 Task: Look for space in Mbala, Zambia from 6th September, 2023 to 15th September, 2023 for 6 adults in price range Rs.8000 to Rs.12000. Place can be entire place or private room with 6 bedrooms having 6 beds and 6 bathrooms. Property type can be house, flat, guest house. Amenities needed are: wifi, TV, free parkinig on premises, gym, breakfast. Booking option can be shelf check-in. Required host language is English.
Action: Mouse moved to (460, 119)
Screenshot: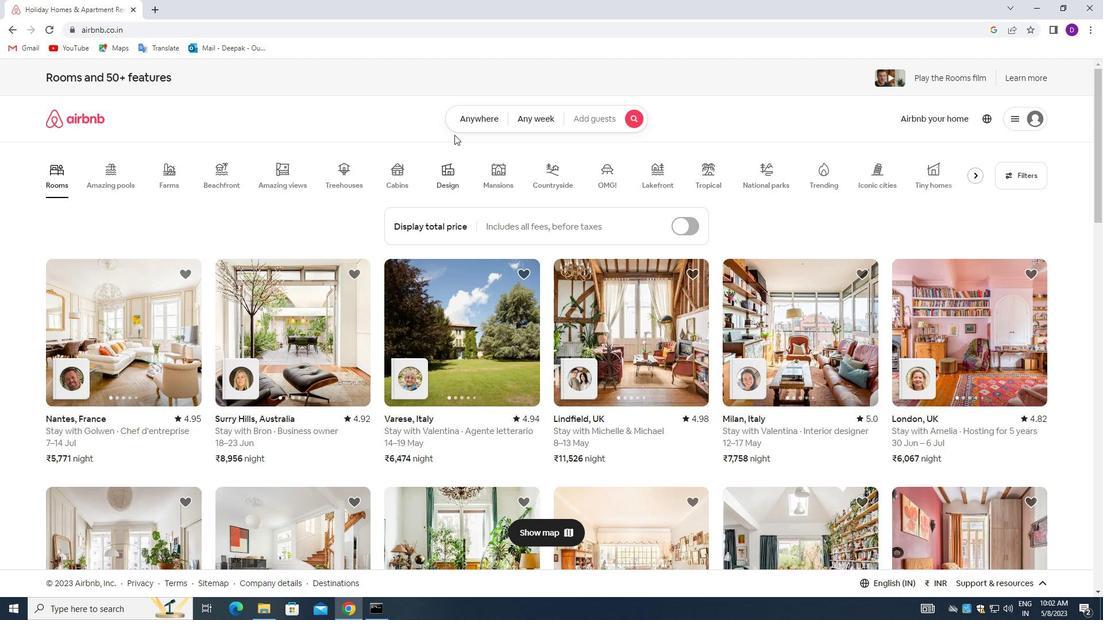 
Action: Mouse pressed left at (460, 119)
Screenshot: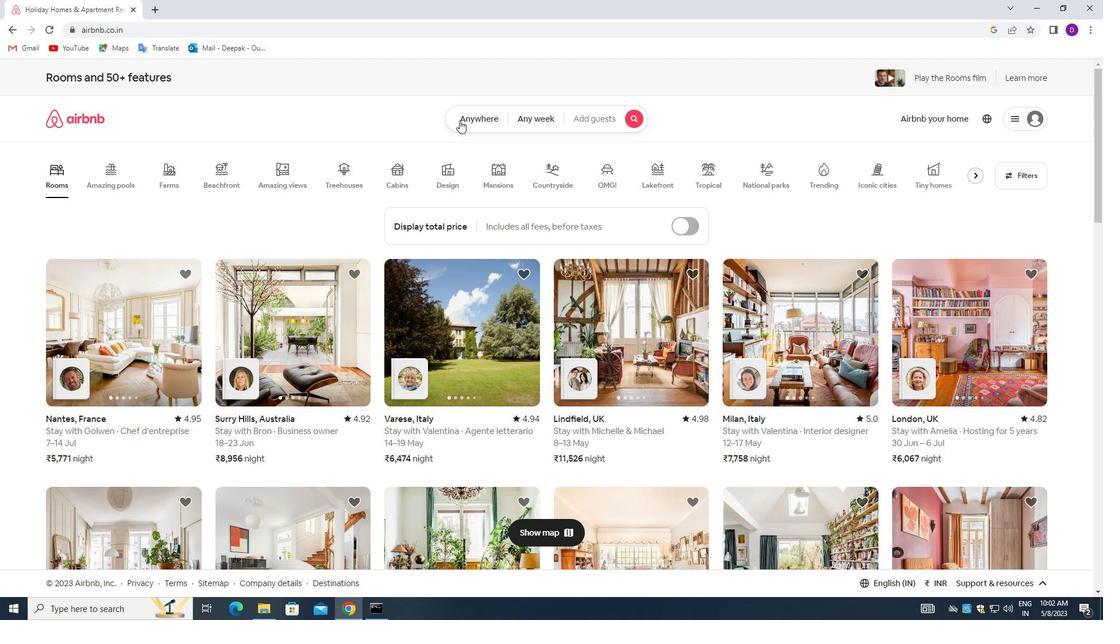 
Action: Mouse moved to (405, 163)
Screenshot: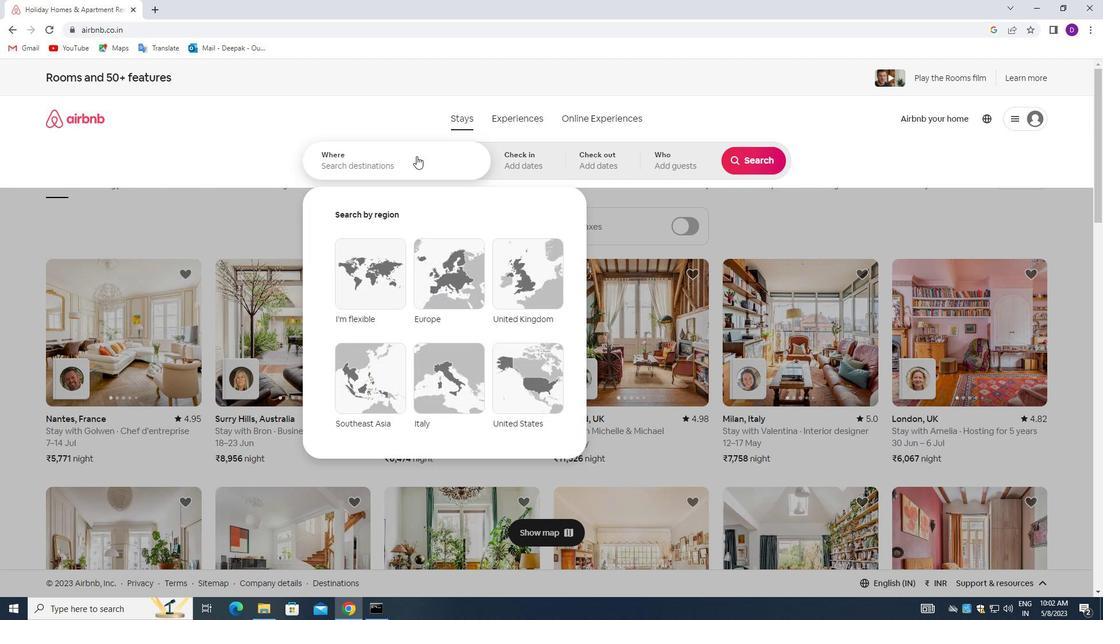 
Action: Mouse pressed left at (405, 163)
Screenshot: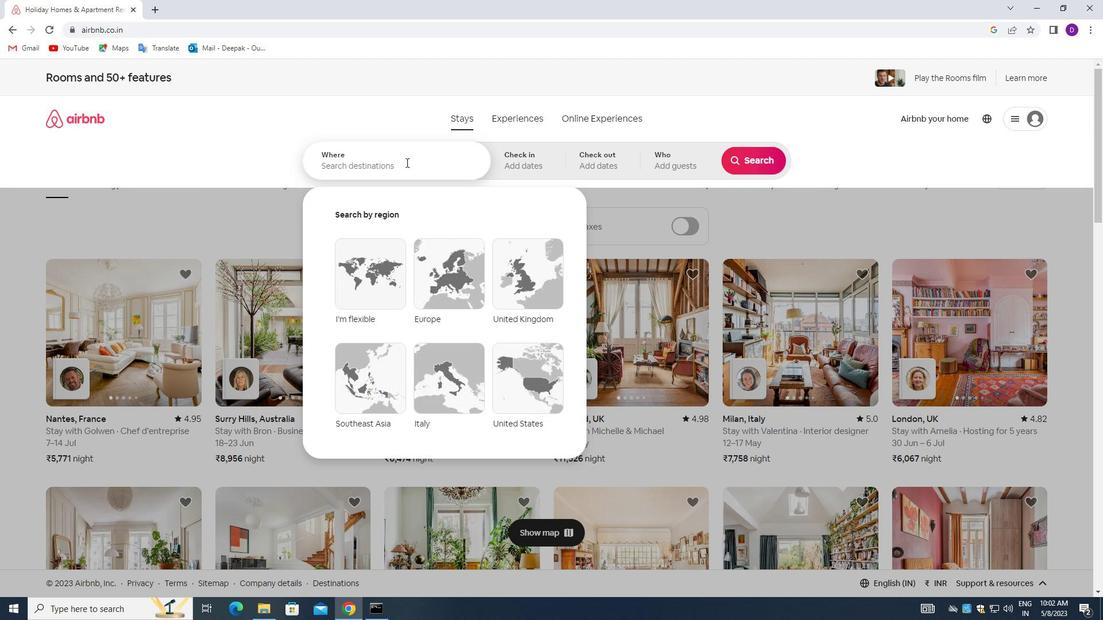 
Action: Mouse moved to (233, 223)
Screenshot: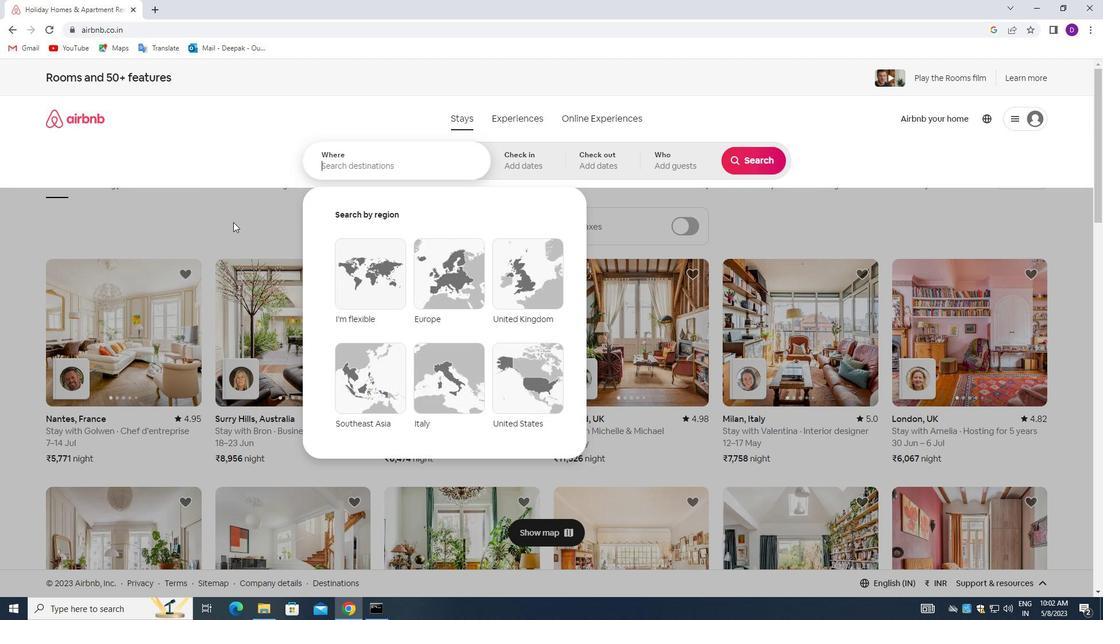 
Action: Key pressed <Key.shift>MBALA,<Key.space><Key.shift_r>ZAMBIA<Key.enter>
Screenshot: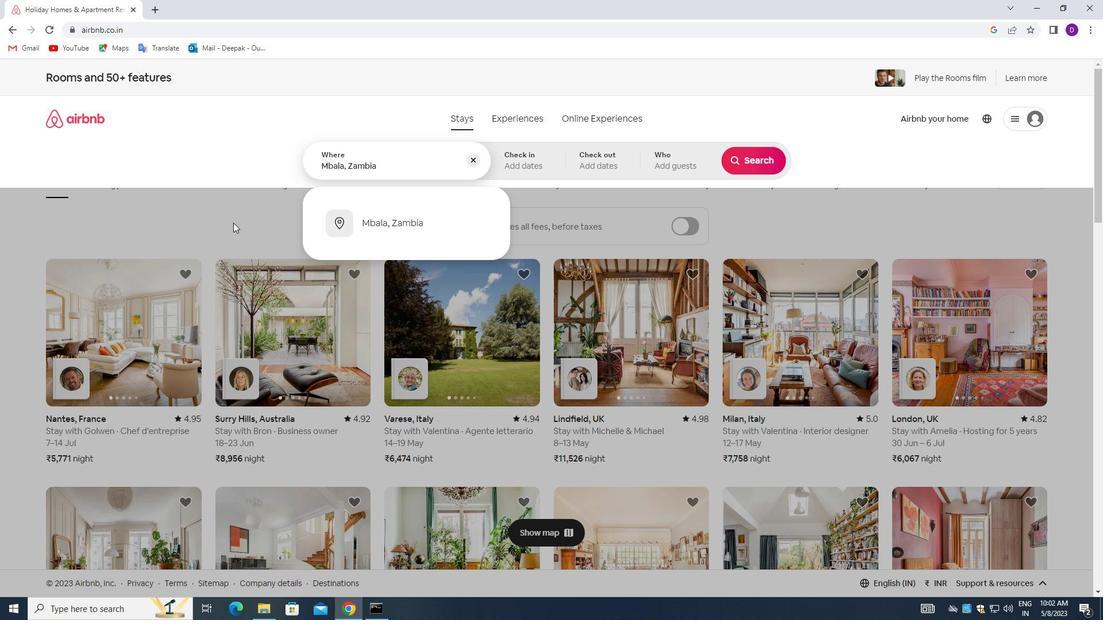 
Action: Mouse moved to (745, 258)
Screenshot: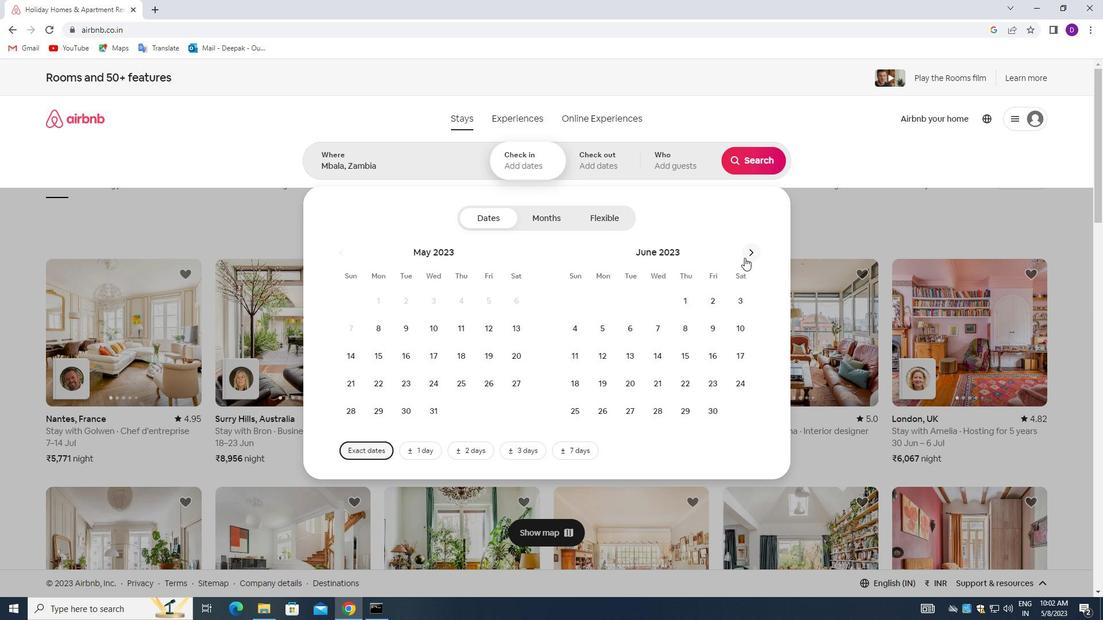 
Action: Mouse pressed left at (745, 258)
Screenshot: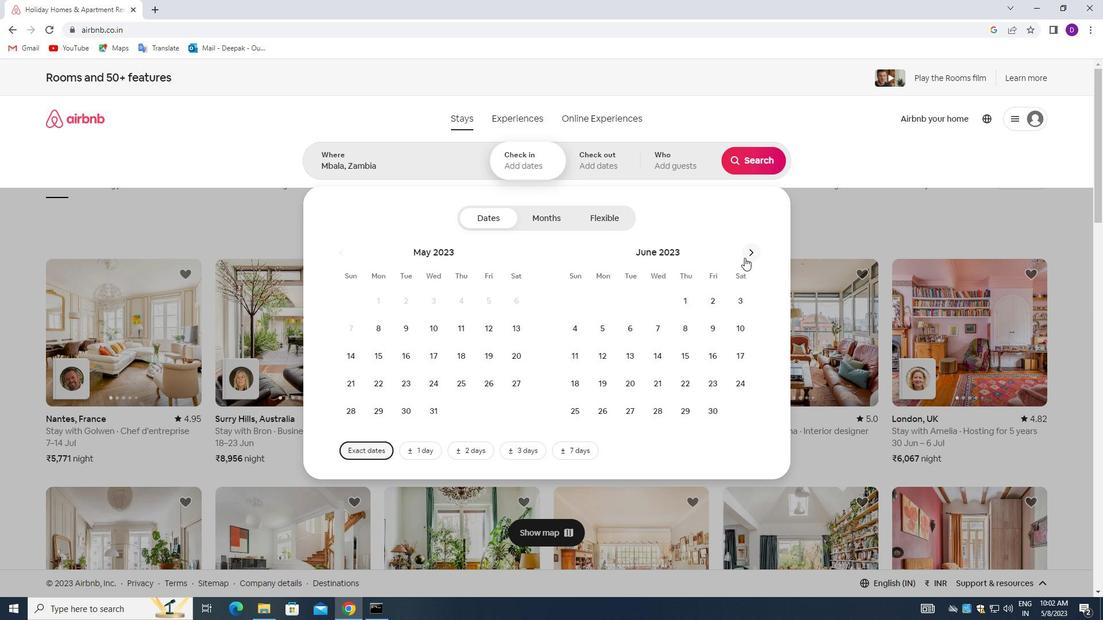 
Action: Mouse pressed left at (745, 258)
Screenshot: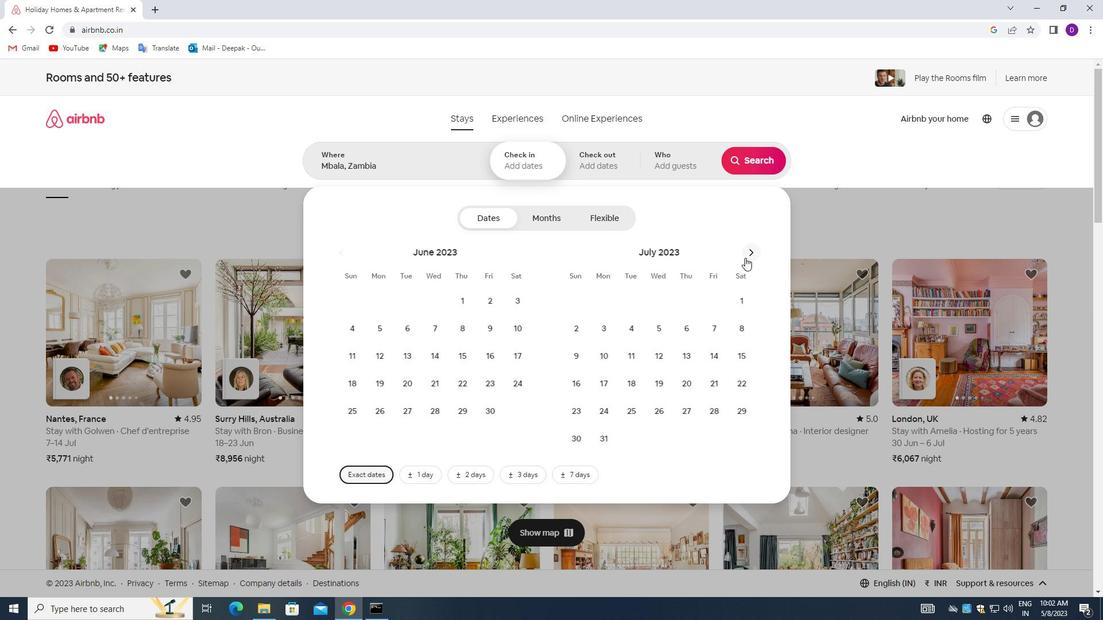 
Action: Mouse pressed left at (745, 258)
Screenshot: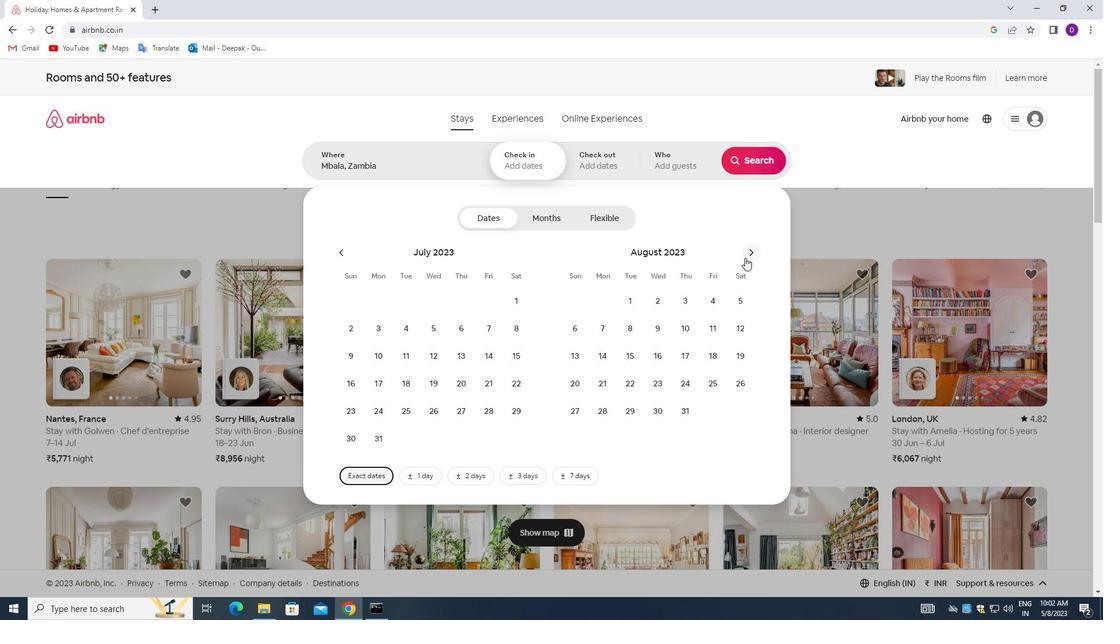 
Action: Mouse moved to (657, 323)
Screenshot: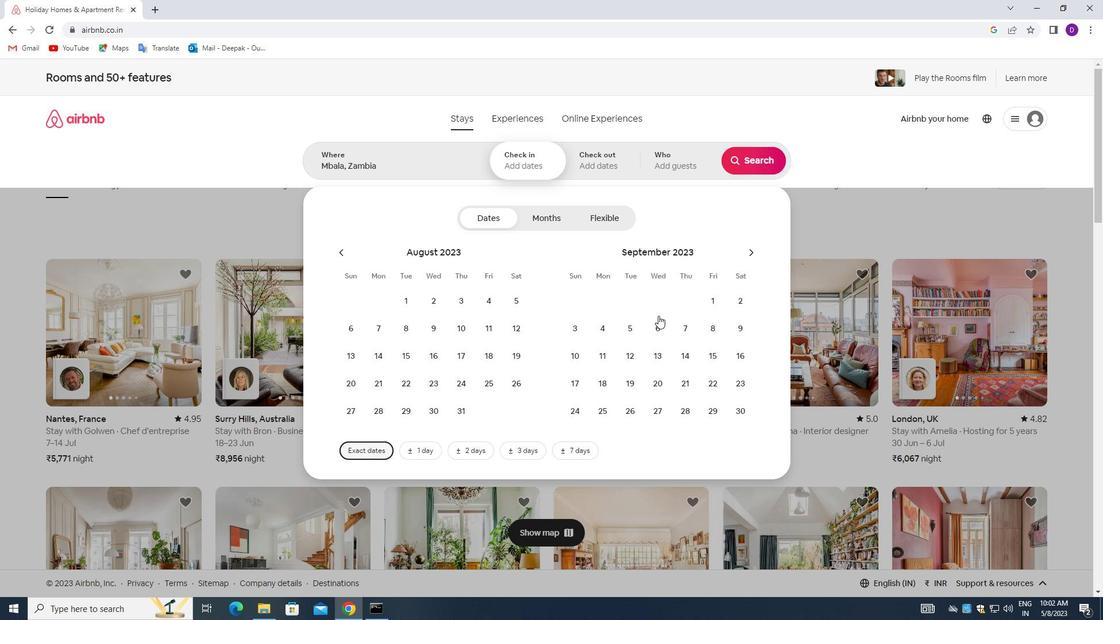 
Action: Mouse pressed left at (657, 323)
Screenshot: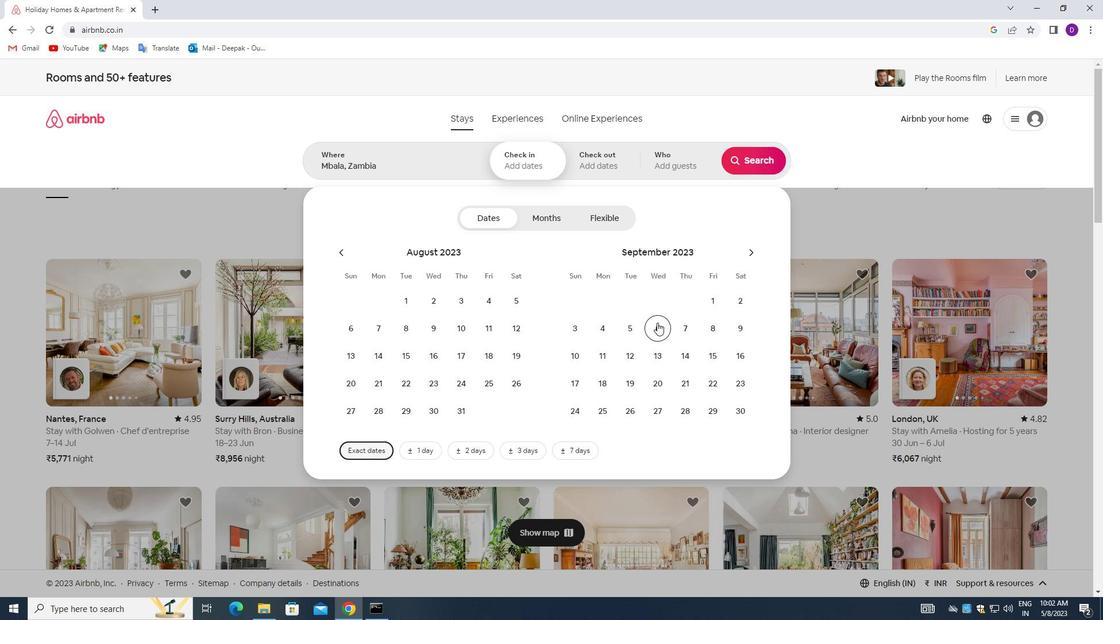 
Action: Mouse moved to (710, 351)
Screenshot: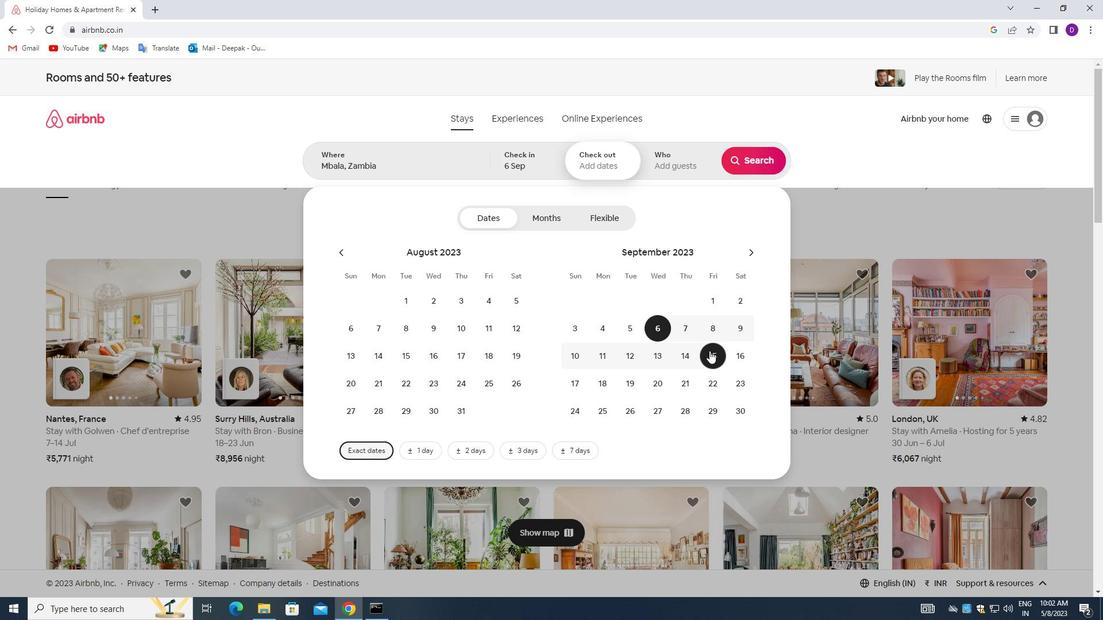
Action: Mouse pressed left at (710, 351)
Screenshot: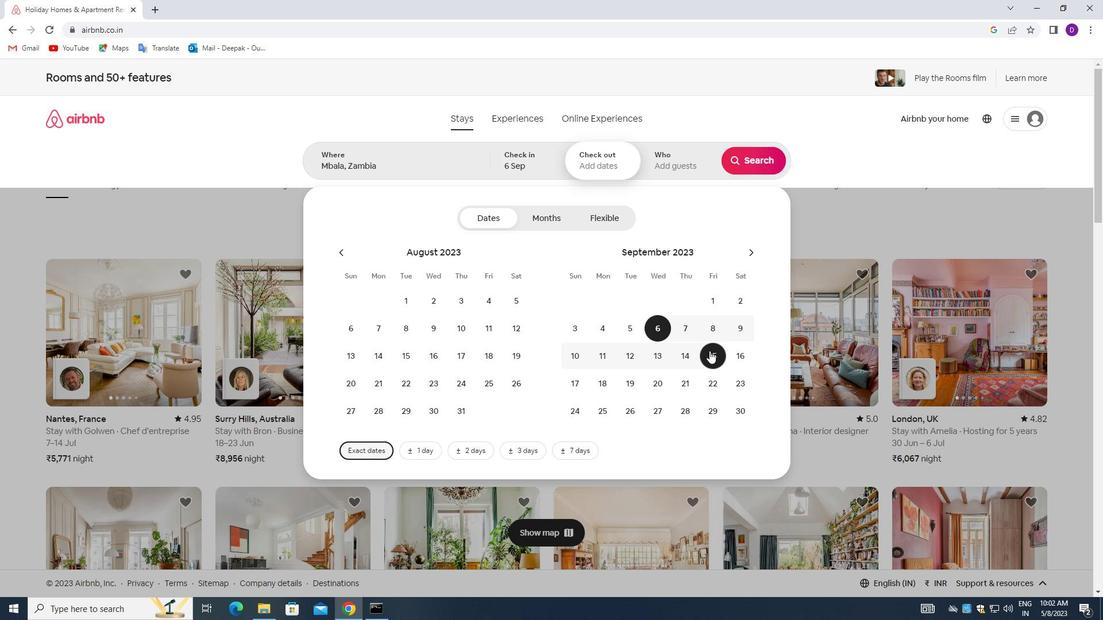 
Action: Mouse moved to (667, 163)
Screenshot: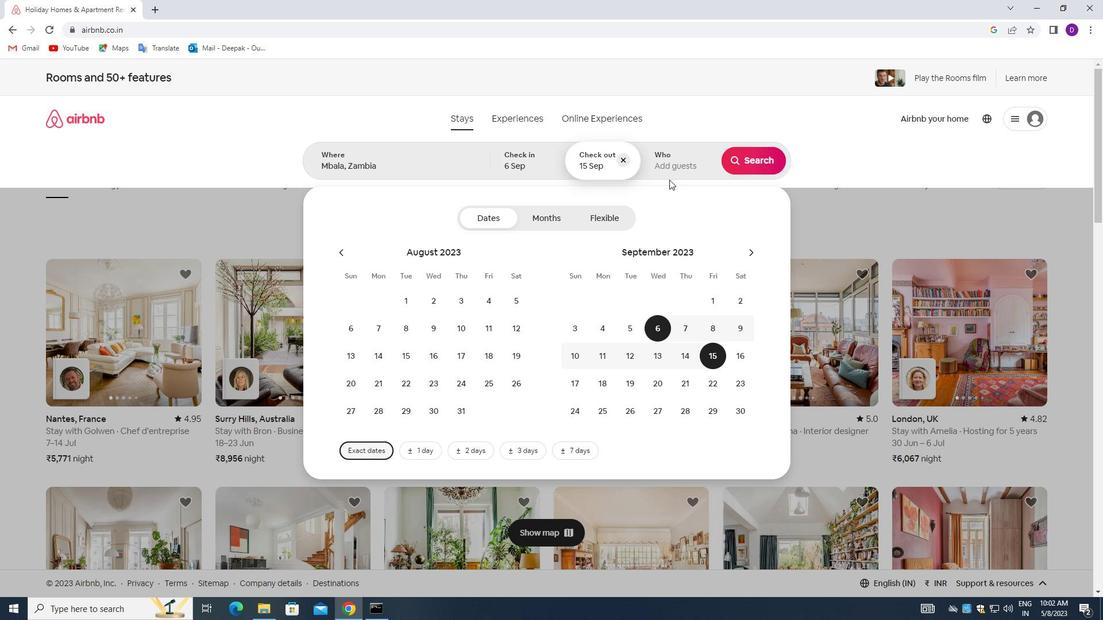 
Action: Mouse pressed left at (667, 163)
Screenshot: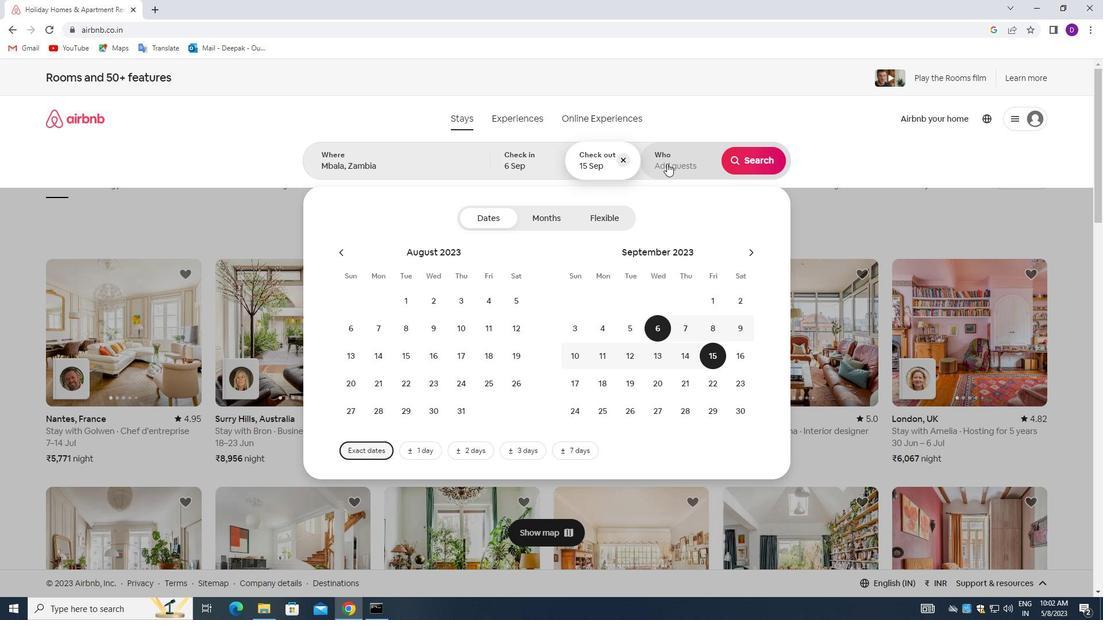 
Action: Mouse moved to (758, 225)
Screenshot: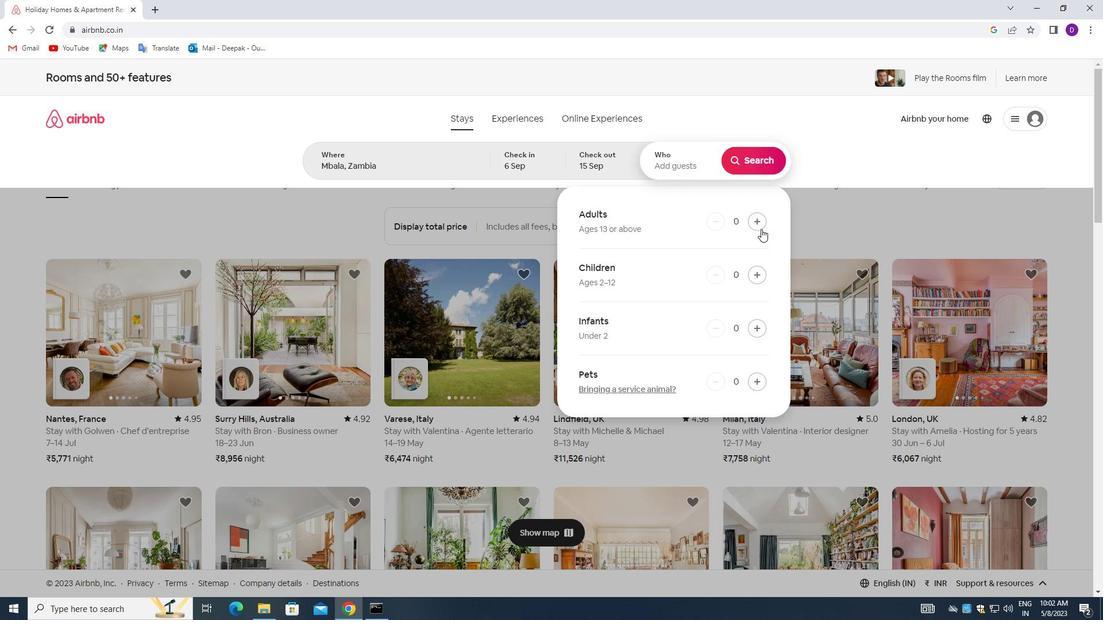 
Action: Mouse pressed left at (758, 225)
Screenshot: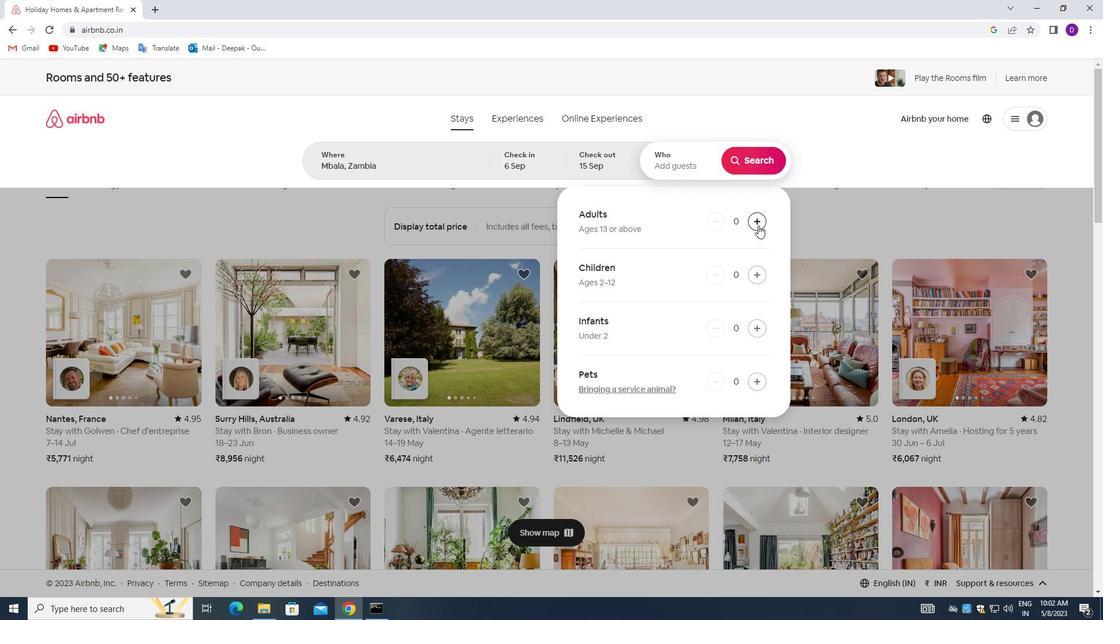 
Action: Mouse pressed left at (758, 225)
Screenshot: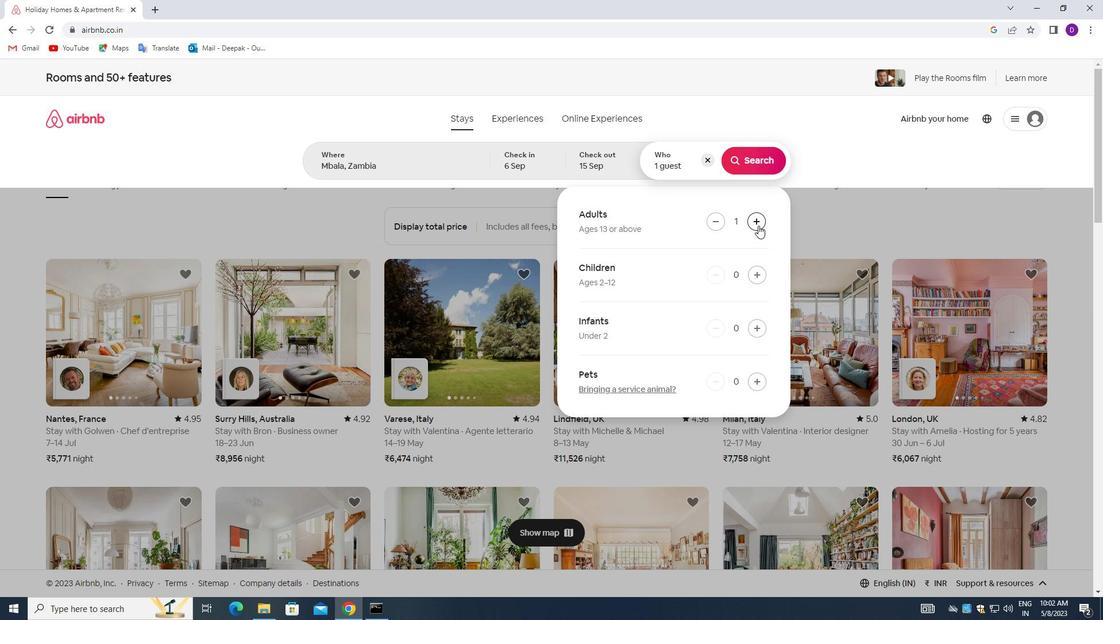 
Action: Mouse pressed left at (758, 225)
Screenshot: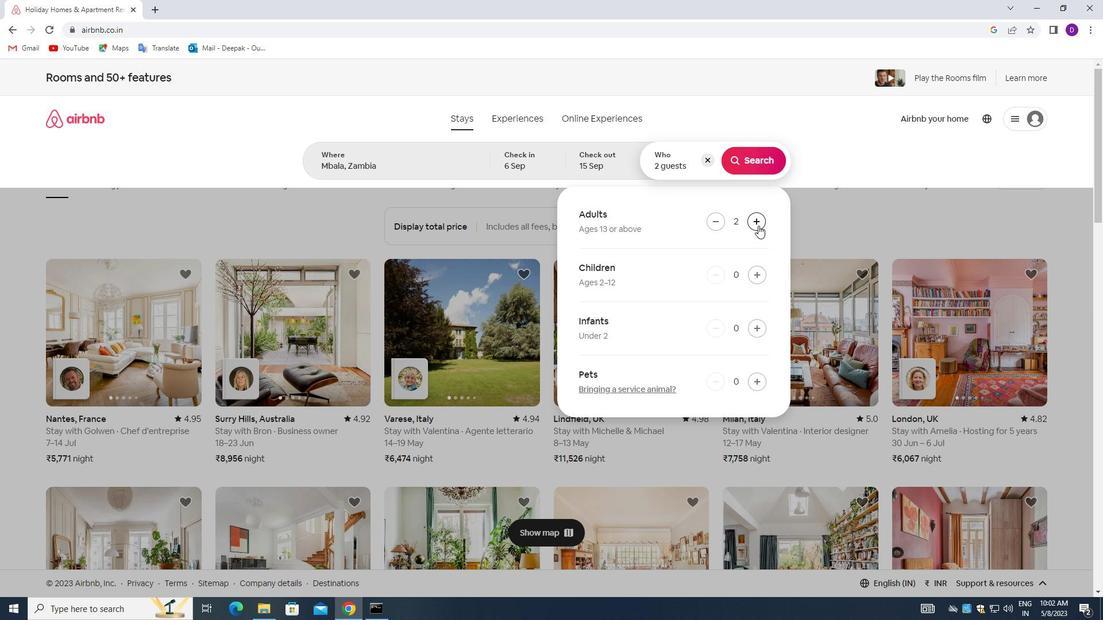 
Action: Mouse pressed left at (758, 225)
Screenshot: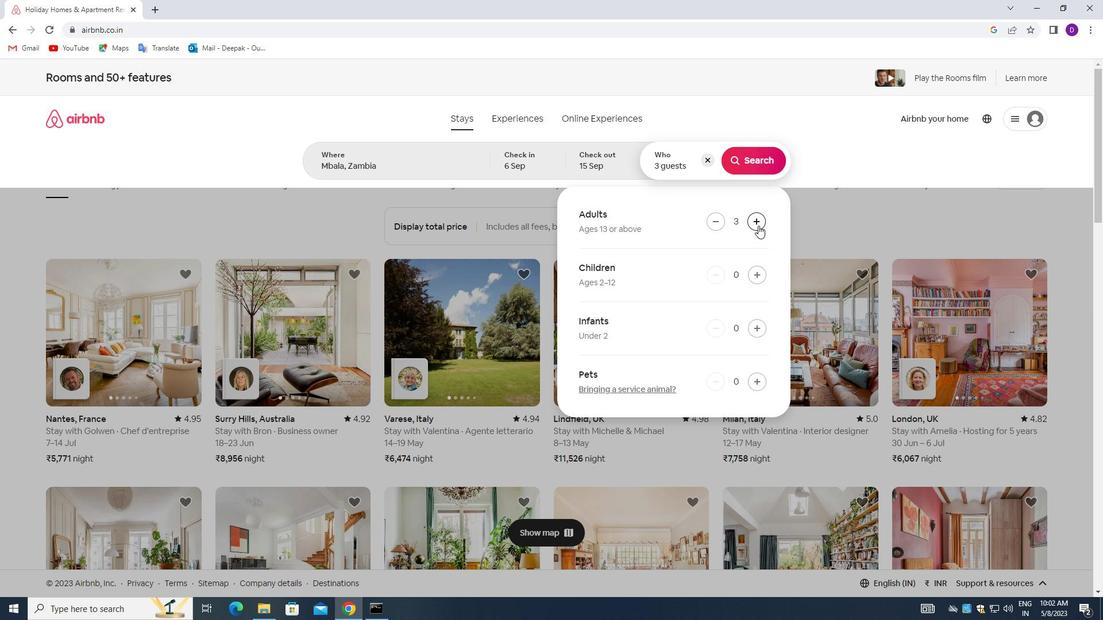 
Action: Mouse pressed left at (758, 225)
Screenshot: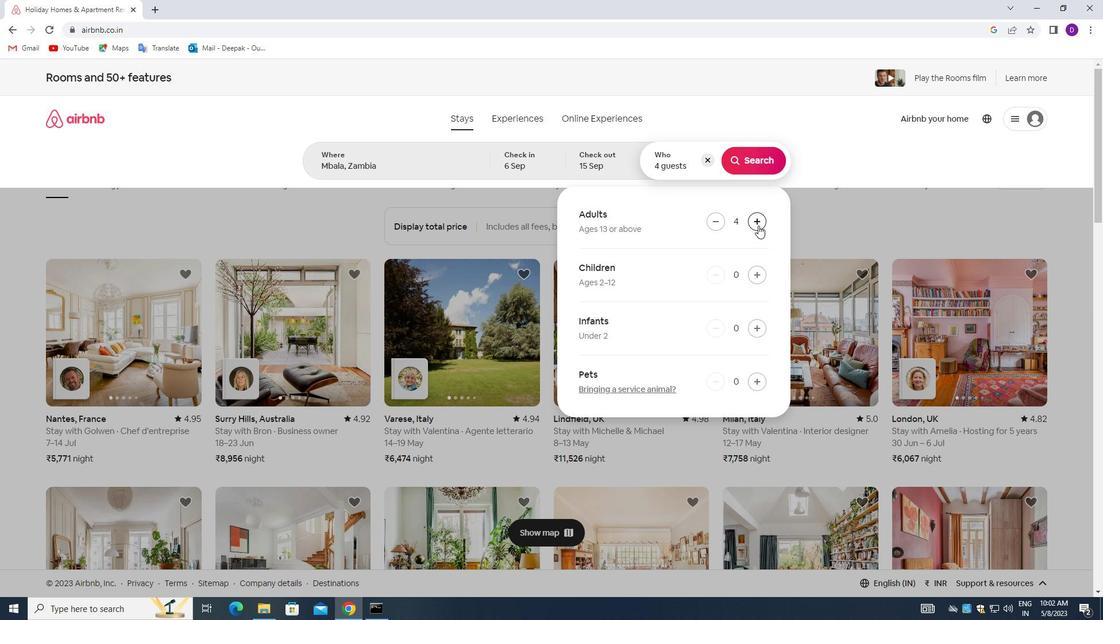
Action: Mouse pressed left at (758, 225)
Screenshot: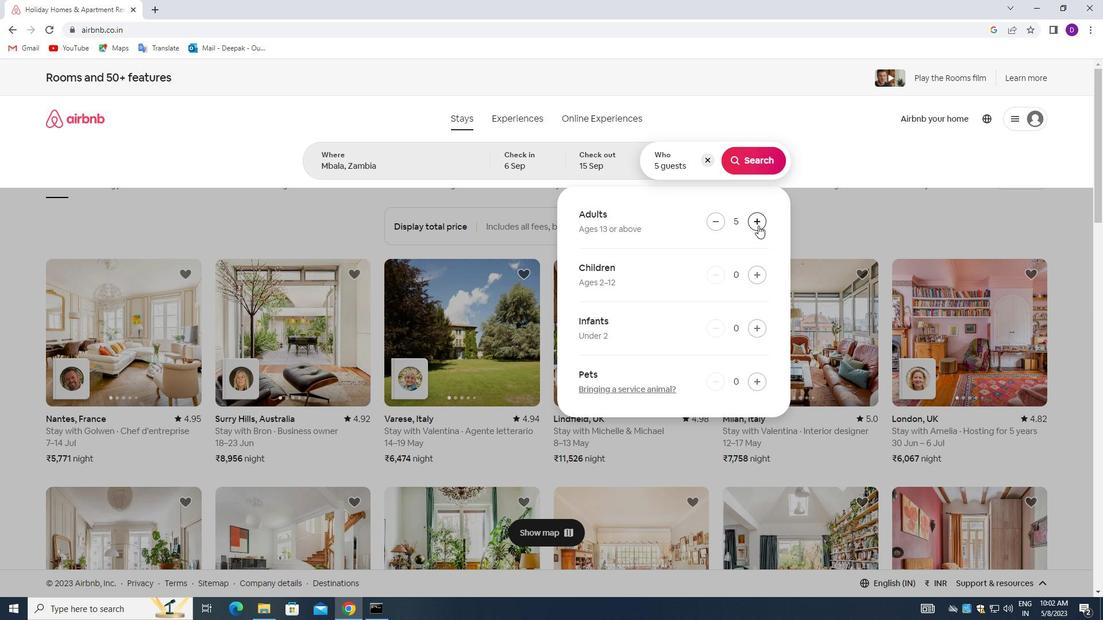 
Action: Mouse moved to (759, 157)
Screenshot: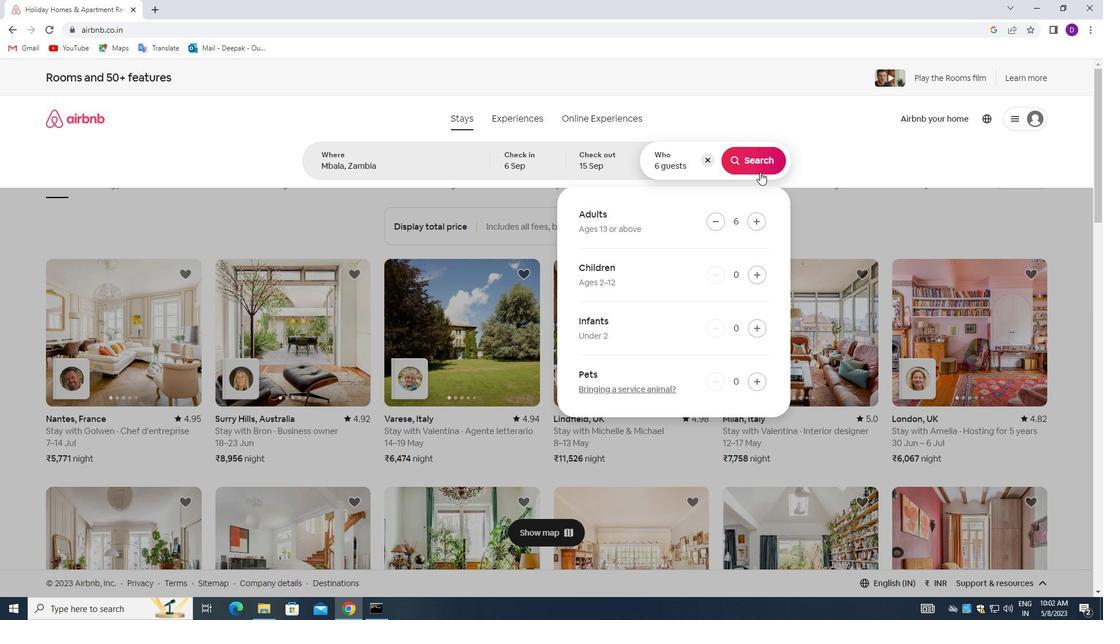 
Action: Mouse pressed left at (759, 157)
Screenshot: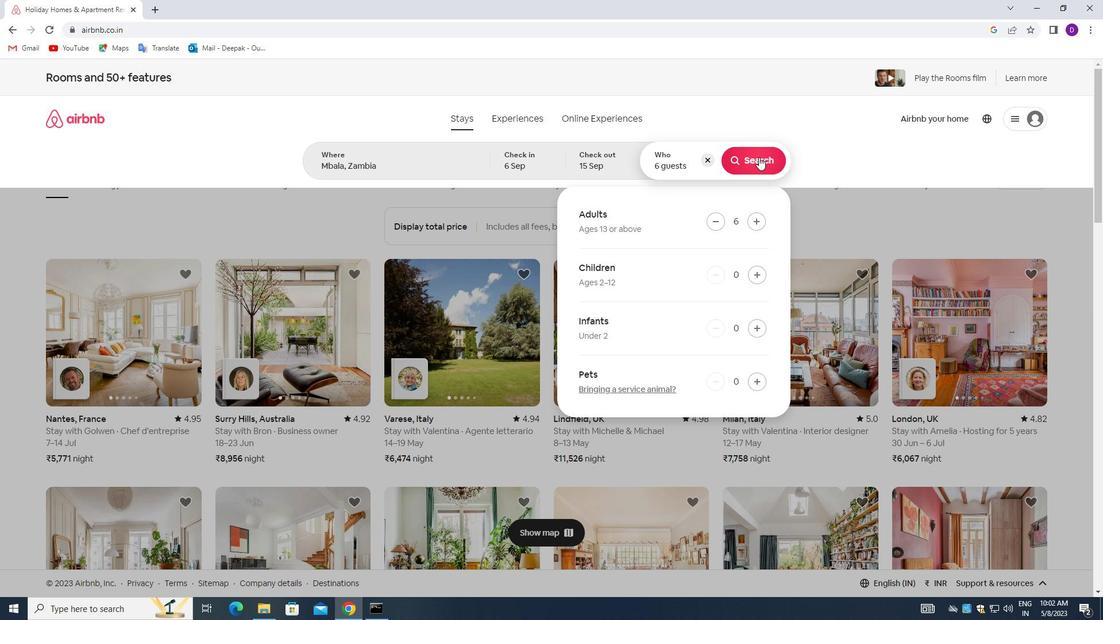 
Action: Mouse moved to (1043, 129)
Screenshot: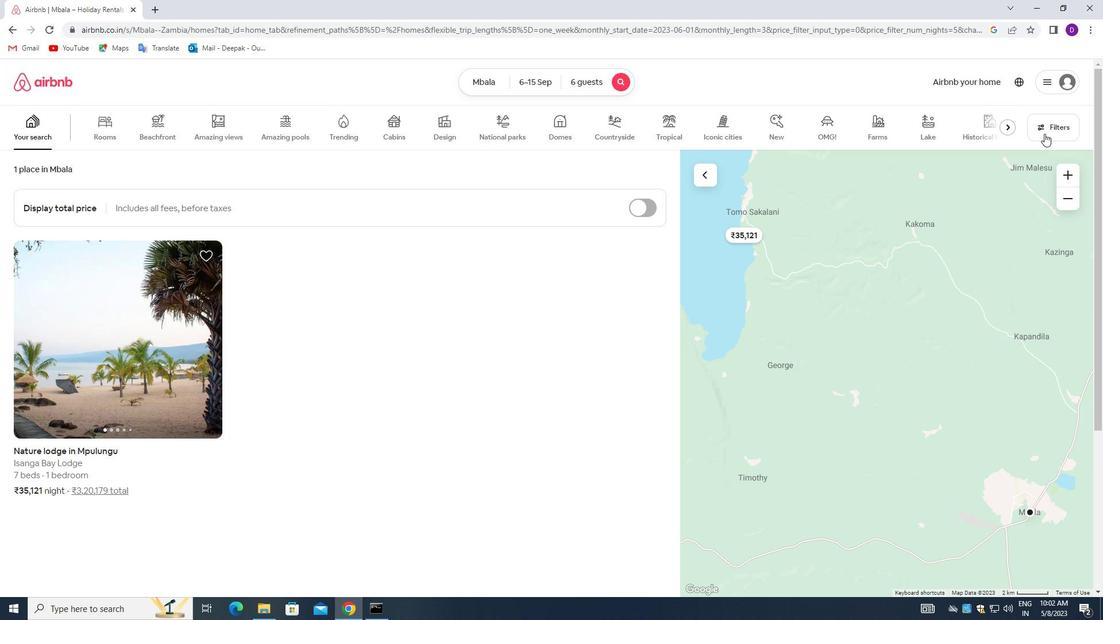 
Action: Mouse pressed left at (1043, 129)
Screenshot: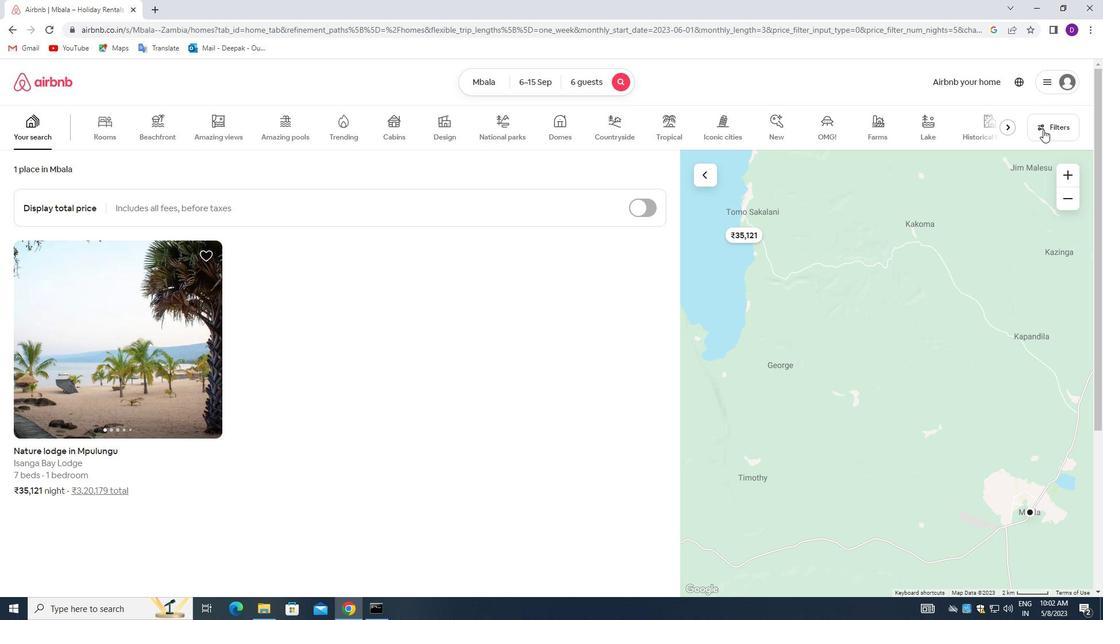 
Action: Mouse moved to (523, 376)
Screenshot: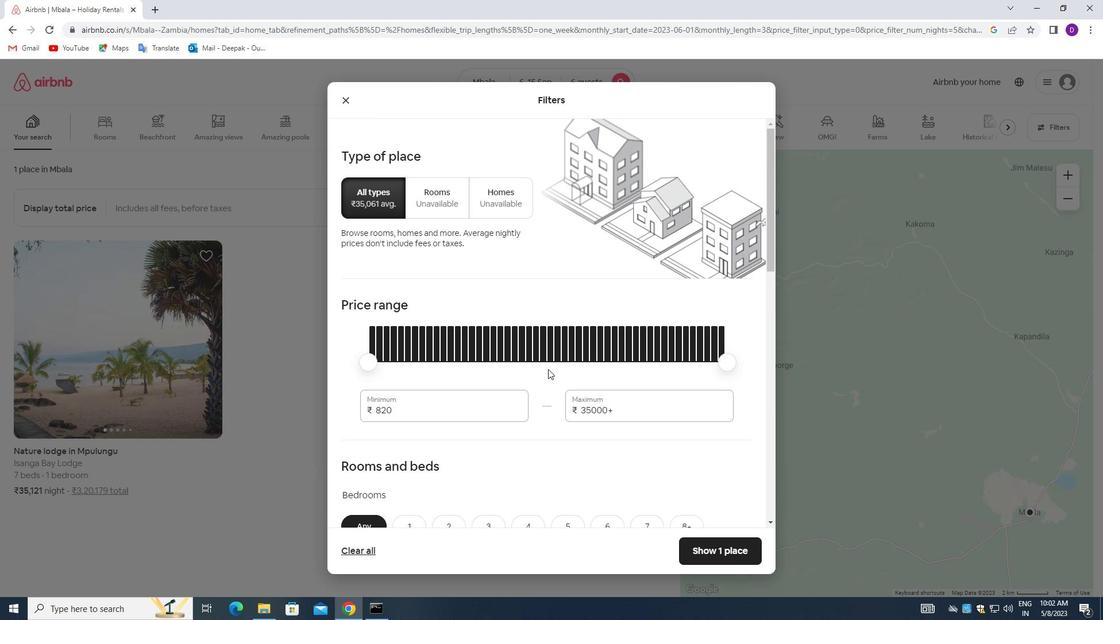 
Action: Mouse scrolled (523, 375) with delta (0, 0)
Screenshot: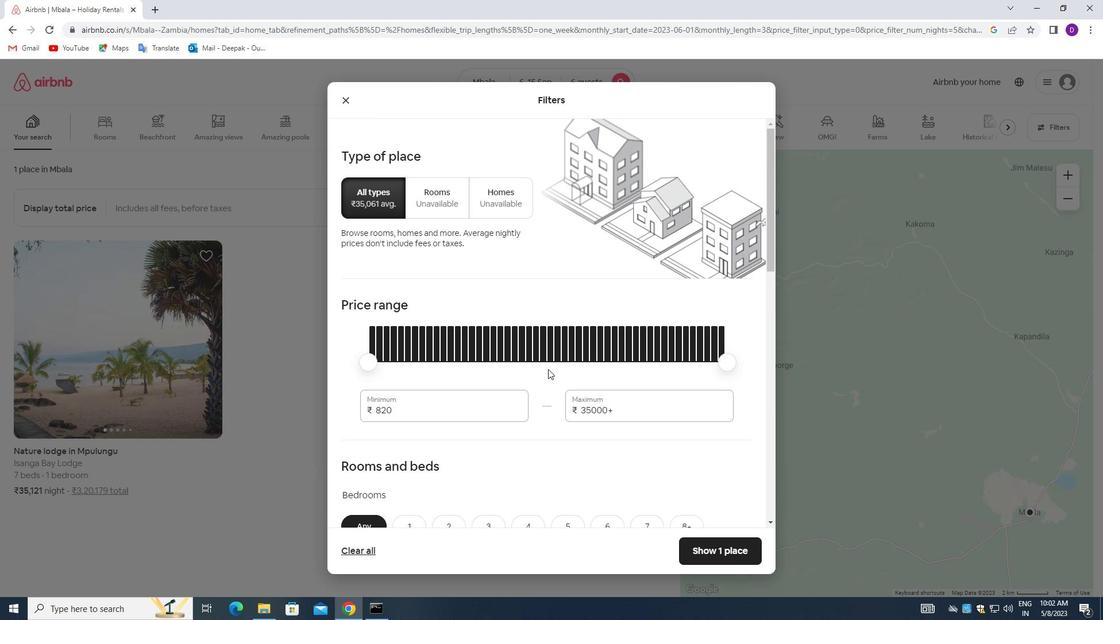 
Action: Mouse moved to (402, 350)
Screenshot: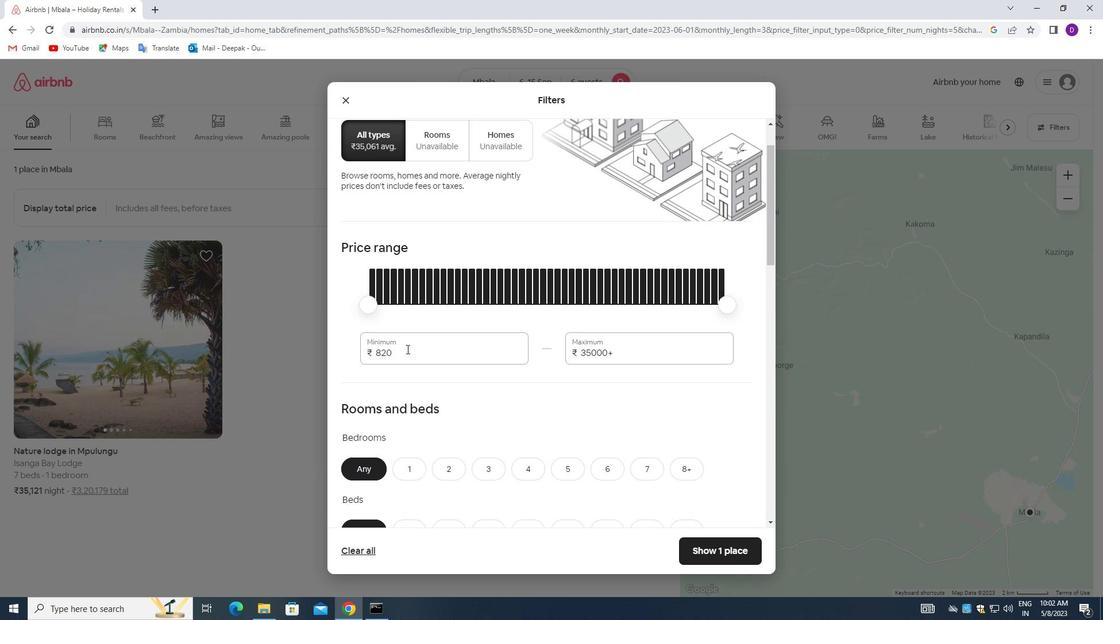 
Action: Mouse pressed left at (402, 350)
Screenshot: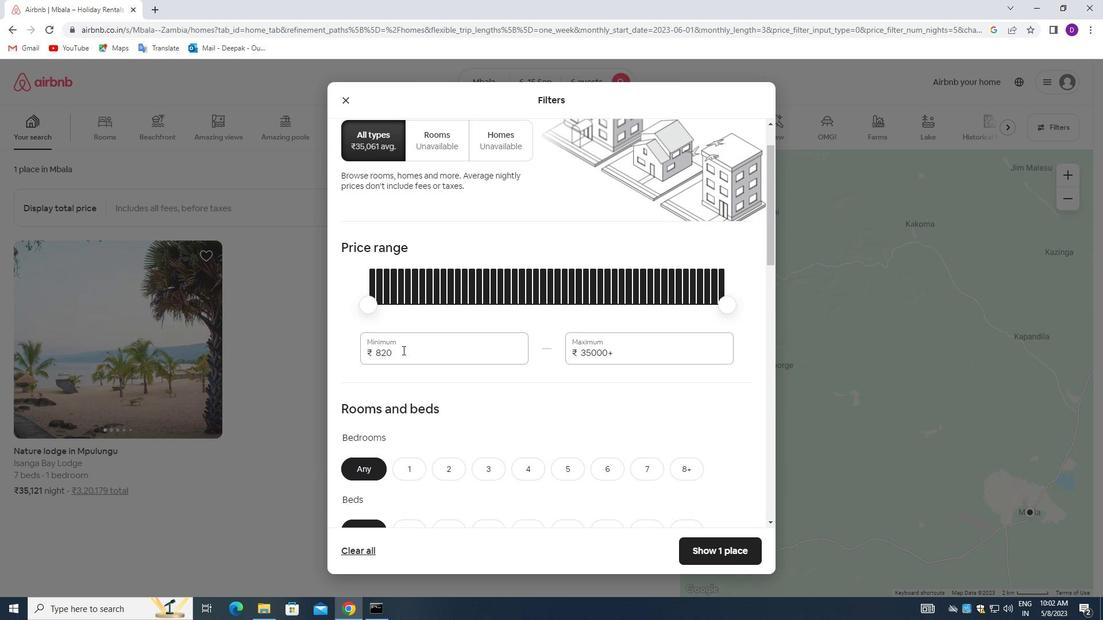 
Action: Mouse pressed left at (402, 350)
Screenshot: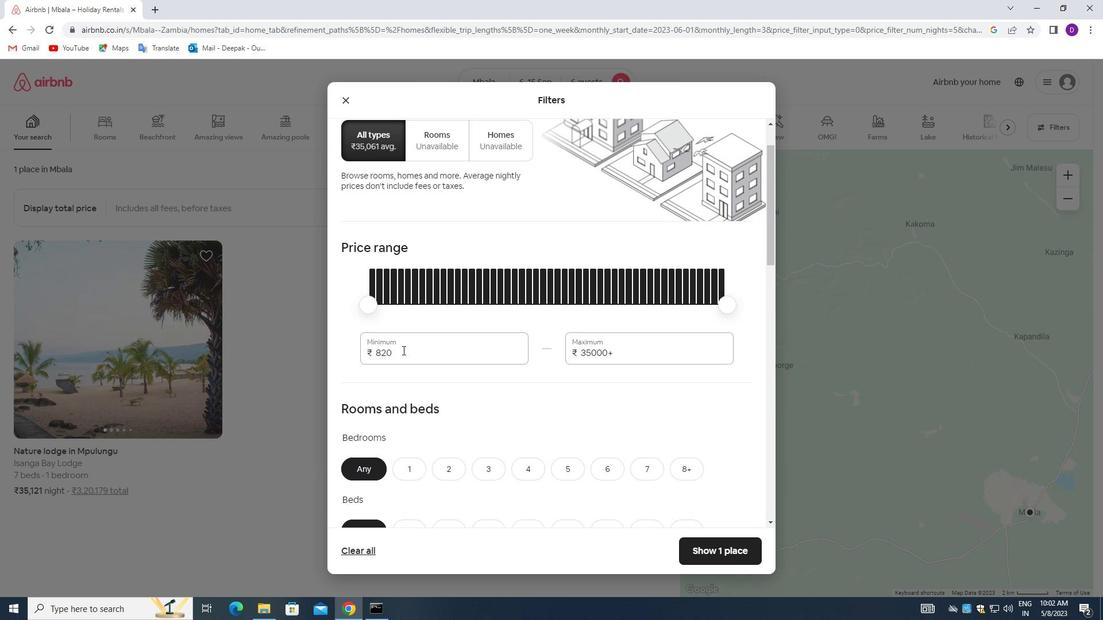 
Action: Key pressed 8000<Key.tab>12000
Screenshot: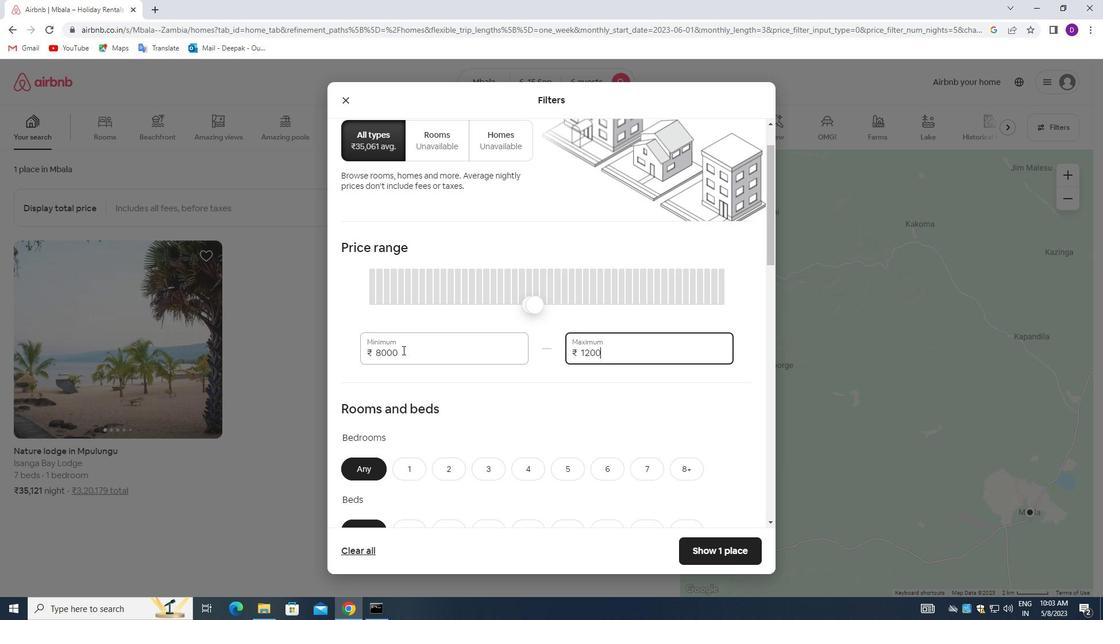 
Action: Mouse moved to (529, 385)
Screenshot: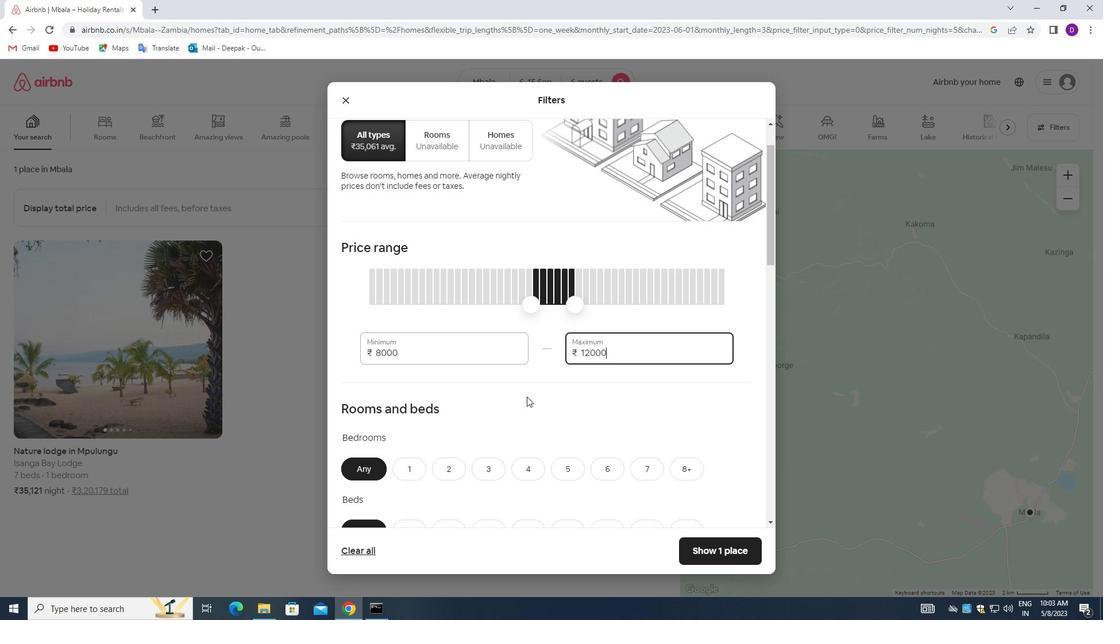 
Action: Mouse scrolled (529, 384) with delta (0, 0)
Screenshot: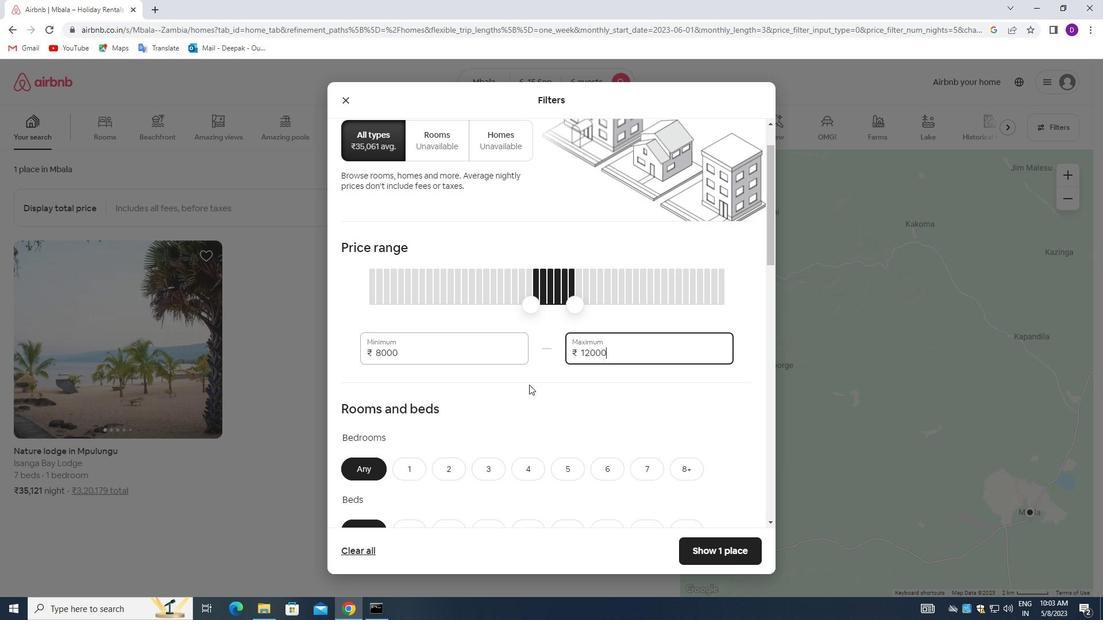 
Action: Mouse moved to (530, 356)
Screenshot: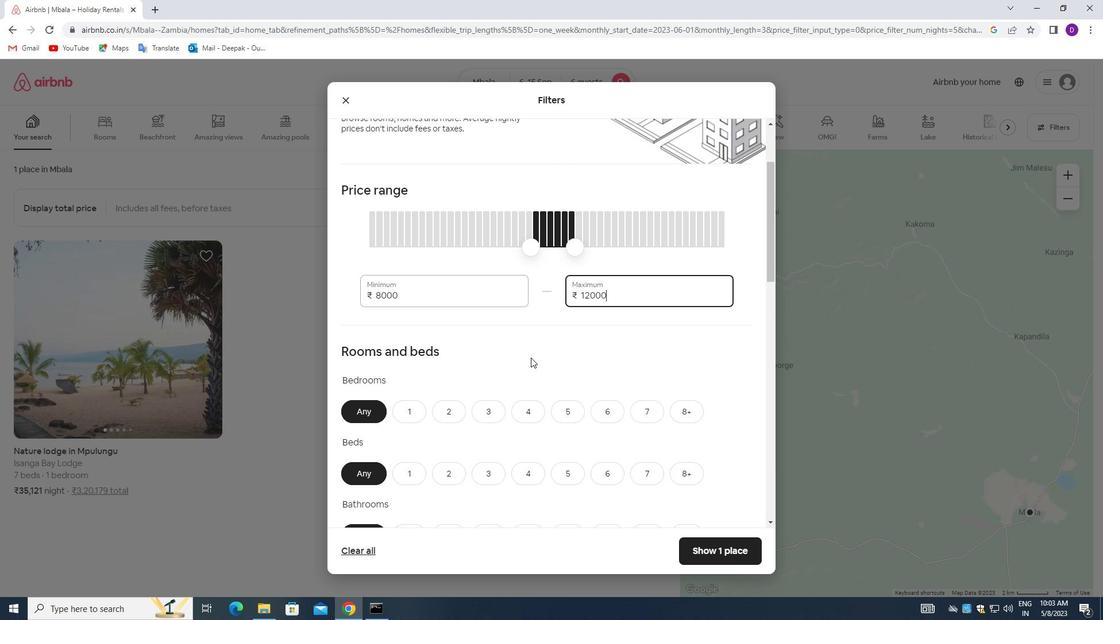 
Action: Mouse scrolled (530, 355) with delta (0, 0)
Screenshot: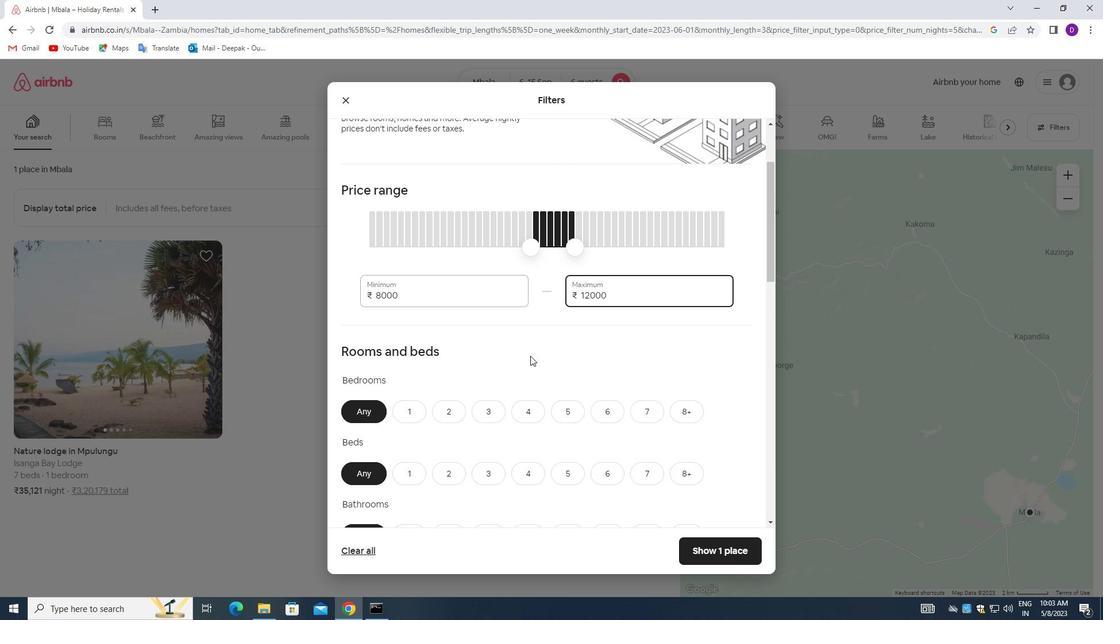 
Action: Mouse scrolled (530, 355) with delta (0, 0)
Screenshot: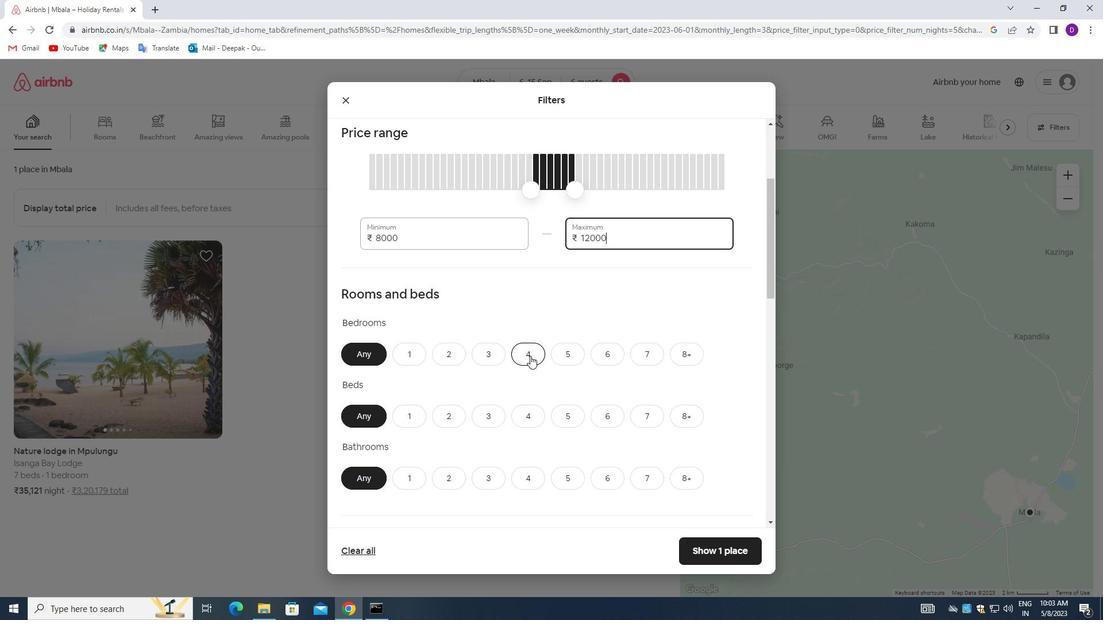 
Action: Mouse scrolled (530, 355) with delta (0, 0)
Screenshot: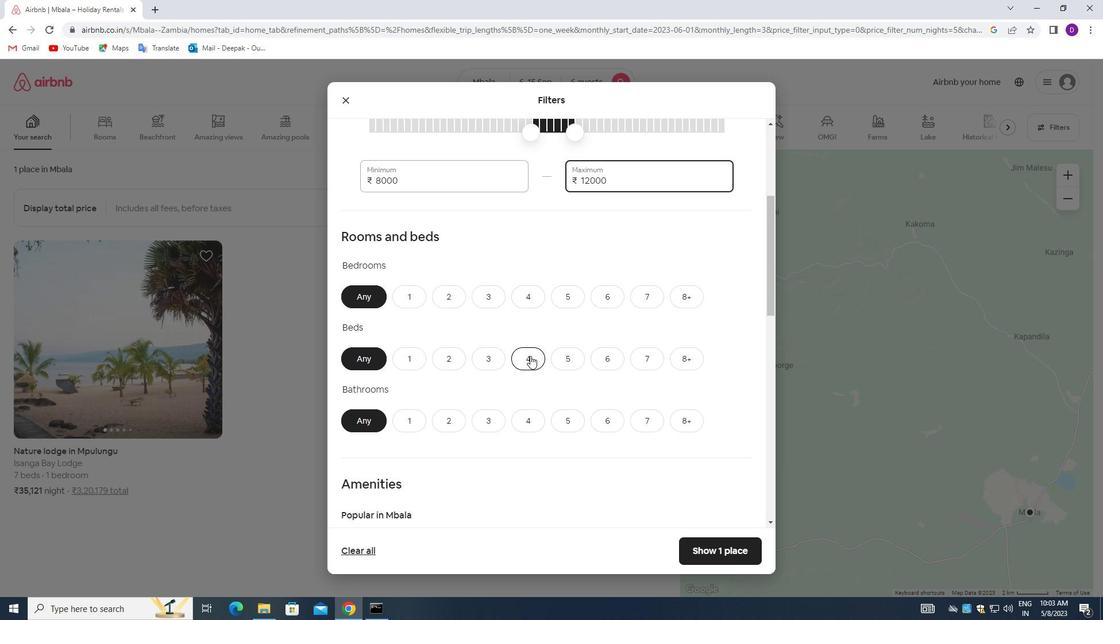 
Action: Mouse moved to (604, 240)
Screenshot: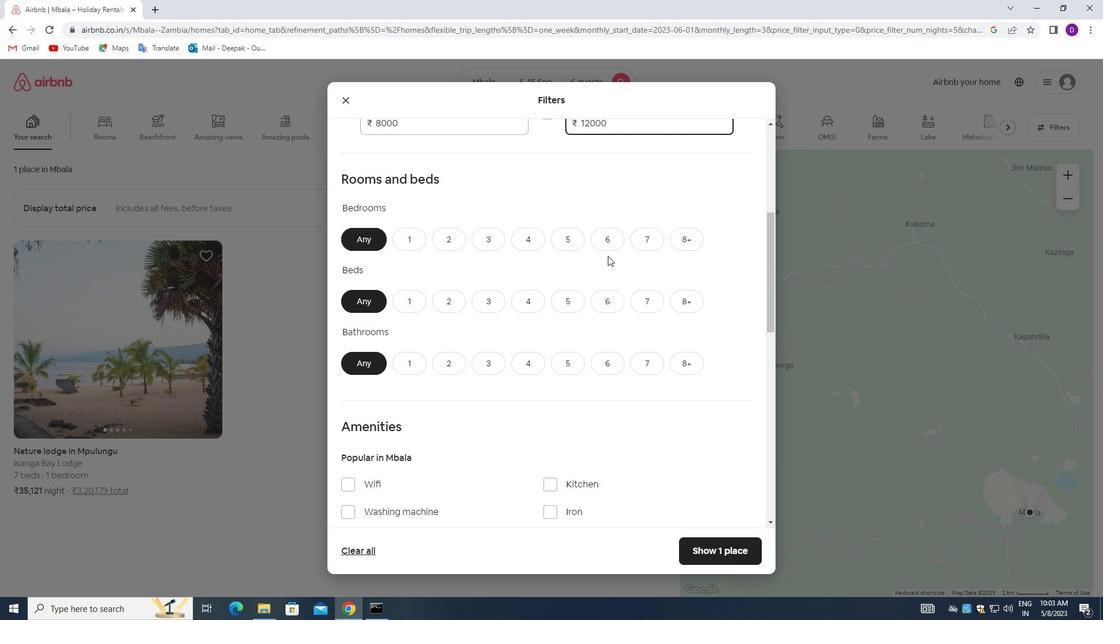 
Action: Mouse pressed left at (604, 240)
Screenshot: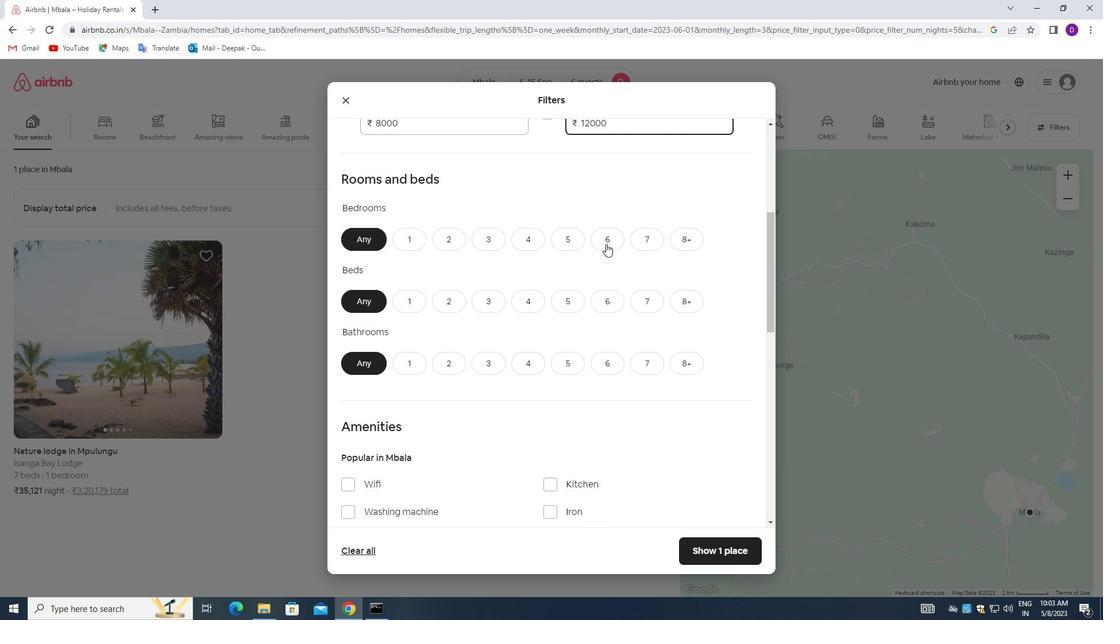 
Action: Mouse moved to (606, 294)
Screenshot: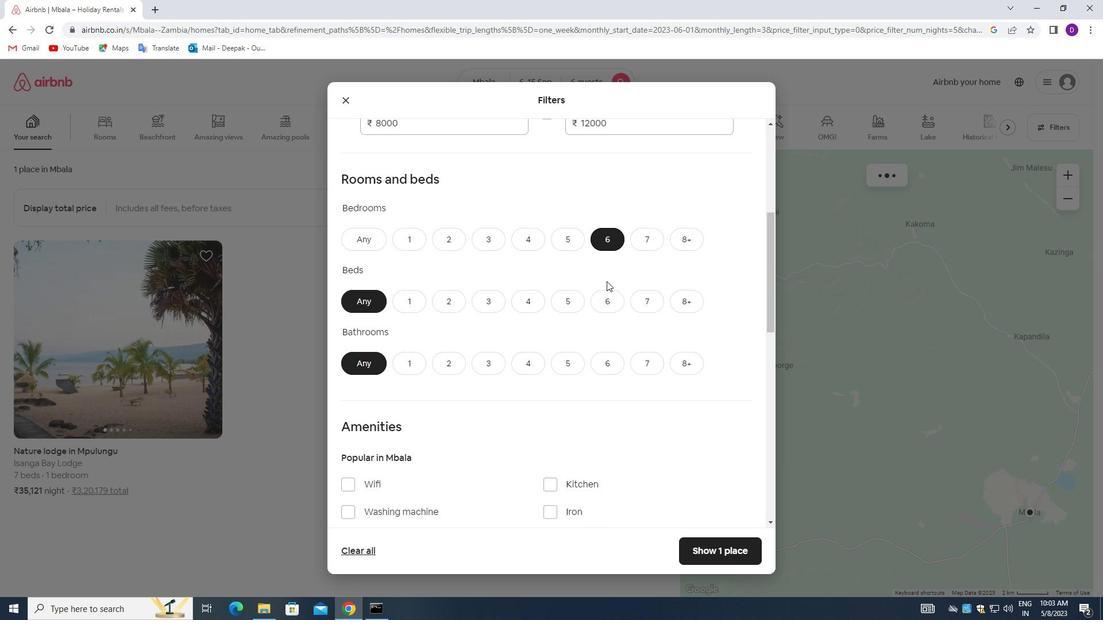 
Action: Mouse pressed left at (606, 294)
Screenshot: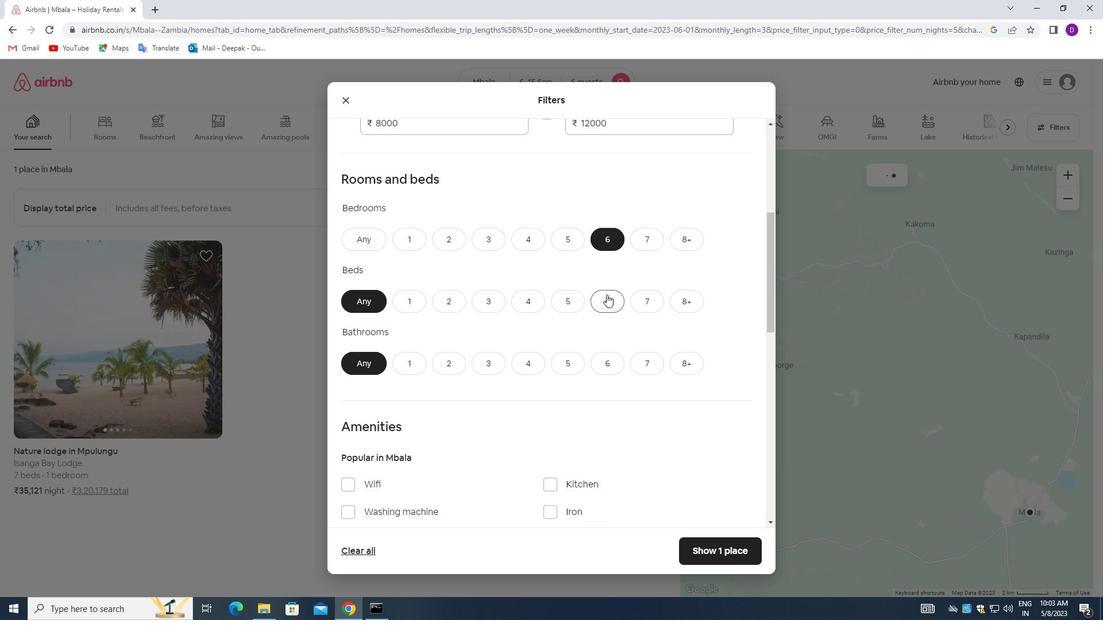 
Action: Mouse moved to (609, 355)
Screenshot: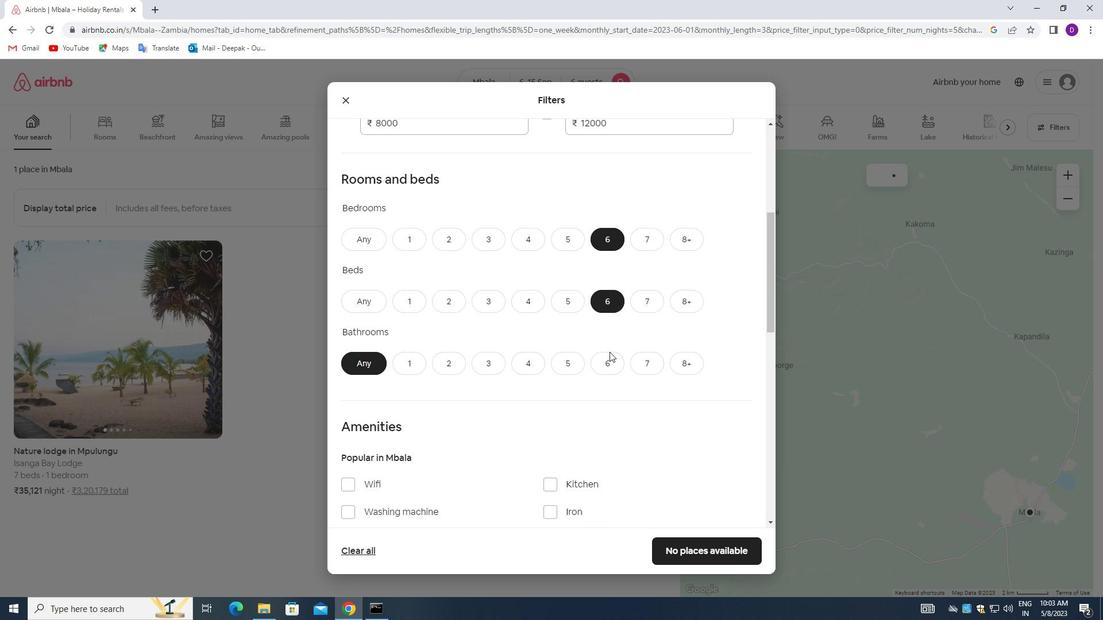 
Action: Mouse pressed left at (609, 355)
Screenshot: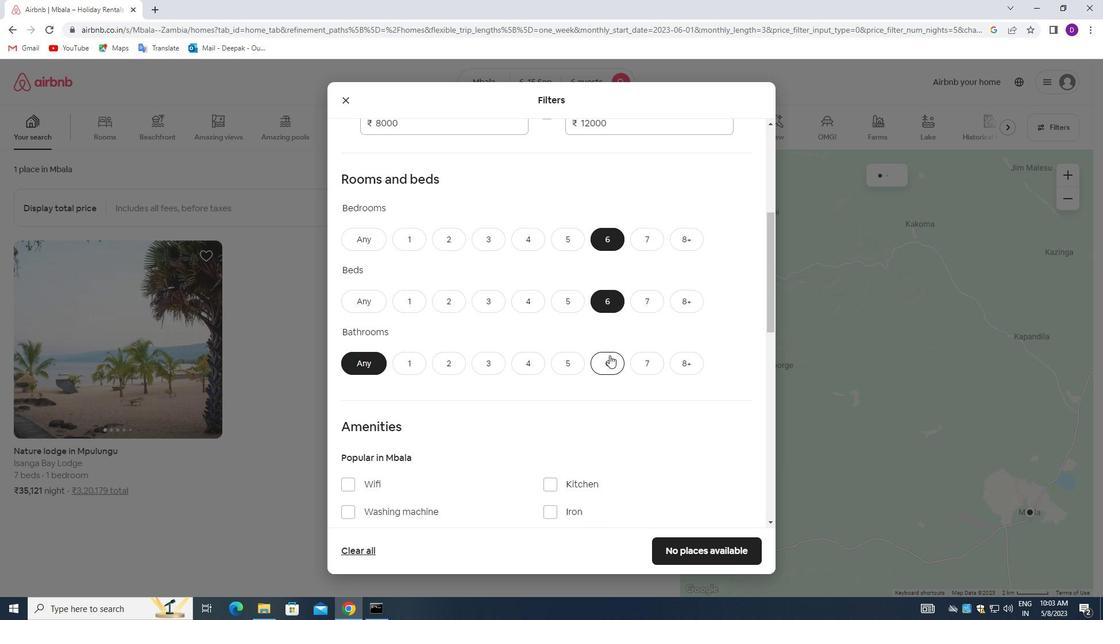 
Action: Mouse moved to (562, 321)
Screenshot: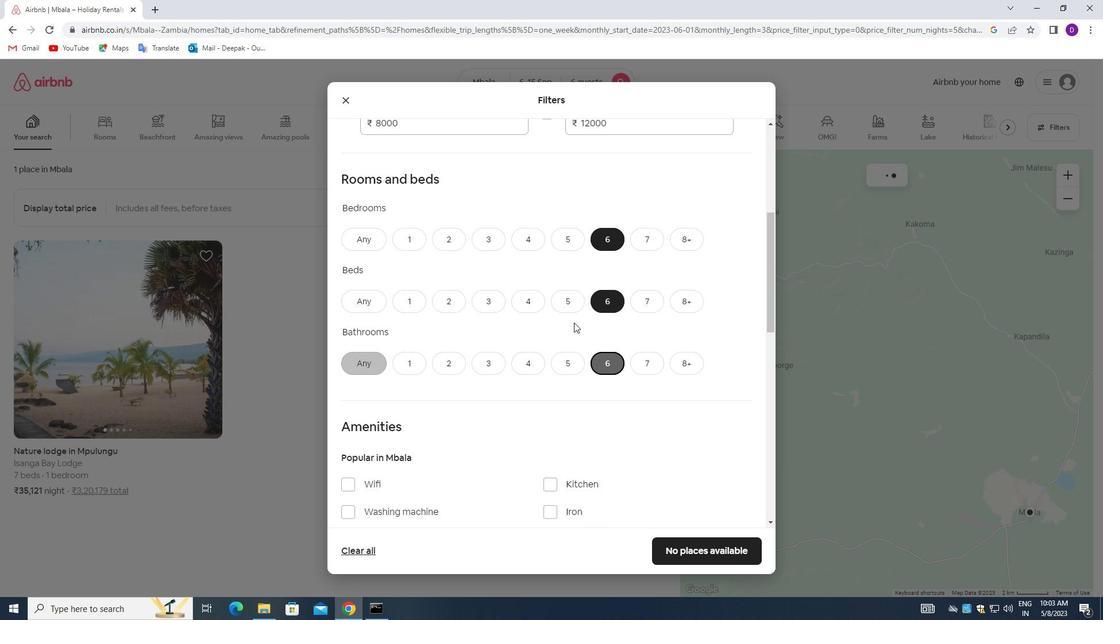 
Action: Mouse scrolled (562, 321) with delta (0, 0)
Screenshot: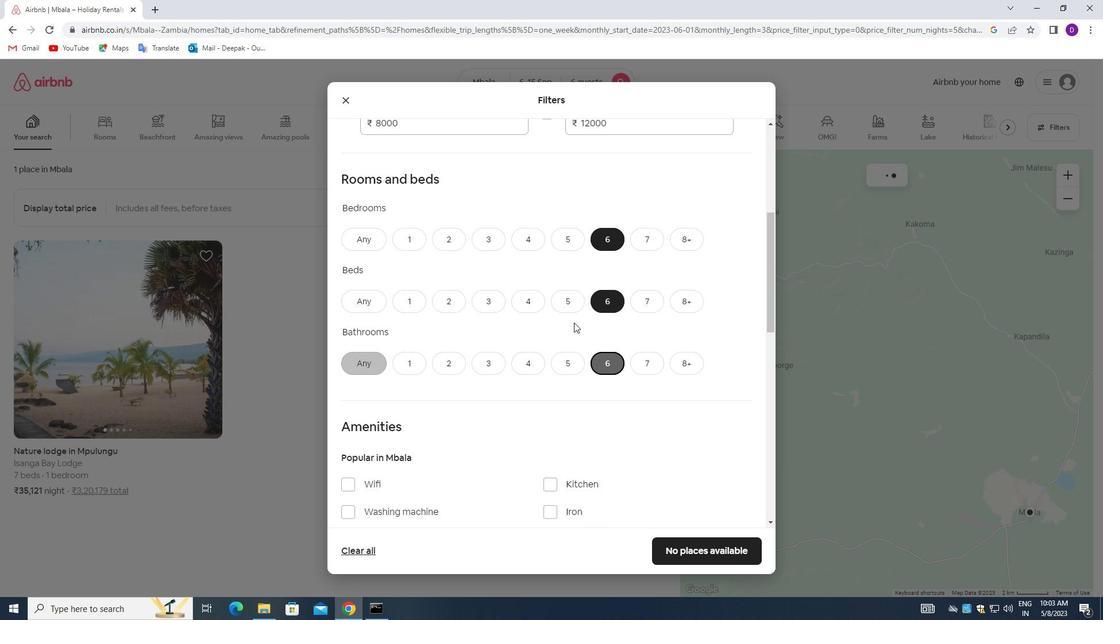 
Action: Mouse moved to (561, 324)
Screenshot: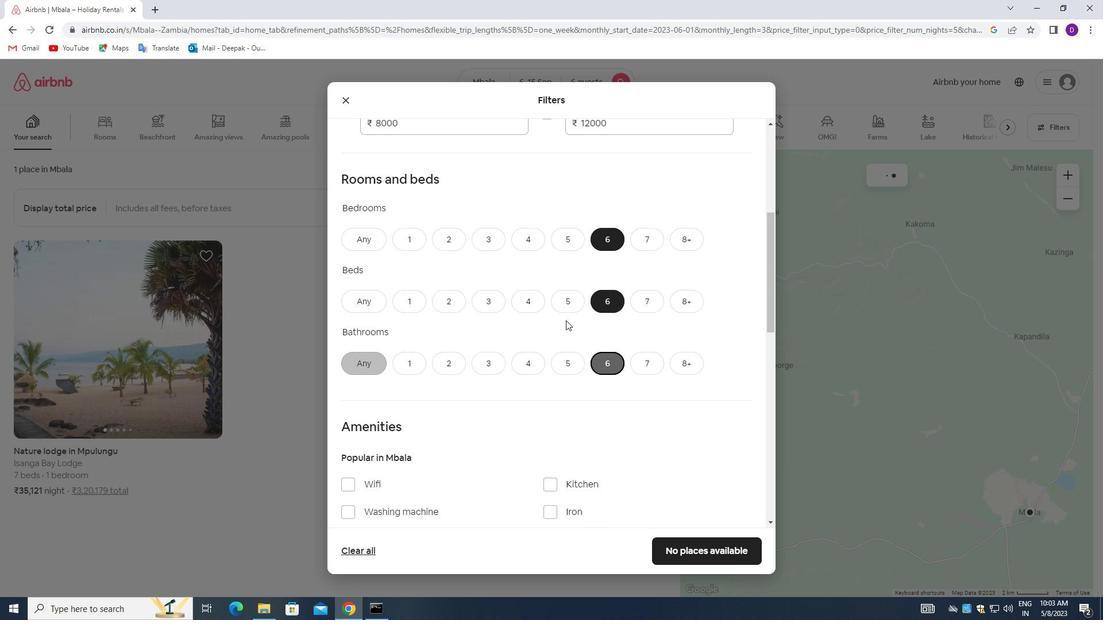 
Action: Mouse scrolled (561, 324) with delta (0, 0)
Screenshot: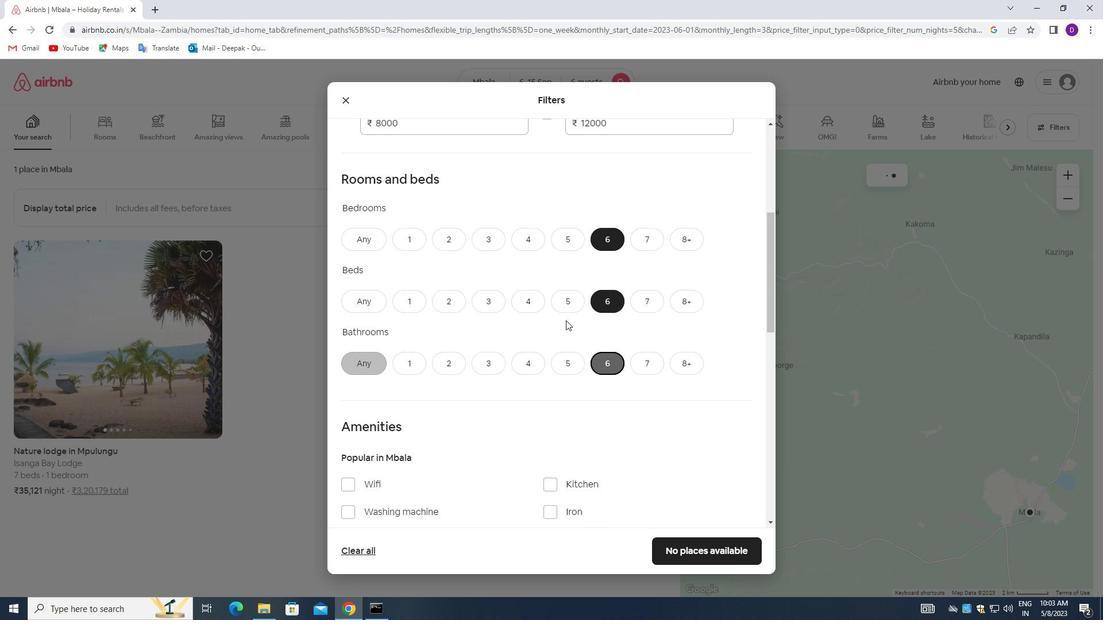 
Action: Mouse moved to (560, 325)
Screenshot: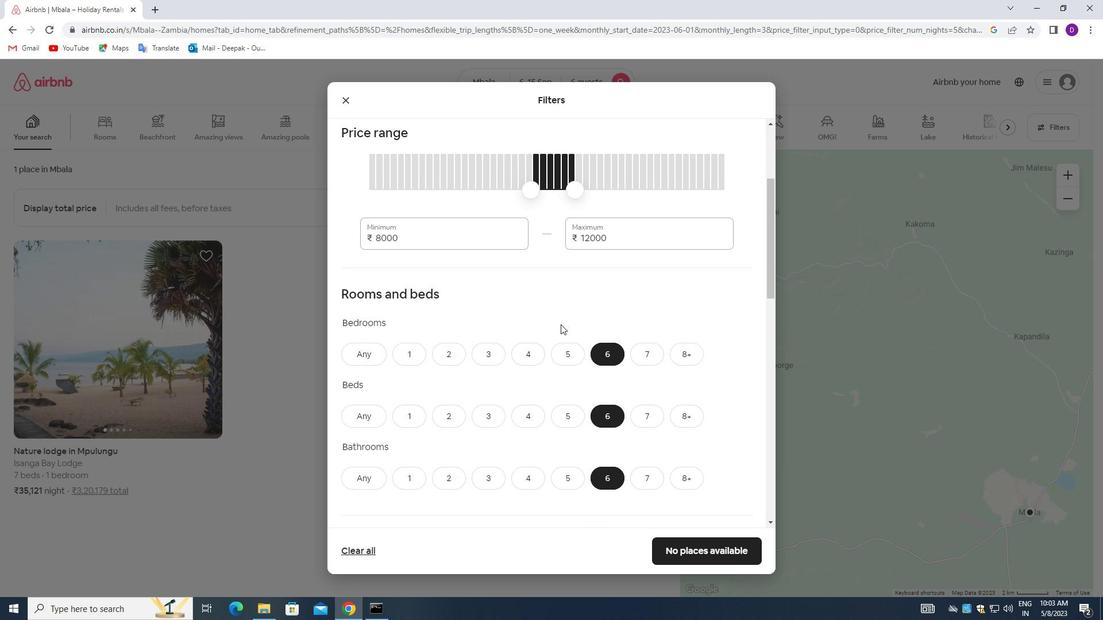 
Action: Mouse scrolled (560, 324) with delta (0, 0)
Screenshot: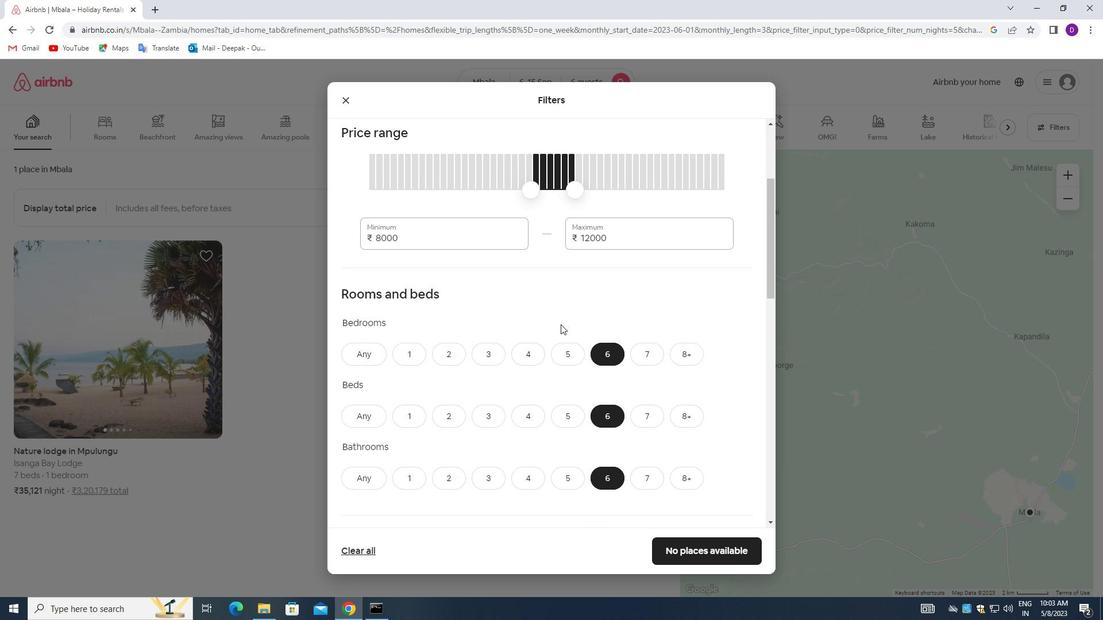 
Action: Mouse moved to (559, 326)
Screenshot: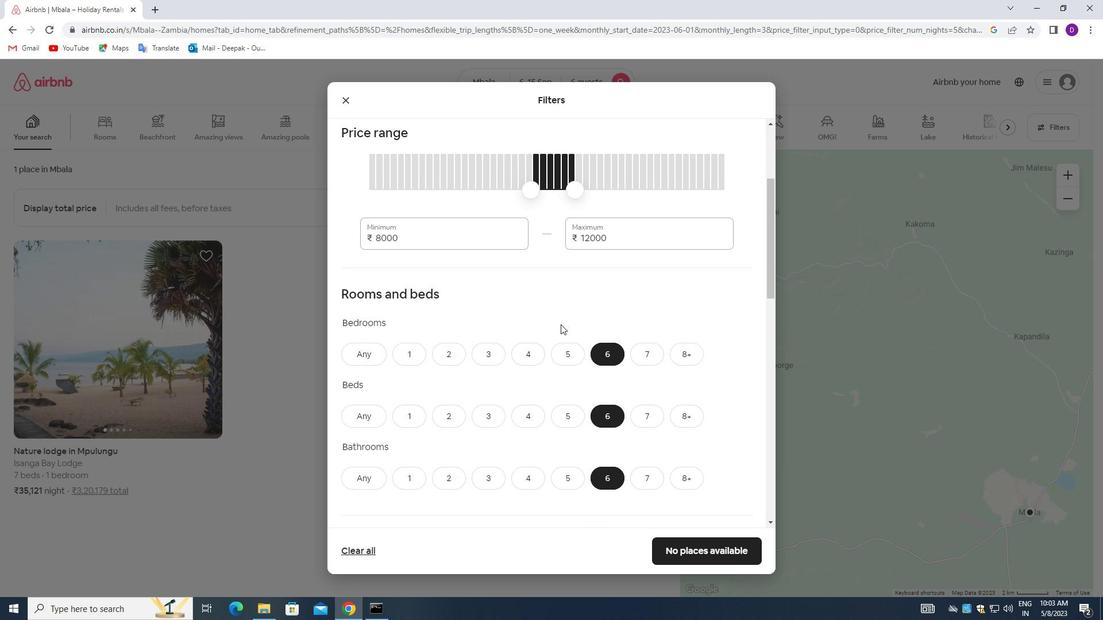 
Action: Mouse scrolled (559, 325) with delta (0, 0)
Screenshot: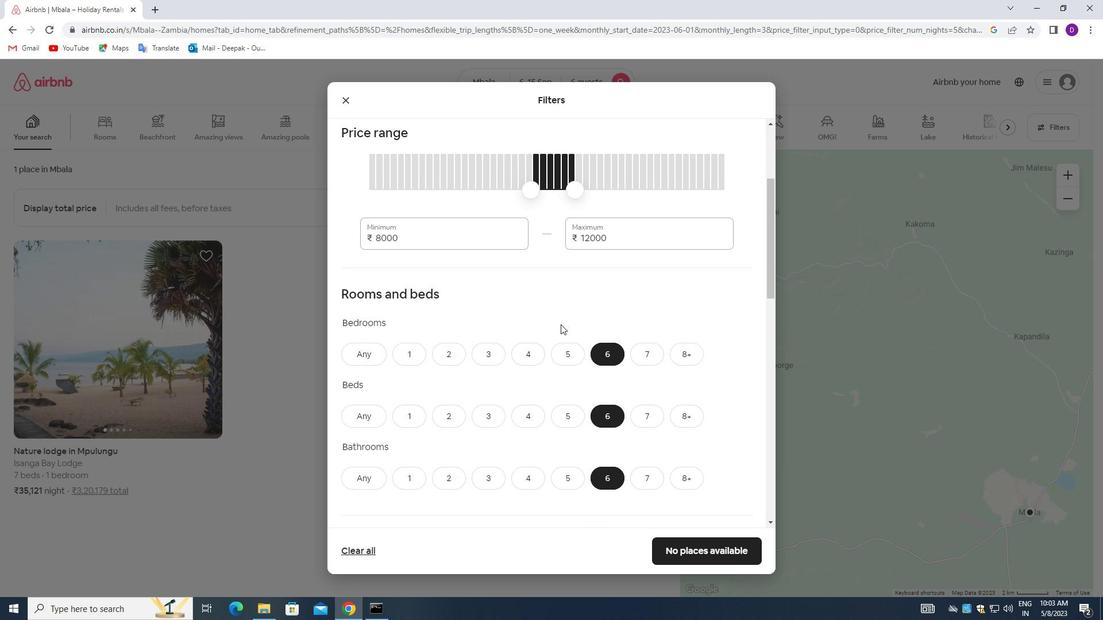 
Action: Mouse moved to (547, 330)
Screenshot: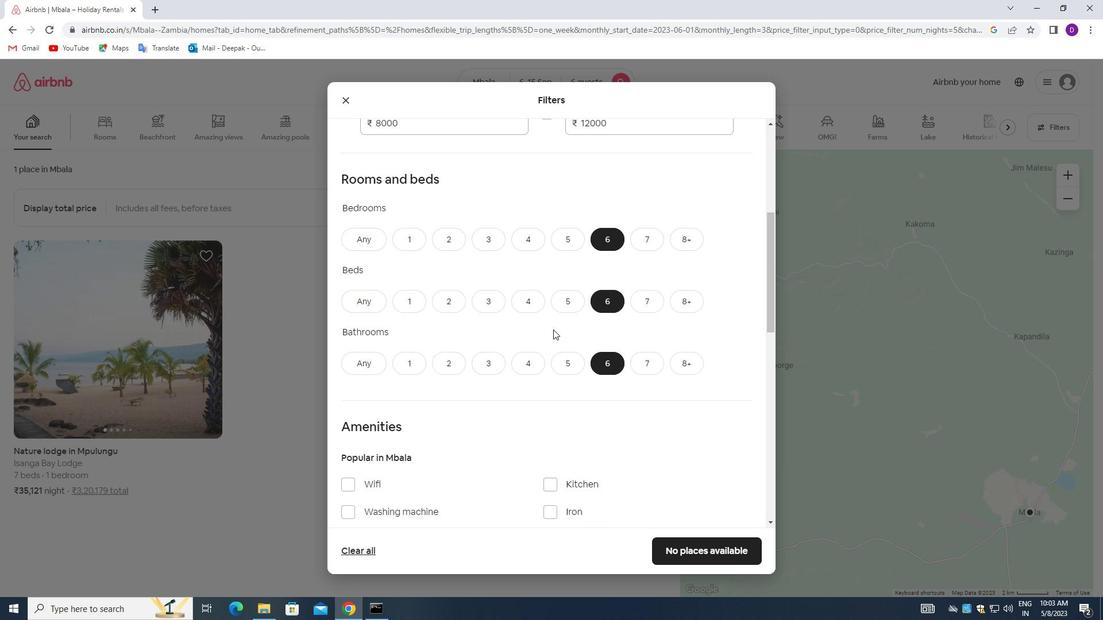 
Action: Mouse scrolled (547, 329) with delta (0, 0)
Screenshot: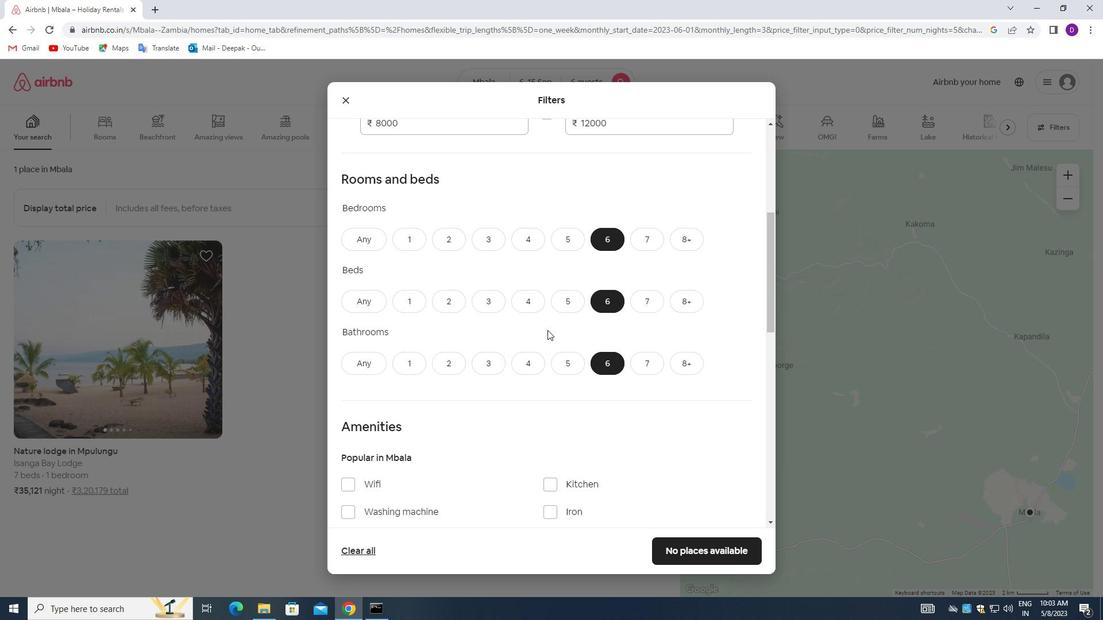 
Action: Mouse scrolled (547, 329) with delta (0, 0)
Screenshot: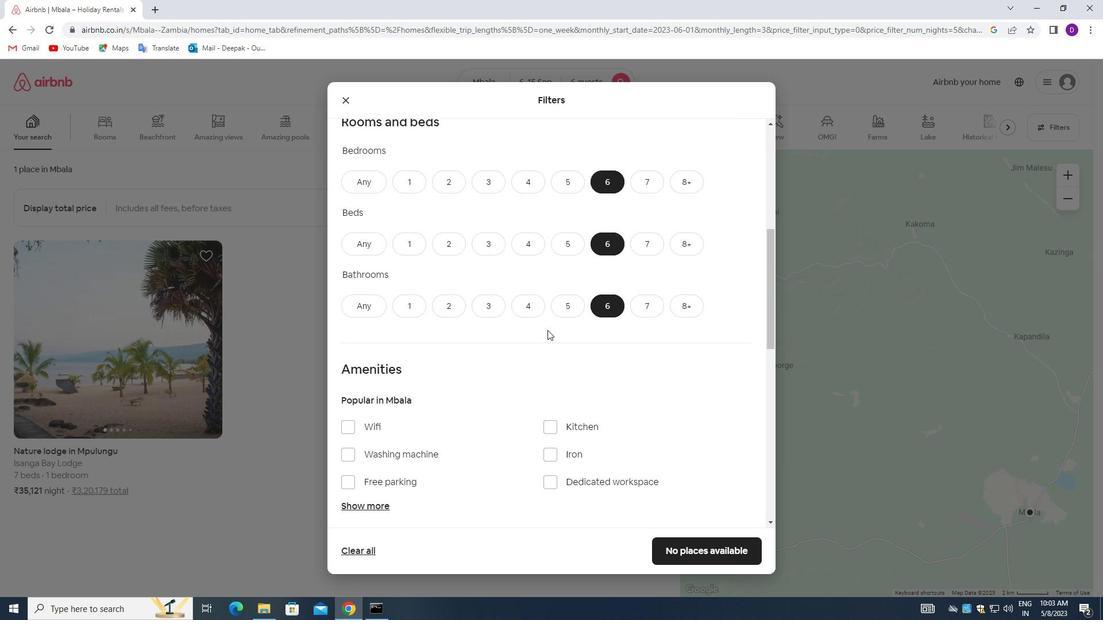 
Action: Mouse scrolled (547, 329) with delta (0, 0)
Screenshot: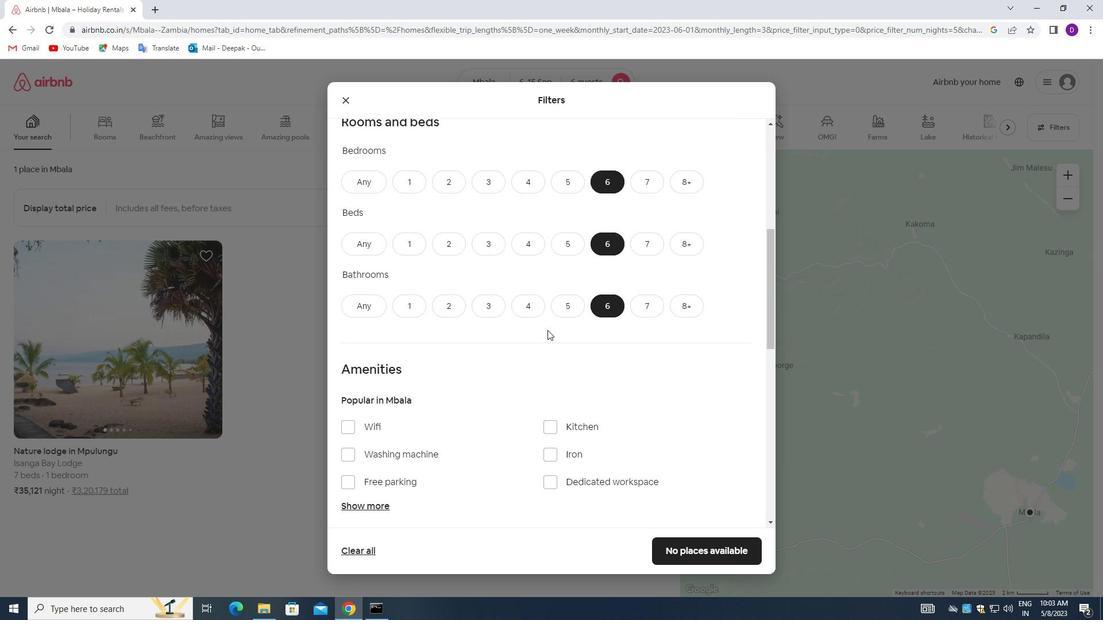 
Action: Mouse moved to (540, 337)
Screenshot: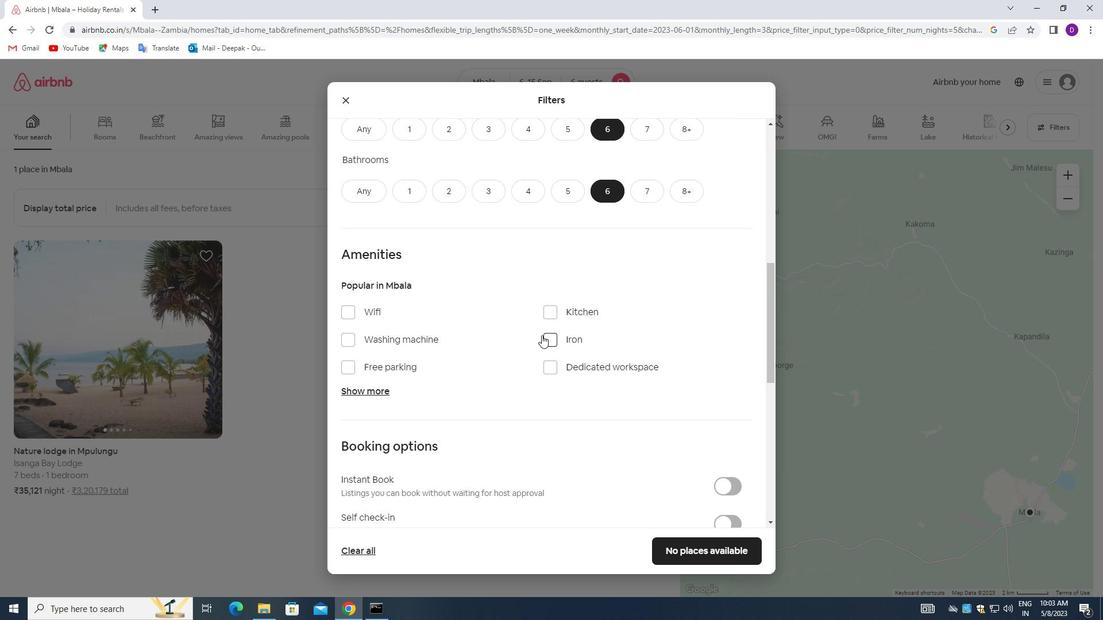 
Action: Mouse scrolled (540, 337) with delta (0, 0)
Screenshot: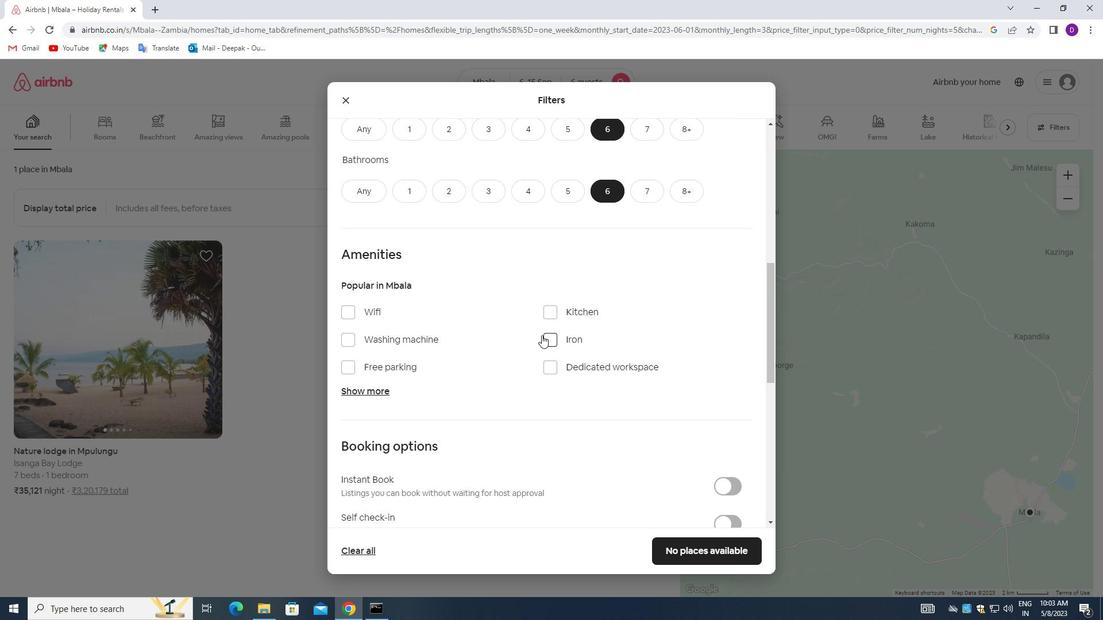 
Action: Mouse moved to (481, 298)
Screenshot: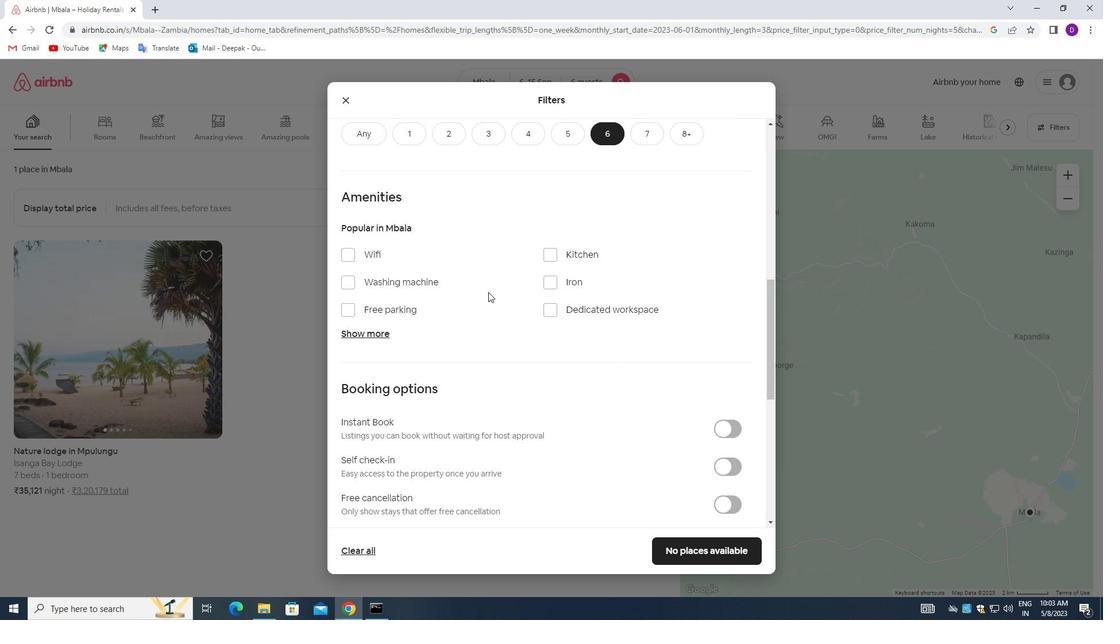 
Action: Mouse scrolled (481, 299) with delta (0, 0)
Screenshot: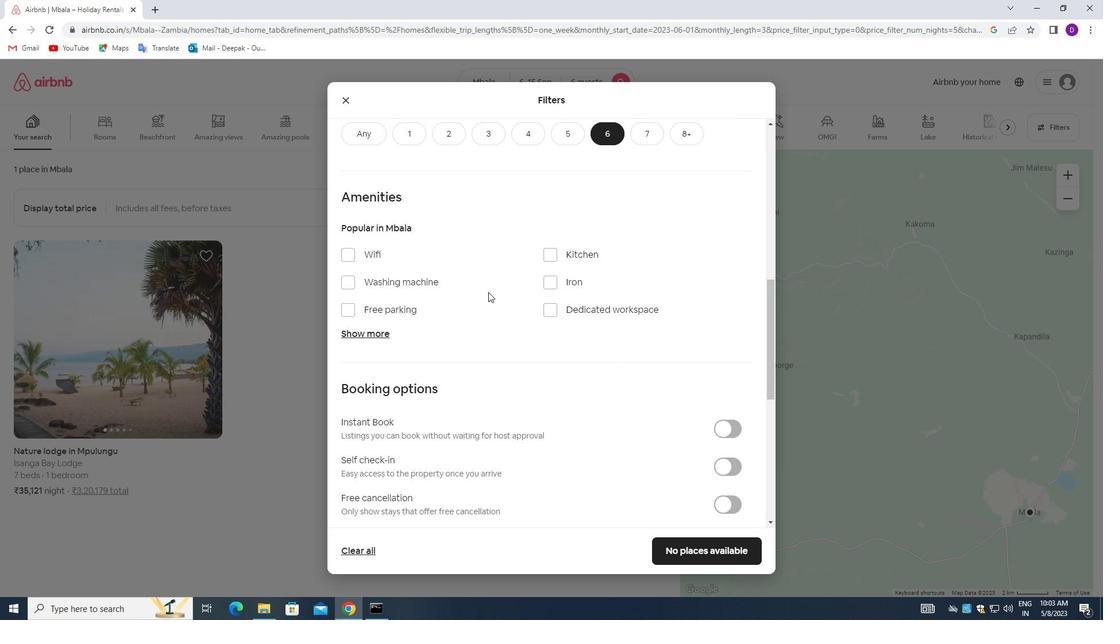 
Action: Mouse moved to (470, 307)
Screenshot: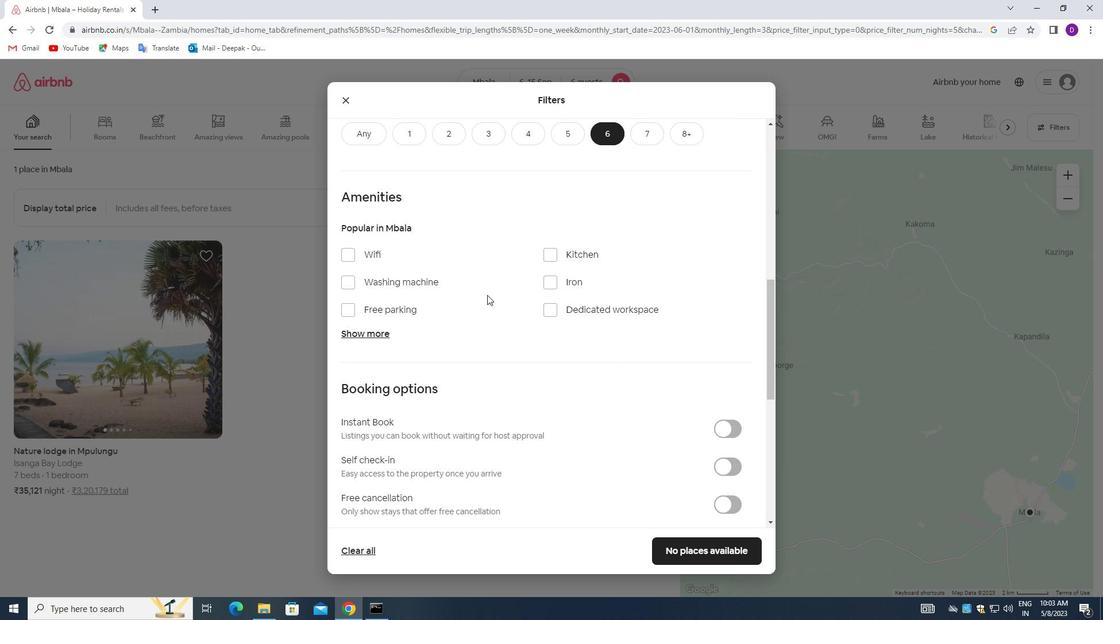 
Action: Mouse scrolled (470, 308) with delta (0, 0)
Screenshot: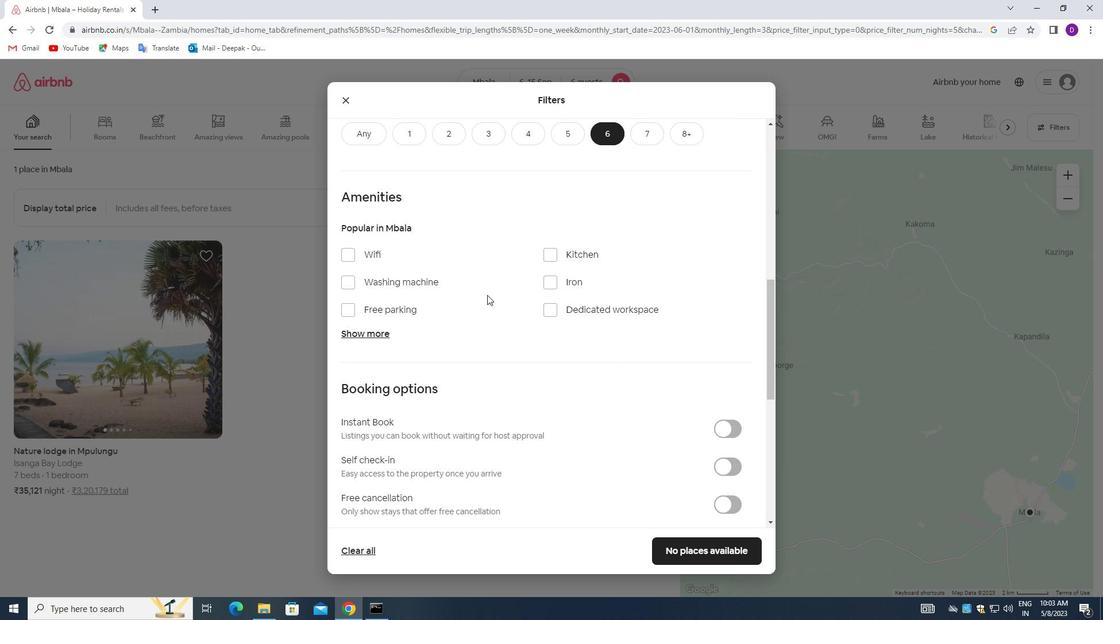 
Action: Mouse moved to (467, 310)
Screenshot: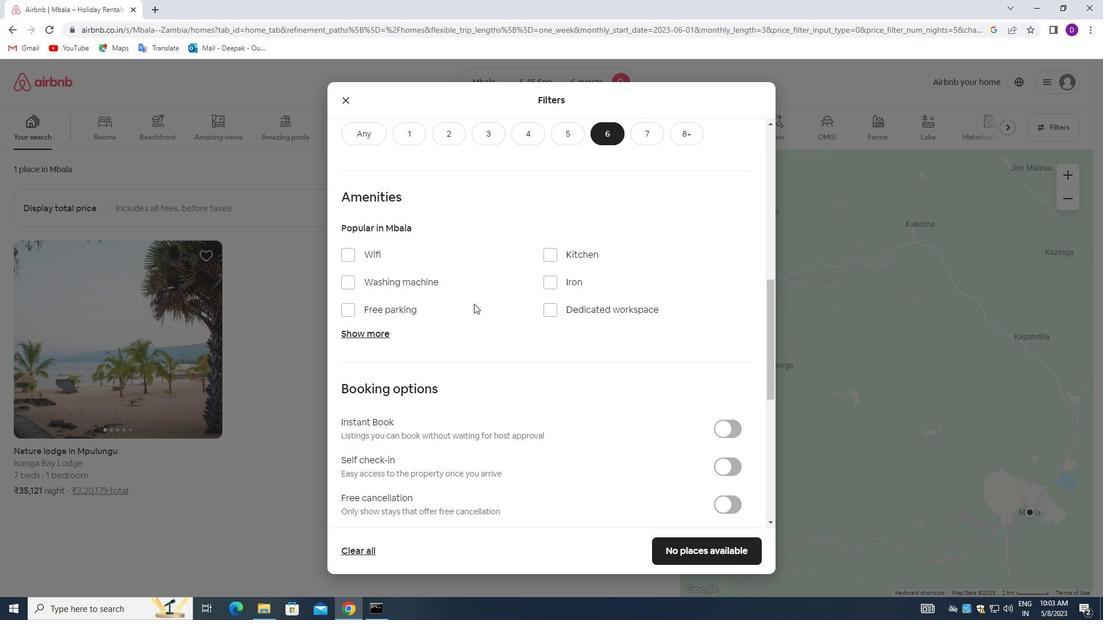 
Action: Mouse scrolled (467, 310) with delta (0, 0)
Screenshot: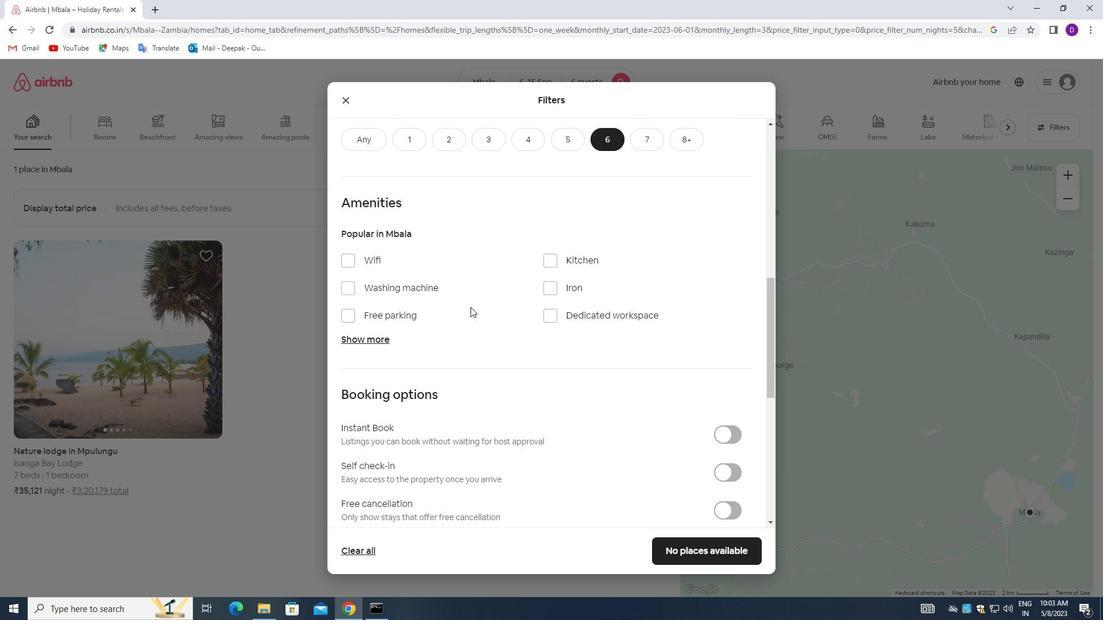 
Action: Mouse moved to (466, 312)
Screenshot: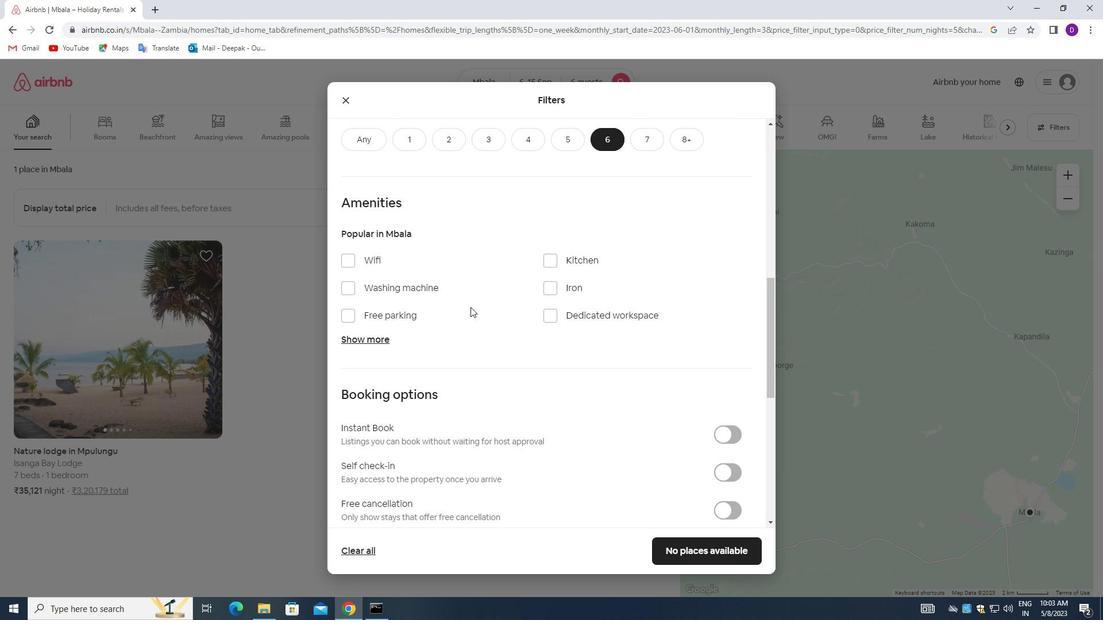 
Action: Mouse scrolled (466, 312) with delta (0, 0)
Screenshot: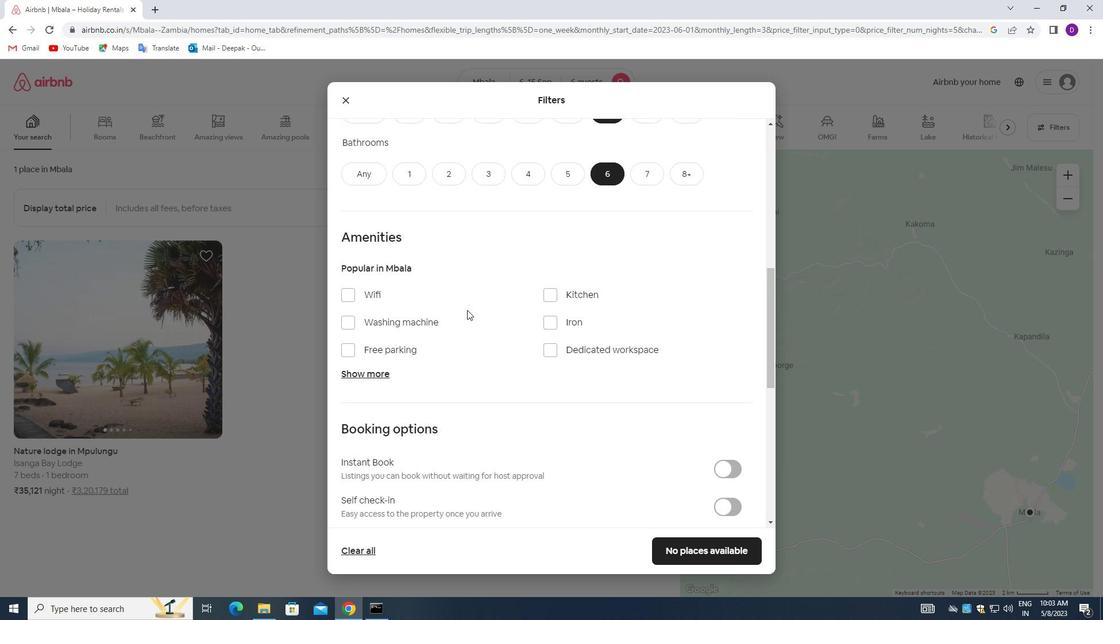 
Action: Mouse moved to (466, 312)
Screenshot: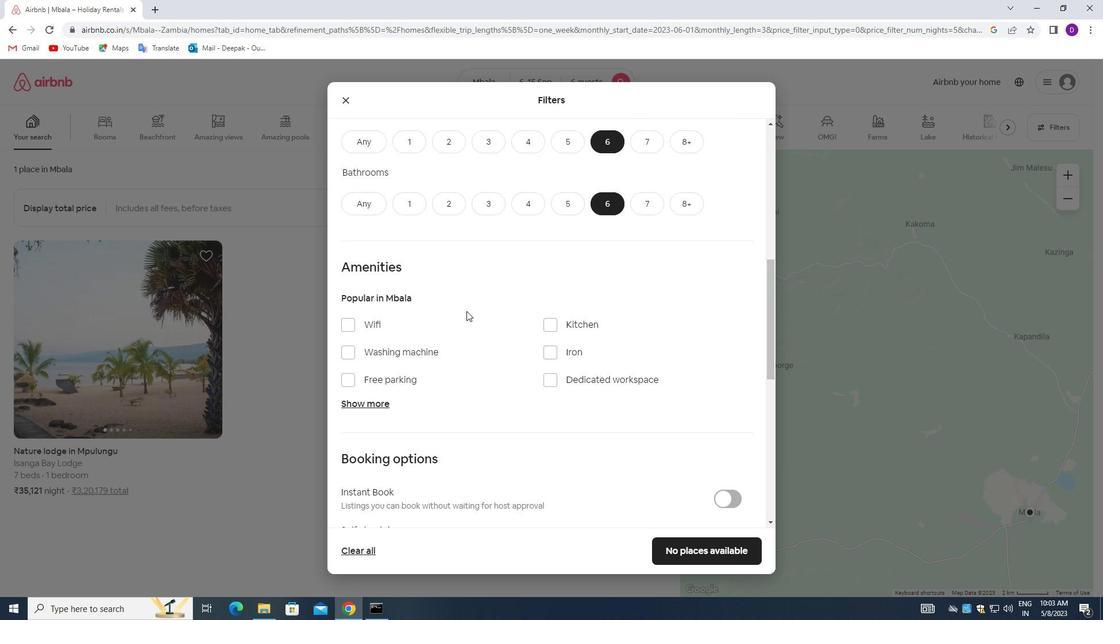 
Action: Mouse scrolled (466, 312) with delta (0, 0)
Screenshot: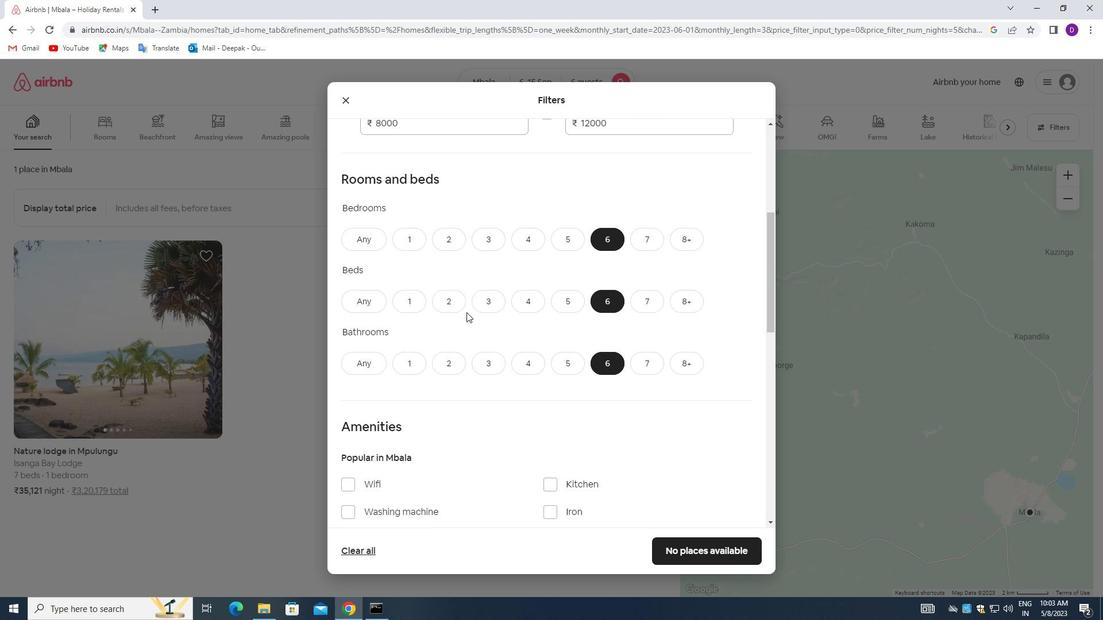 
Action: Mouse scrolled (466, 312) with delta (0, 0)
Screenshot: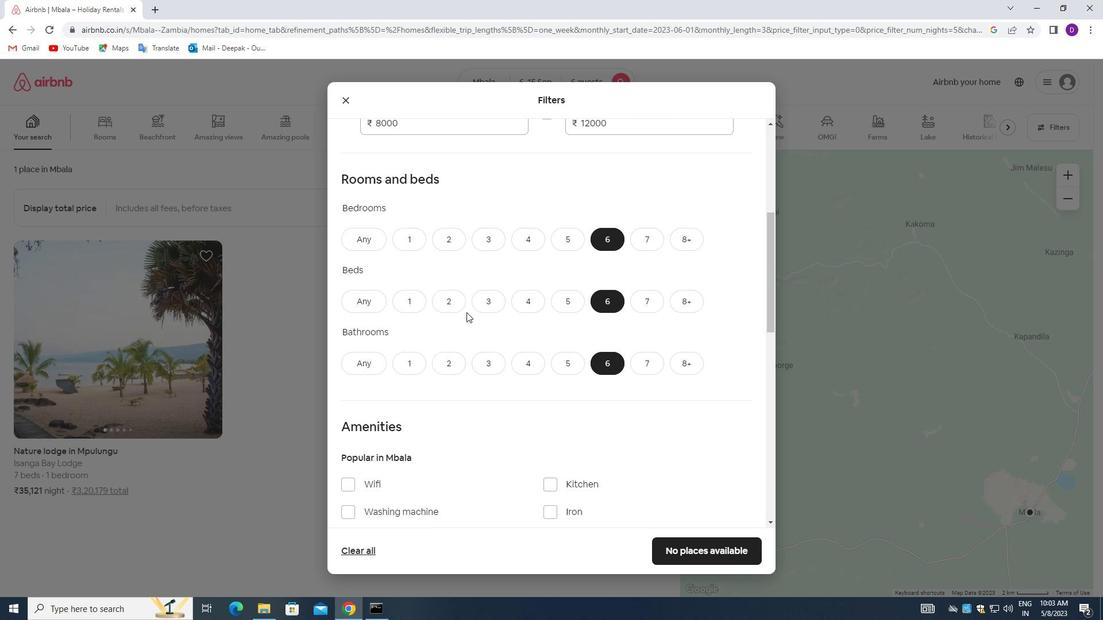 
Action: Mouse scrolled (466, 312) with delta (0, 0)
Screenshot: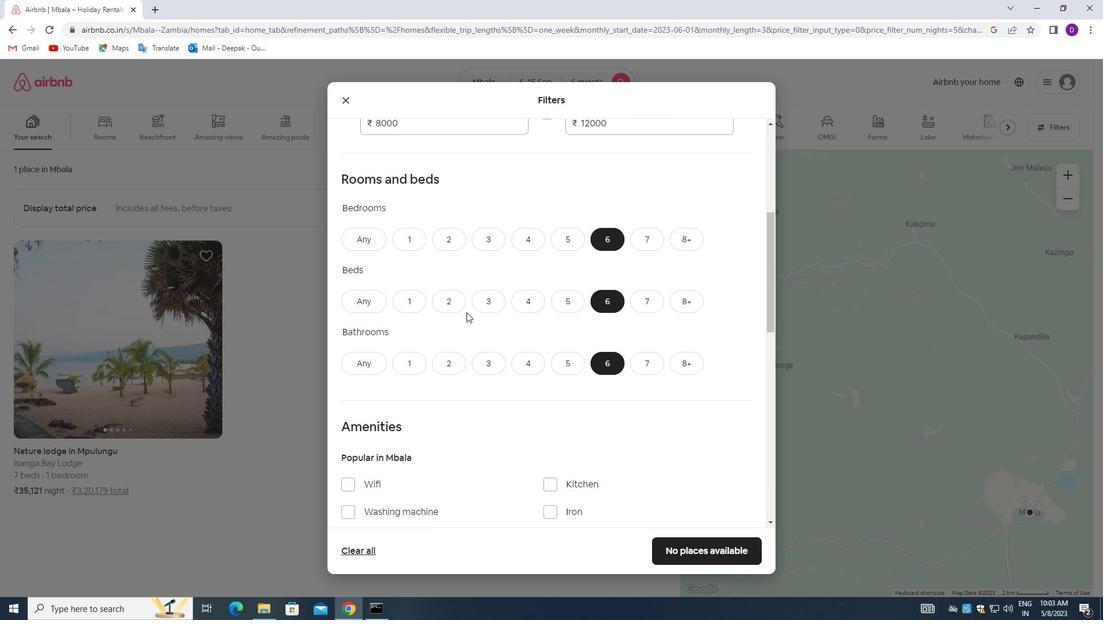 
Action: Mouse scrolled (466, 312) with delta (0, 0)
Screenshot: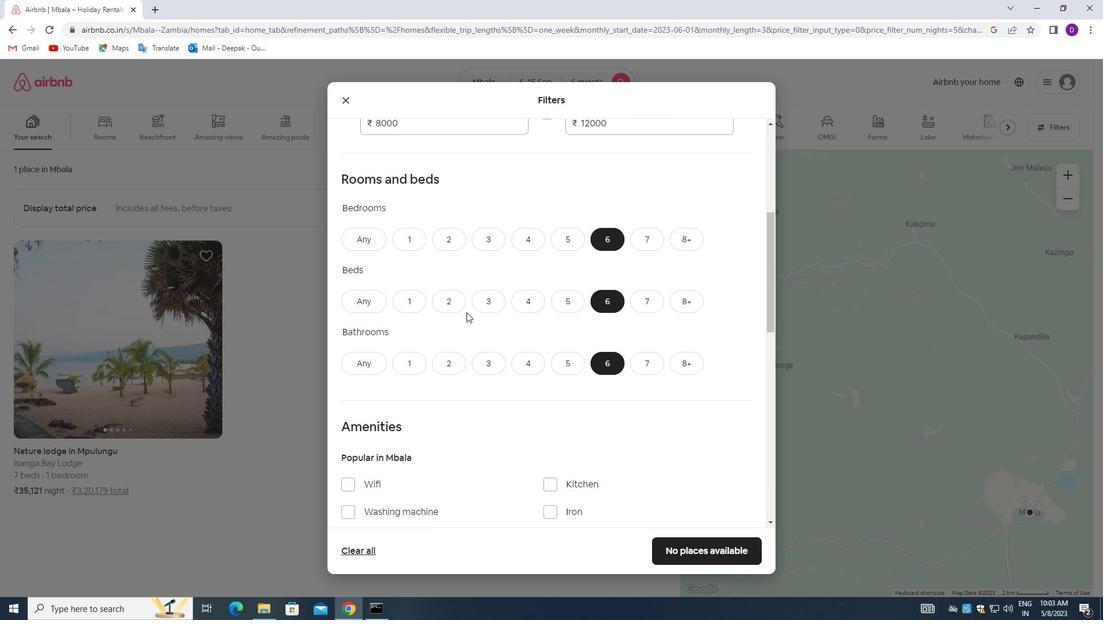 
Action: Mouse moved to (343, 256)
Screenshot: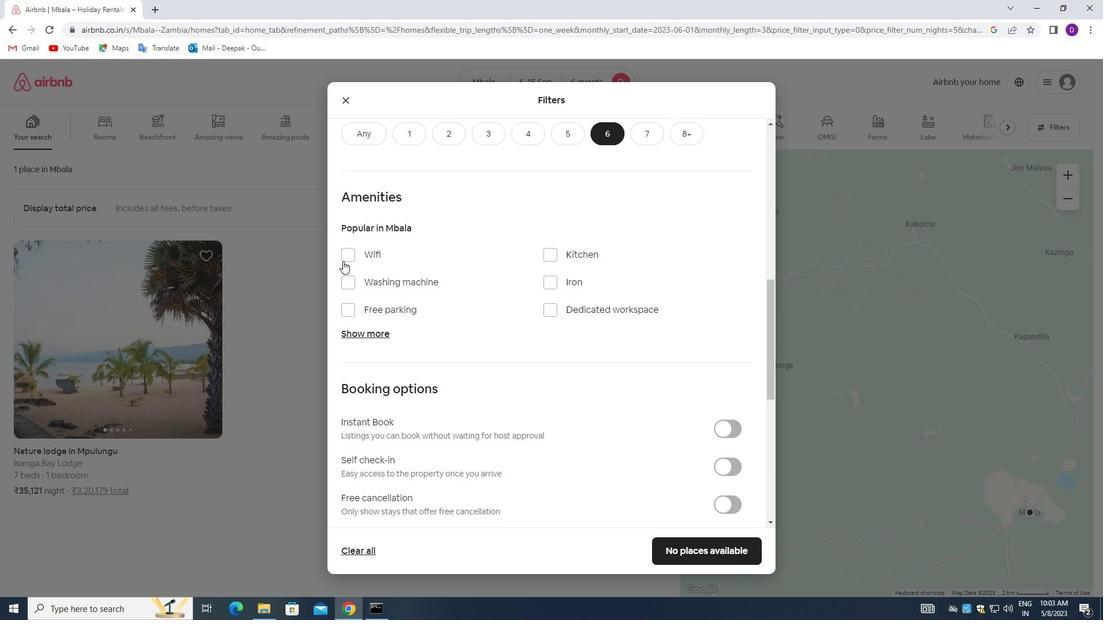 
Action: Mouse pressed left at (343, 256)
Screenshot: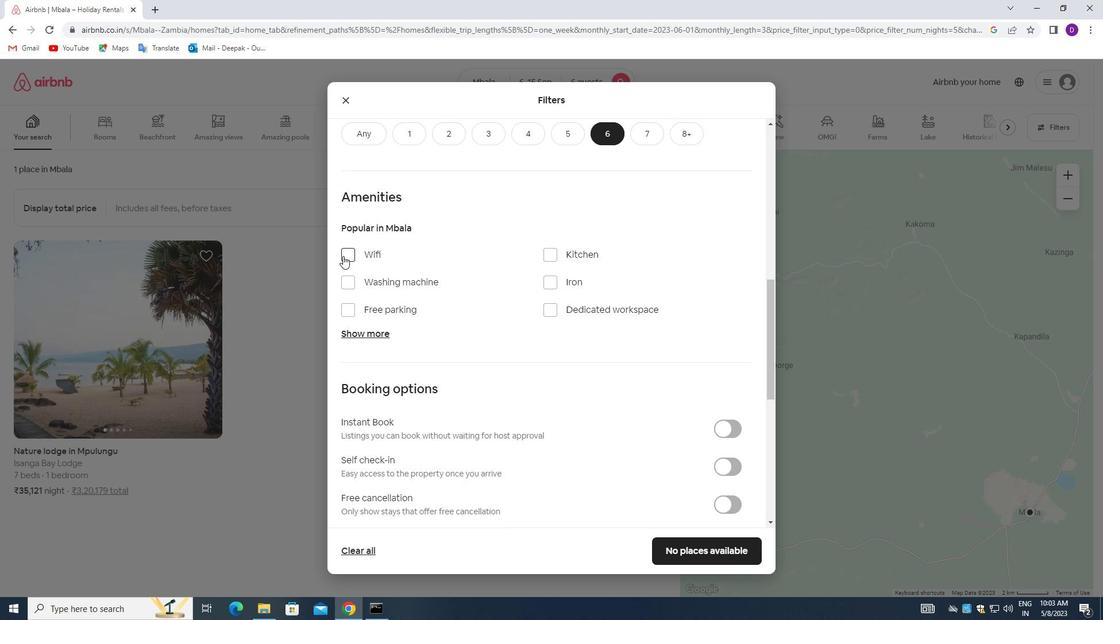 
Action: Mouse moved to (351, 309)
Screenshot: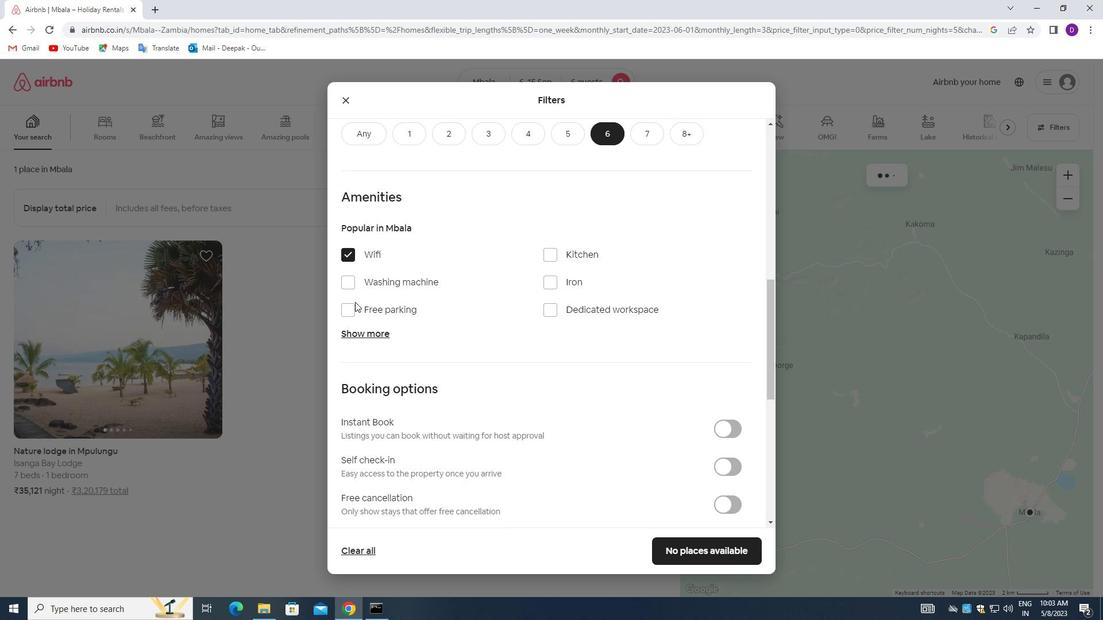 
Action: Mouse pressed left at (351, 309)
Screenshot: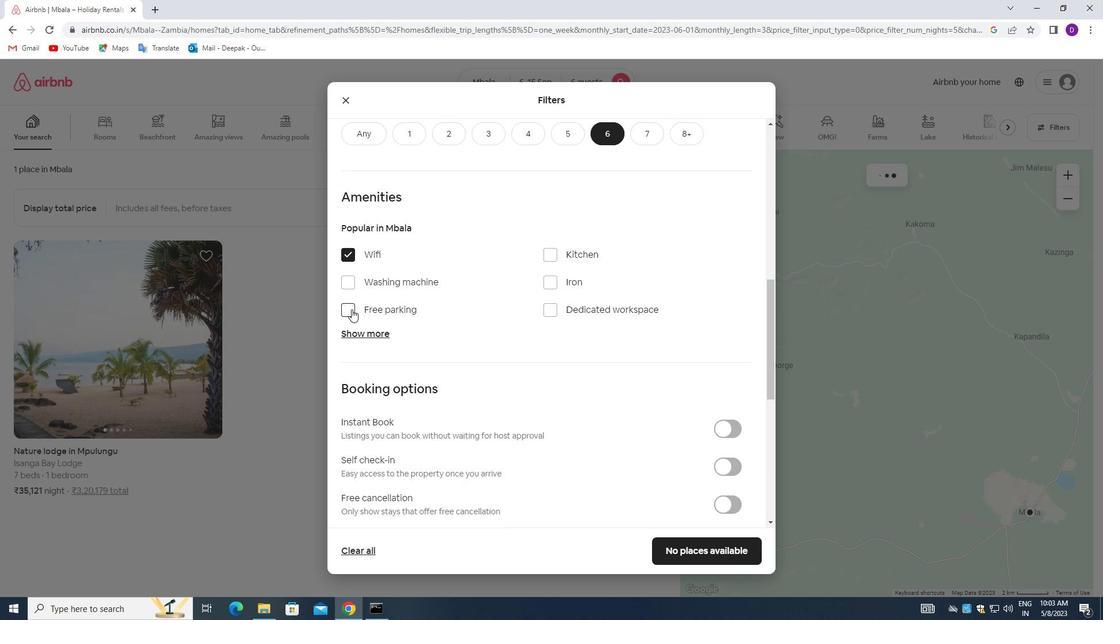 
Action: Mouse moved to (383, 336)
Screenshot: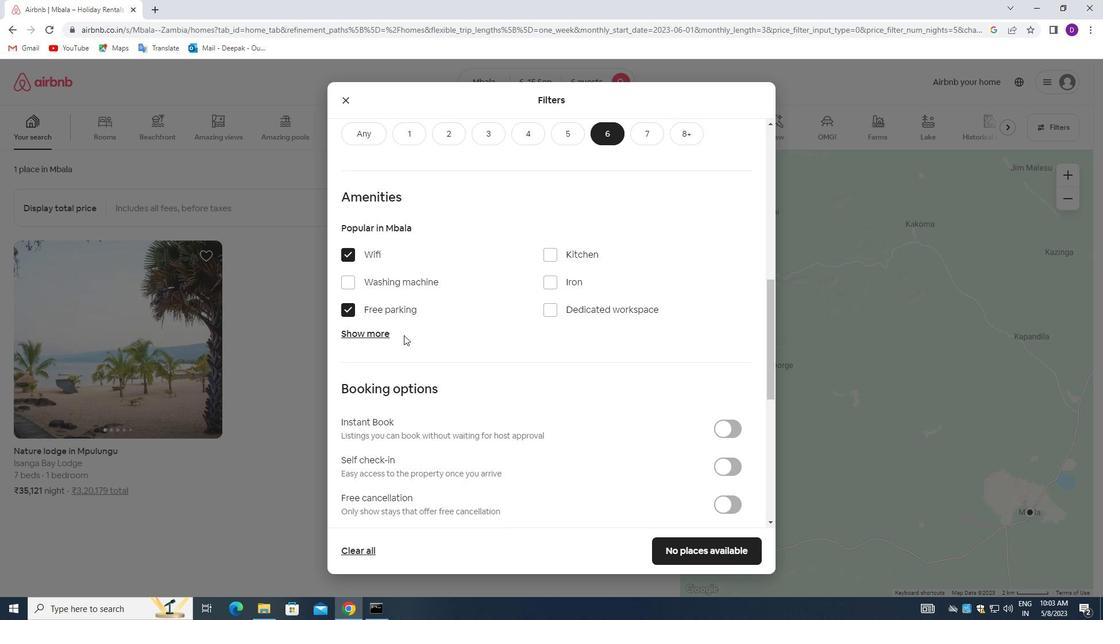 
Action: Mouse pressed left at (383, 336)
Screenshot: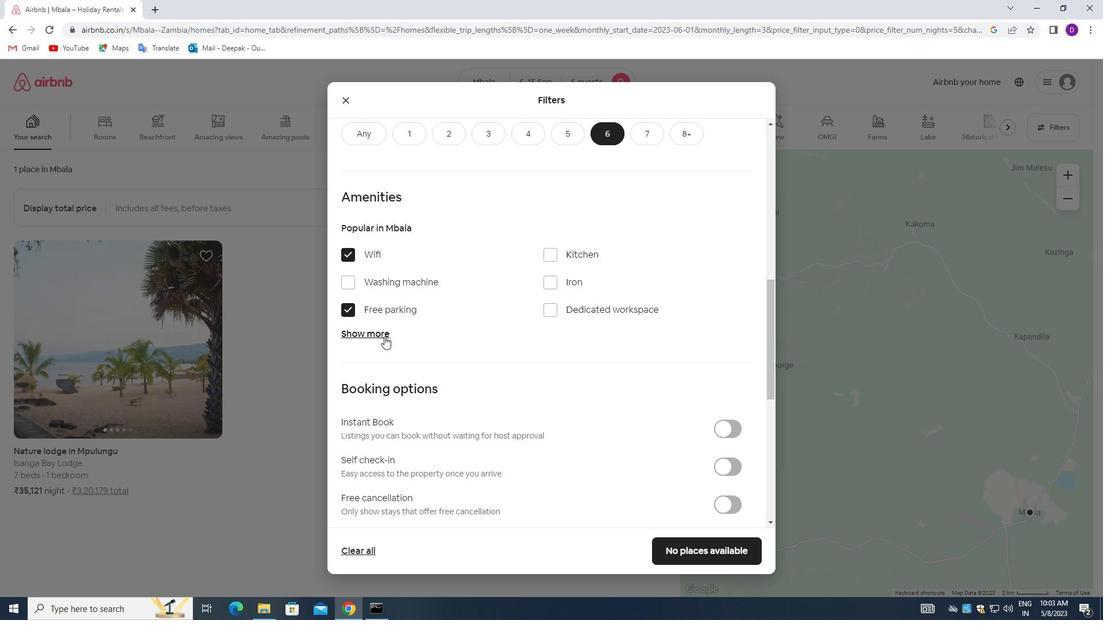 
Action: Mouse moved to (483, 394)
Screenshot: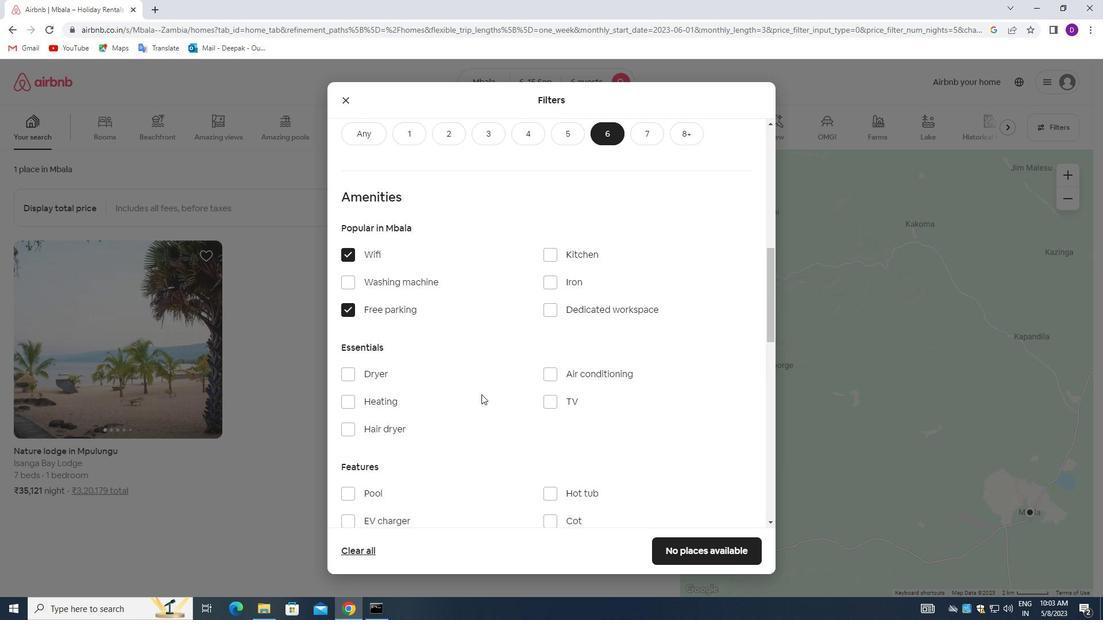 
Action: Mouse scrolled (483, 393) with delta (0, 0)
Screenshot: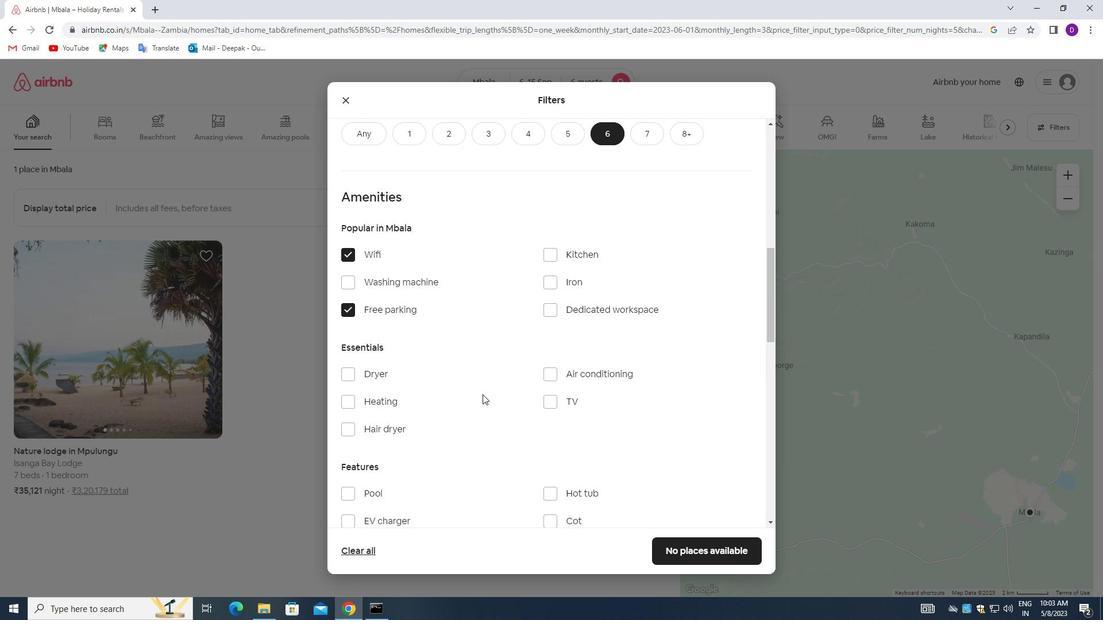 
Action: Mouse moved to (446, 368)
Screenshot: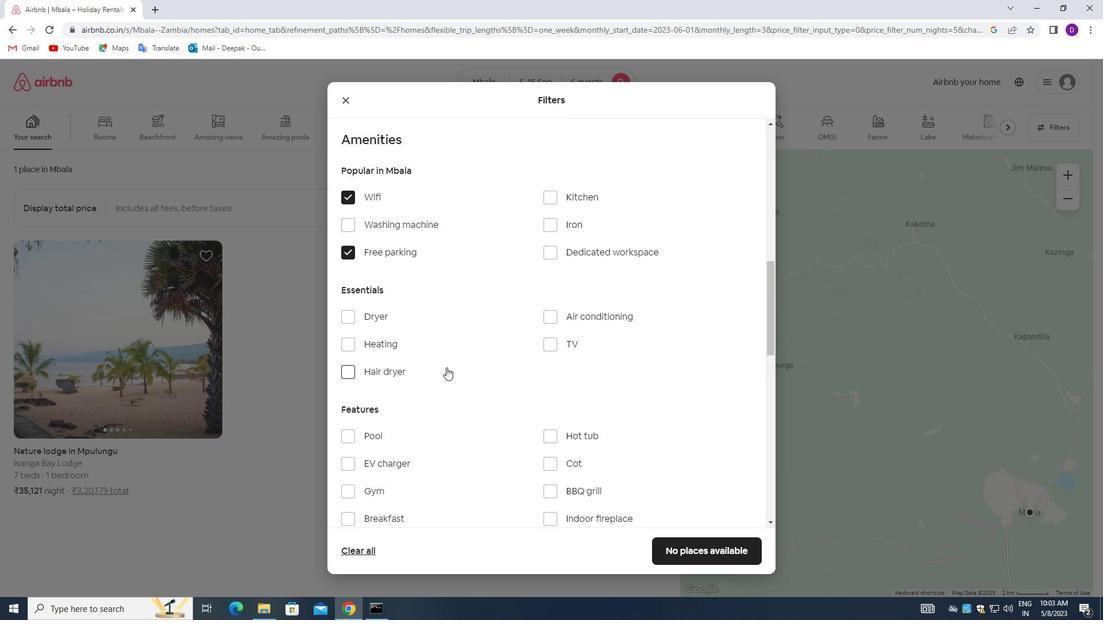 
Action: Mouse scrolled (446, 367) with delta (0, 0)
Screenshot: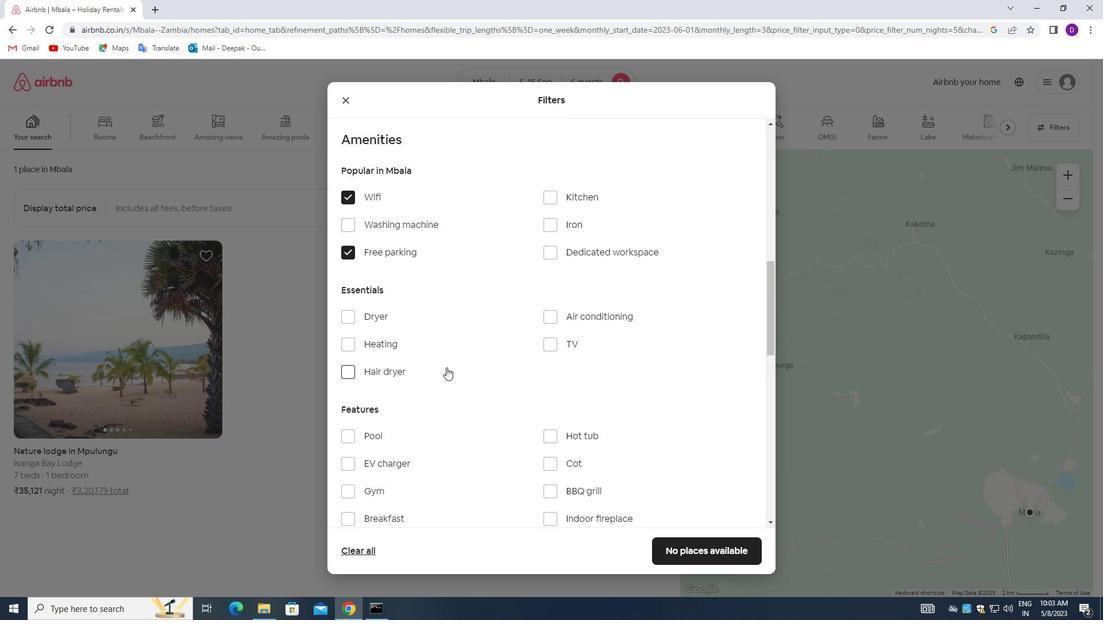 
Action: Mouse scrolled (446, 367) with delta (0, 0)
Screenshot: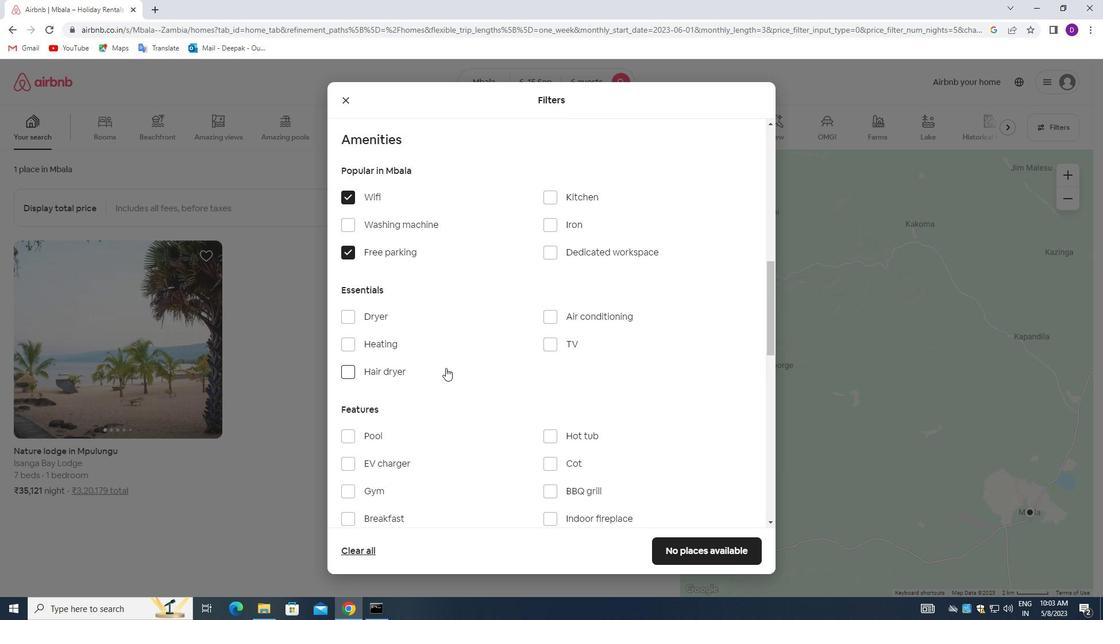 
Action: Mouse moved to (349, 377)
Screenshot: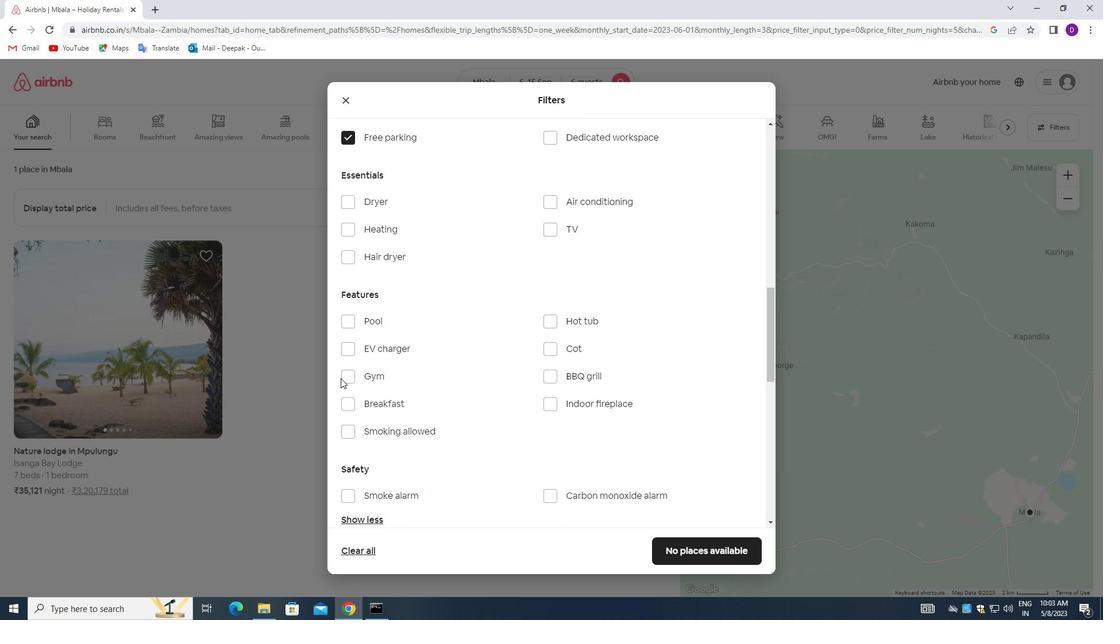 
Action: Mouse pressed left at (349, 377)
Screenshot: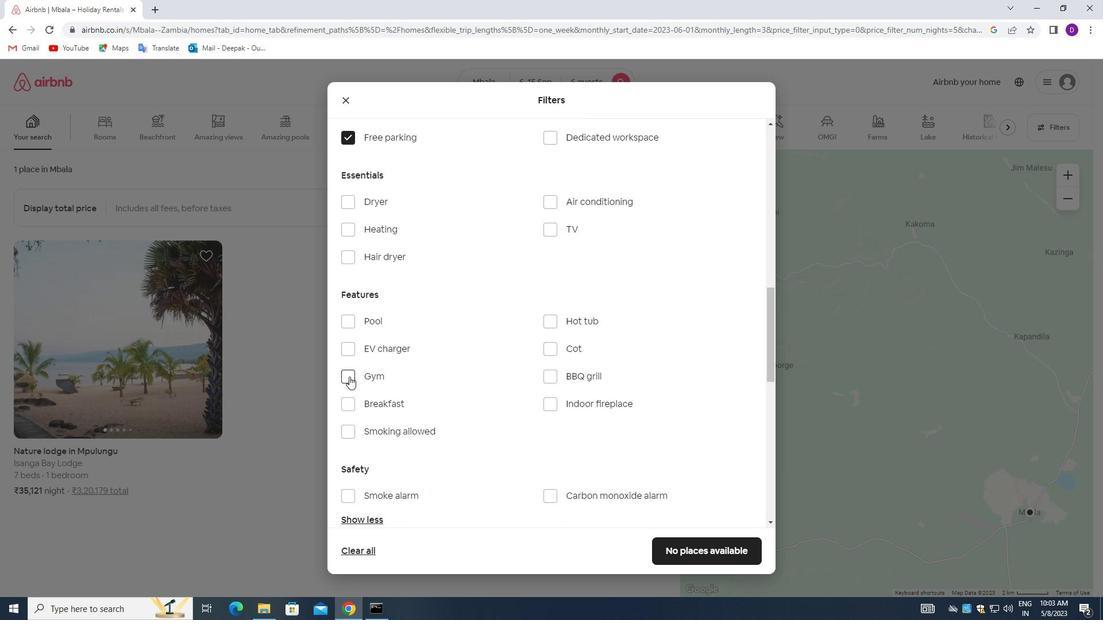 
Action: Mouse moved to (348, 402)
Screenshot: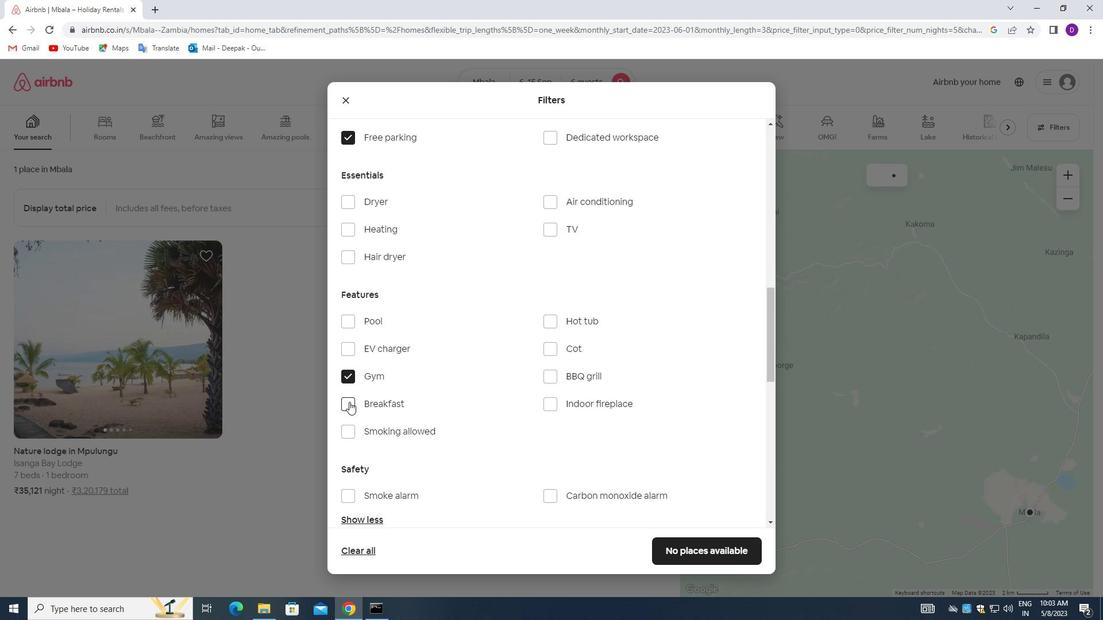 
Action: Mouse pressed left at (348, 402)
Screenshot: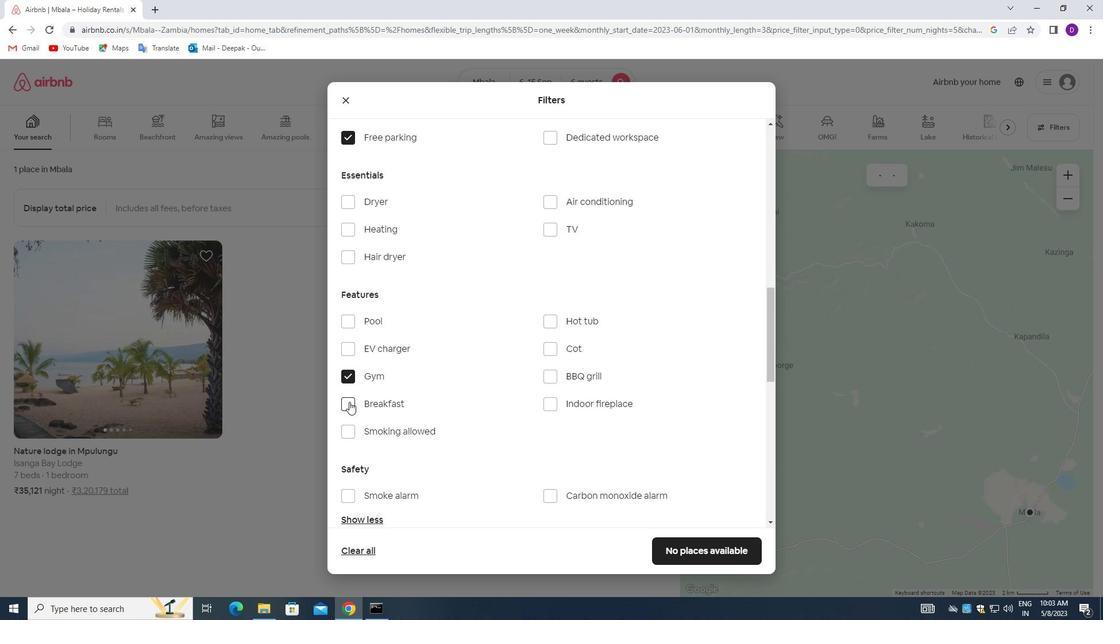 
Action: Mouse moved to (439, 367)
Screenshot: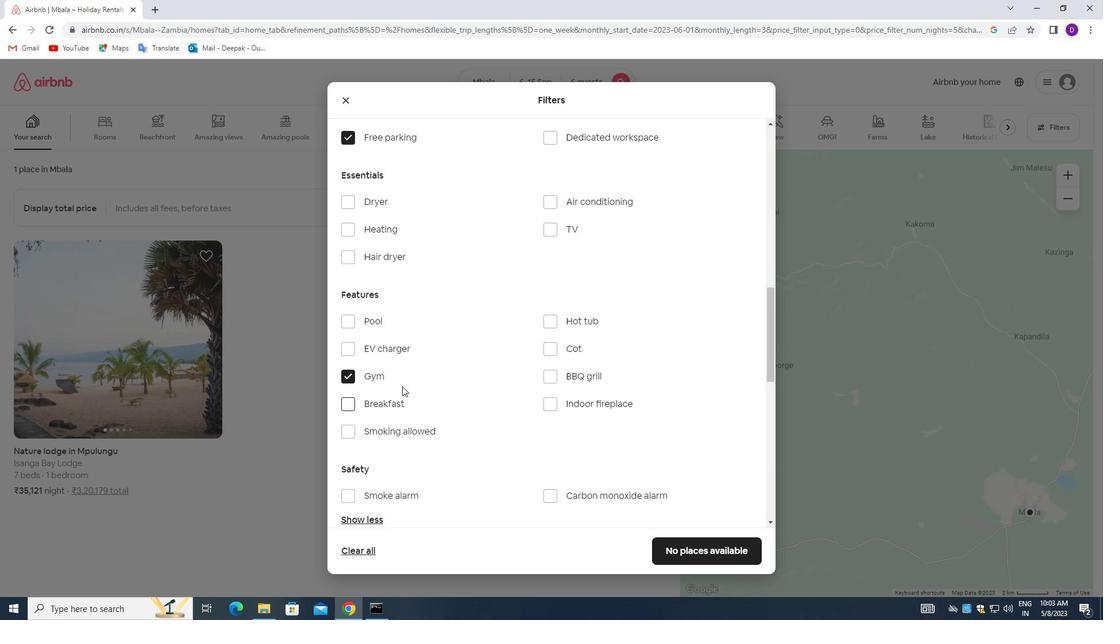 
Action: Mouse scrolled (439, 368) with delta (0, 0)
Screenshot: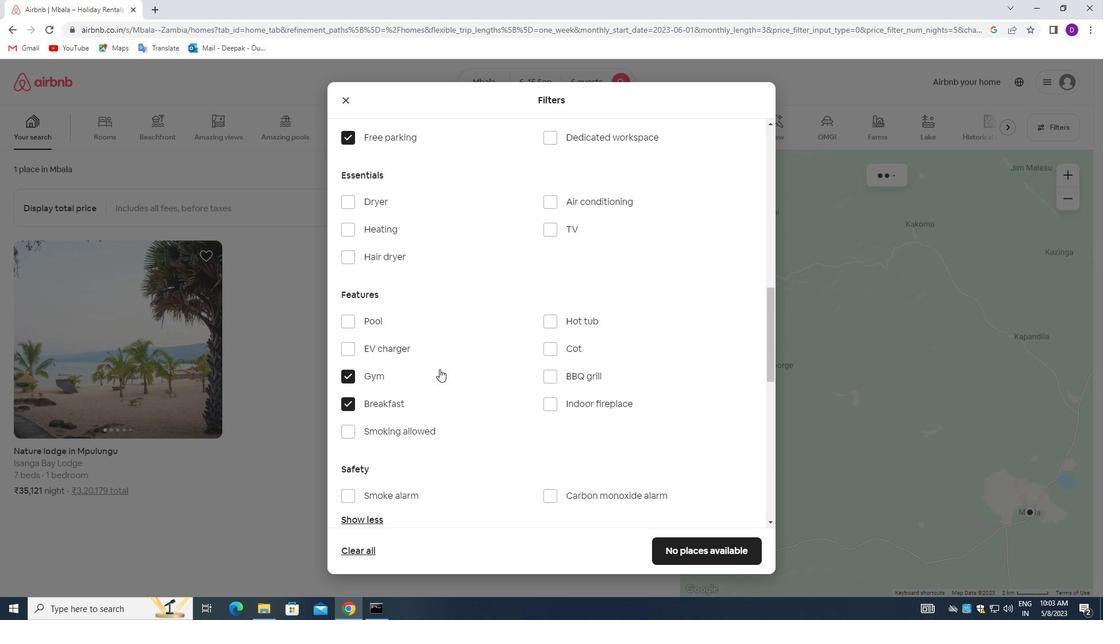 
Action: Mouse scrolled (439, 368) with delta (0, 0)
Screenshot: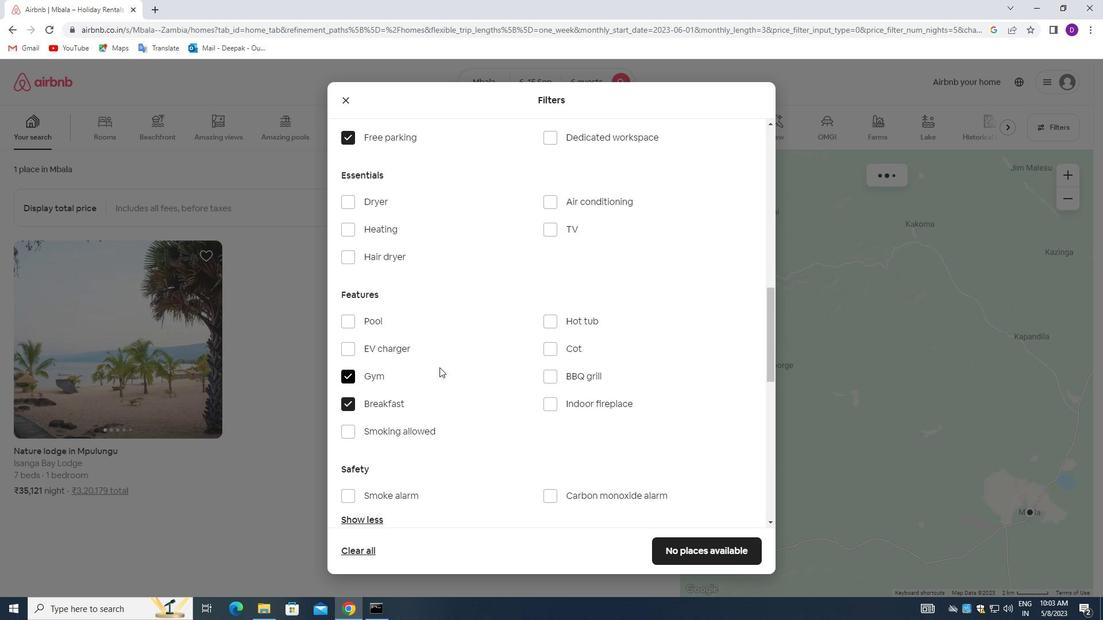 
Action: Mouse scrolled (439, 367) with delta (0, 0)
Screenshot: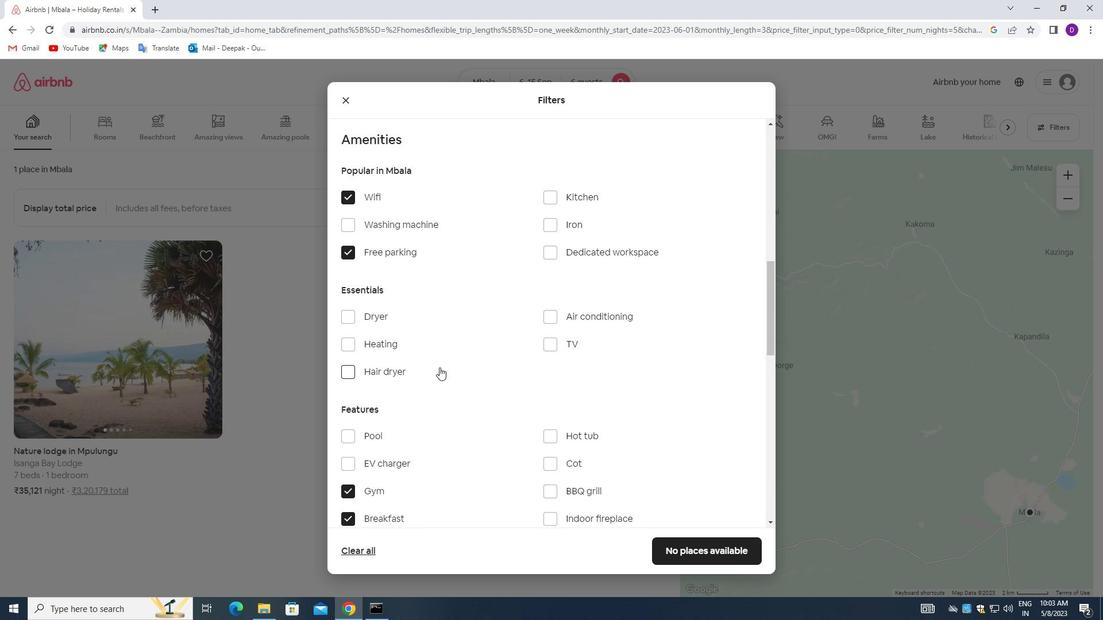 
Action: Mouse moved to (440, 366)
Screenshot: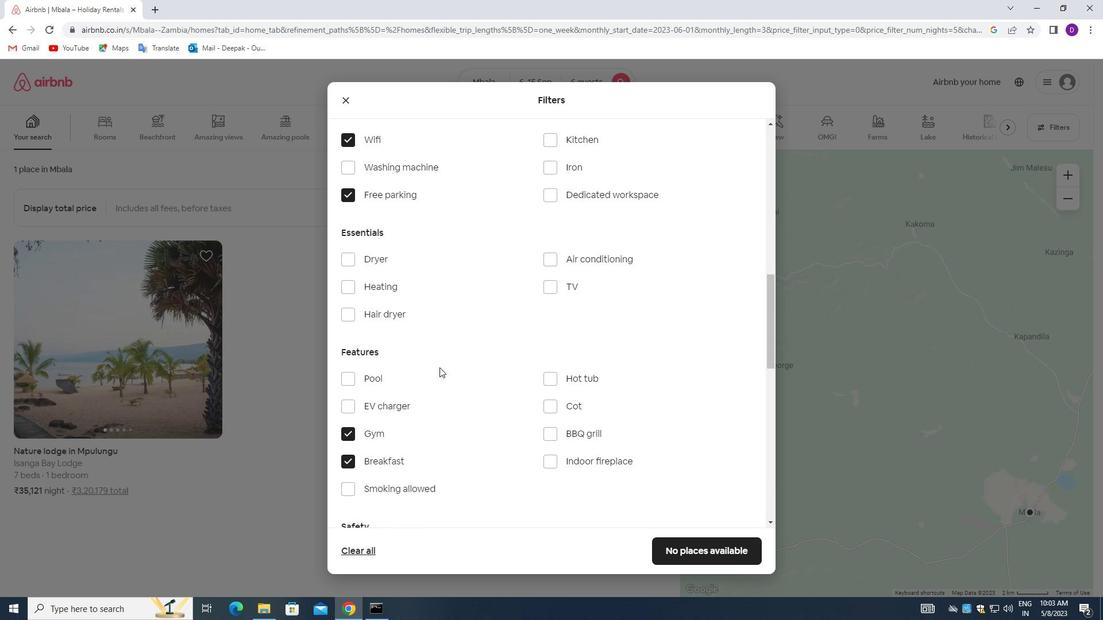 
Action: Mouse scrolled (440, 366) with delta (0, 0)
Screenshot: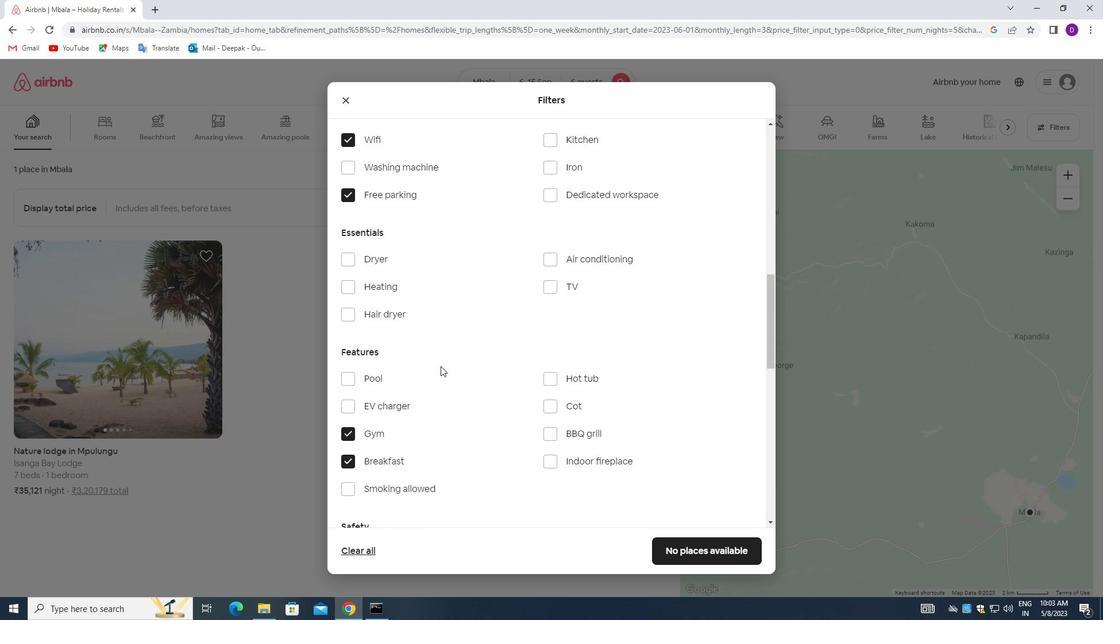 
Action: Mouse scrolled (440, 366) with delta (0, 0)
Screenshot: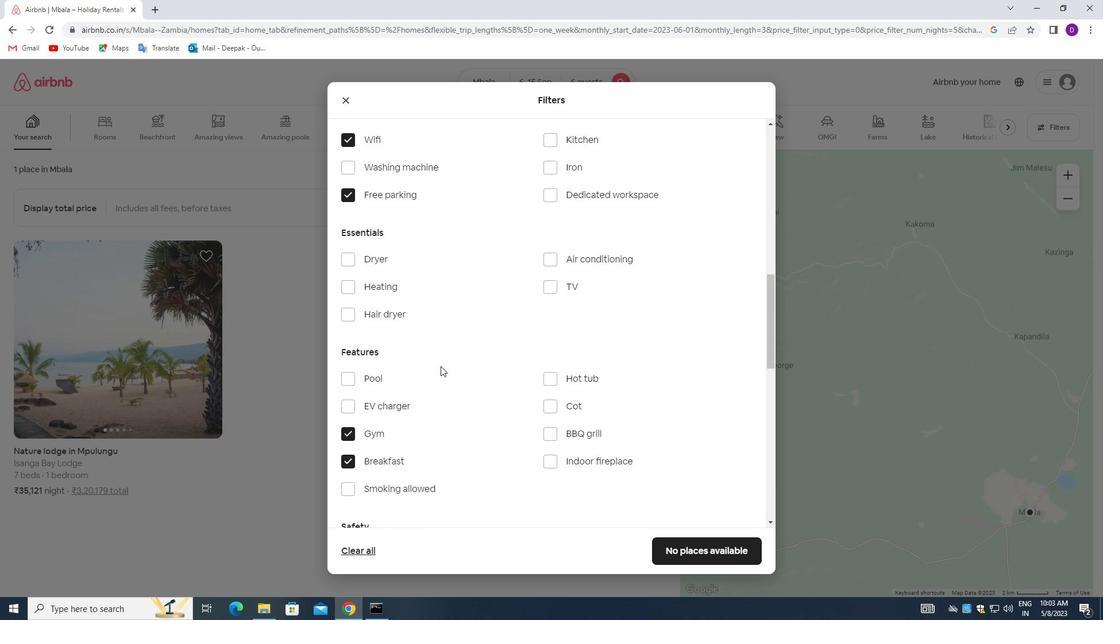 
Action: Mouse moved to (479, 356)
Screenshot: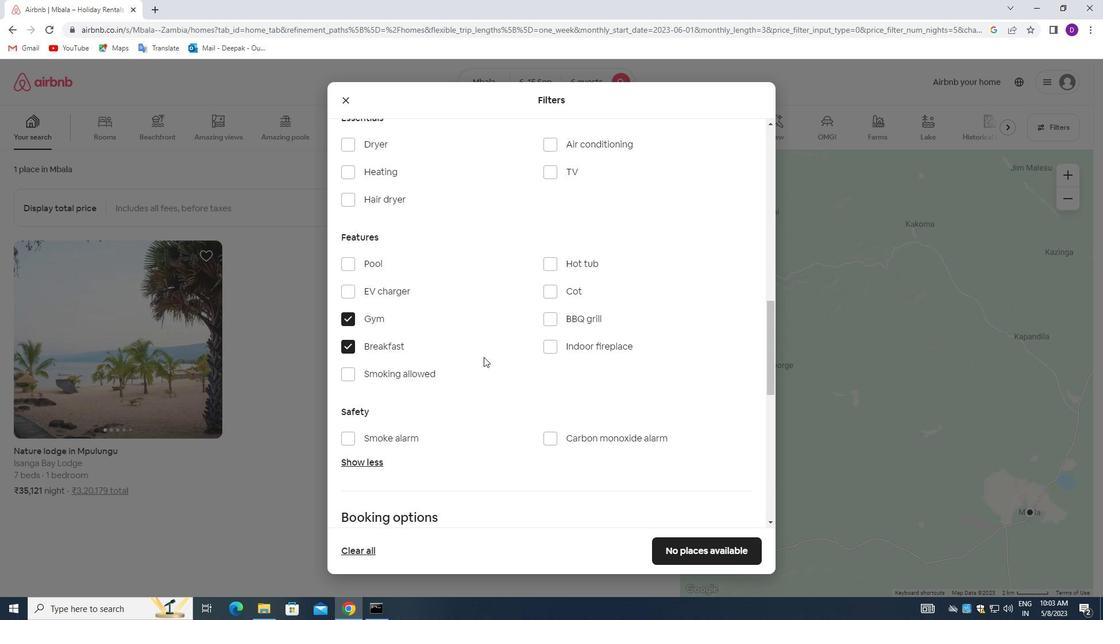 
Action: Mouse scrolled (479, 357) with delta (0, 0)
Screenshot: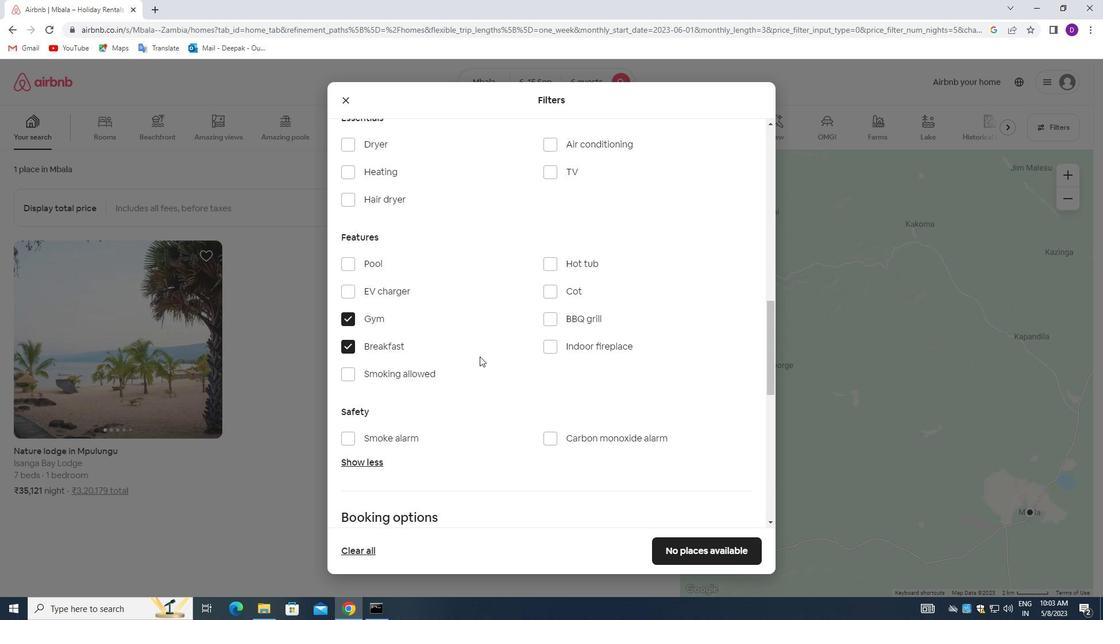 
Action: Mouse scrolled (479, 357) with delta (0, 0)
Screenshot: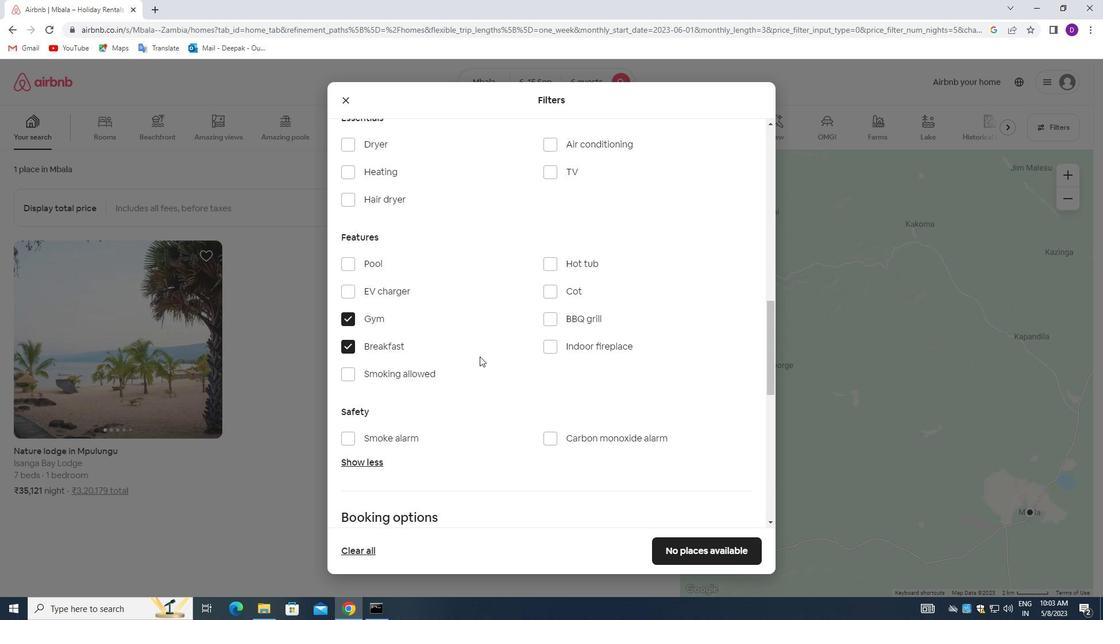 
Action: Mouse moved to (550, 286)
Screenshot: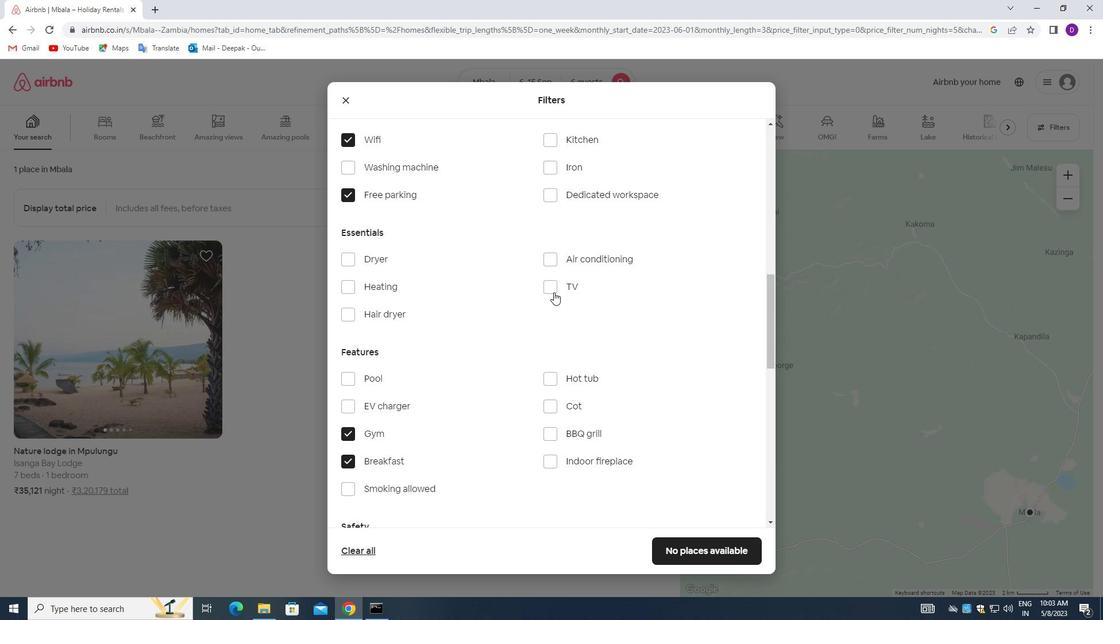 
Action: Mouse pressed left at (550, 286)
Screenshot: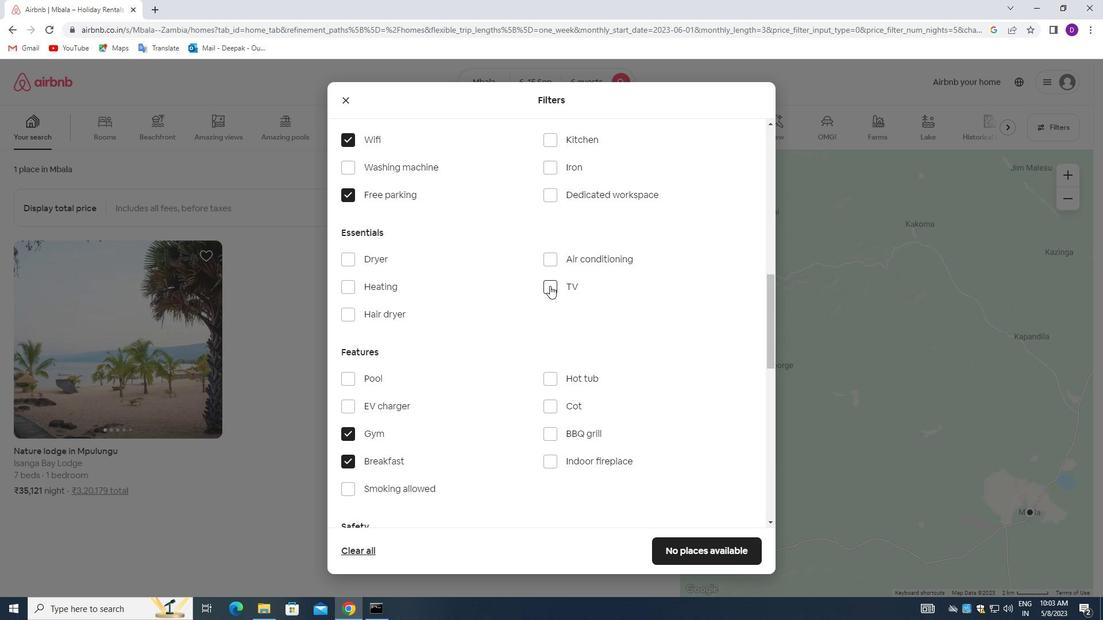 
Action: Mouse moved to (435, 359)
Screenshot: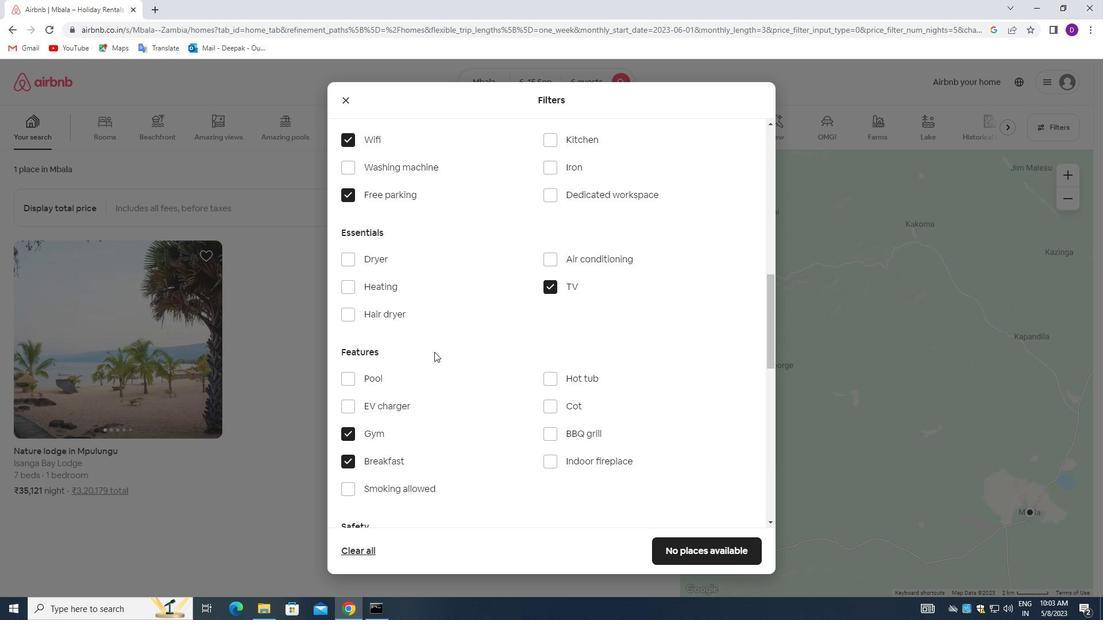
Action: Mouse scrolled (435, 359) with delta (0, 0)
Screenshot: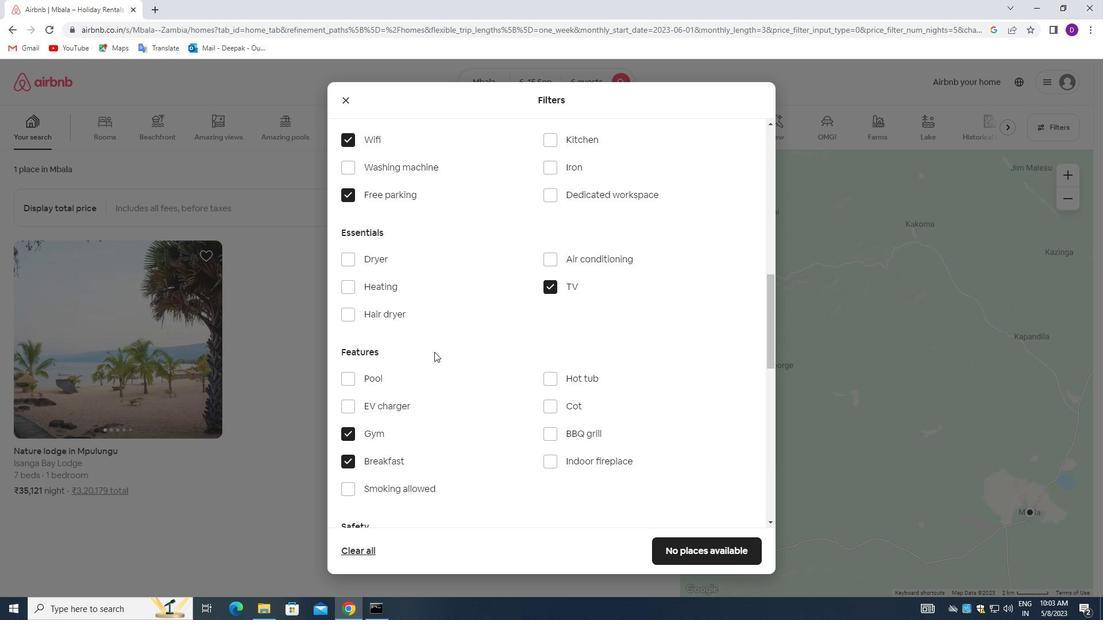 
Action: Mouse moved to (435, 359)
Screenshot: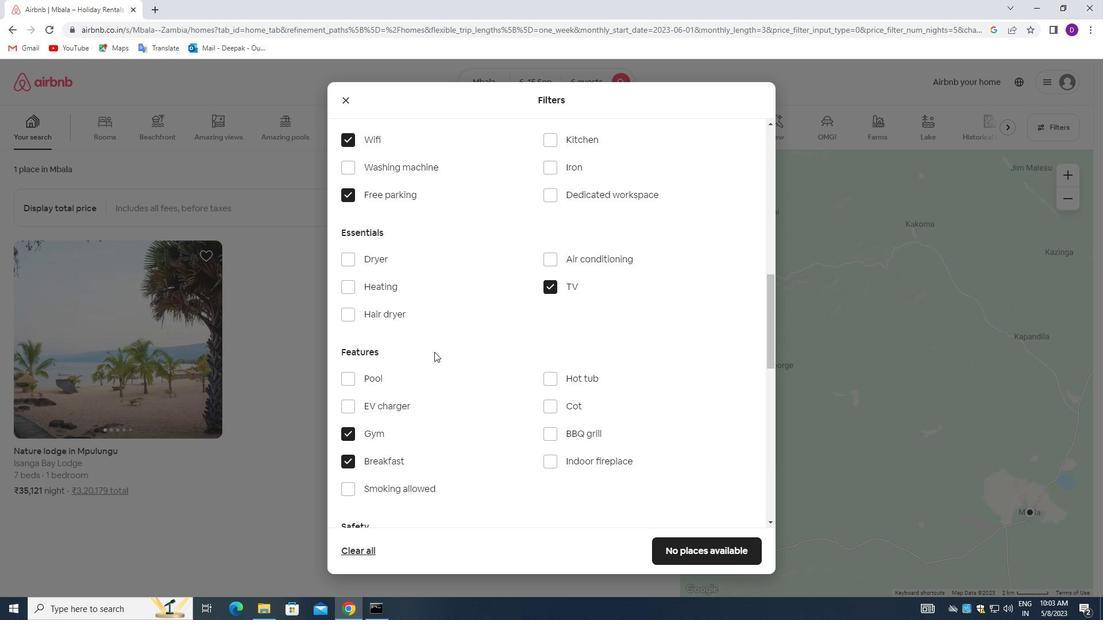 
Action: Mouse scrolled (435, 359) with delta (0, 0)
Screenshot: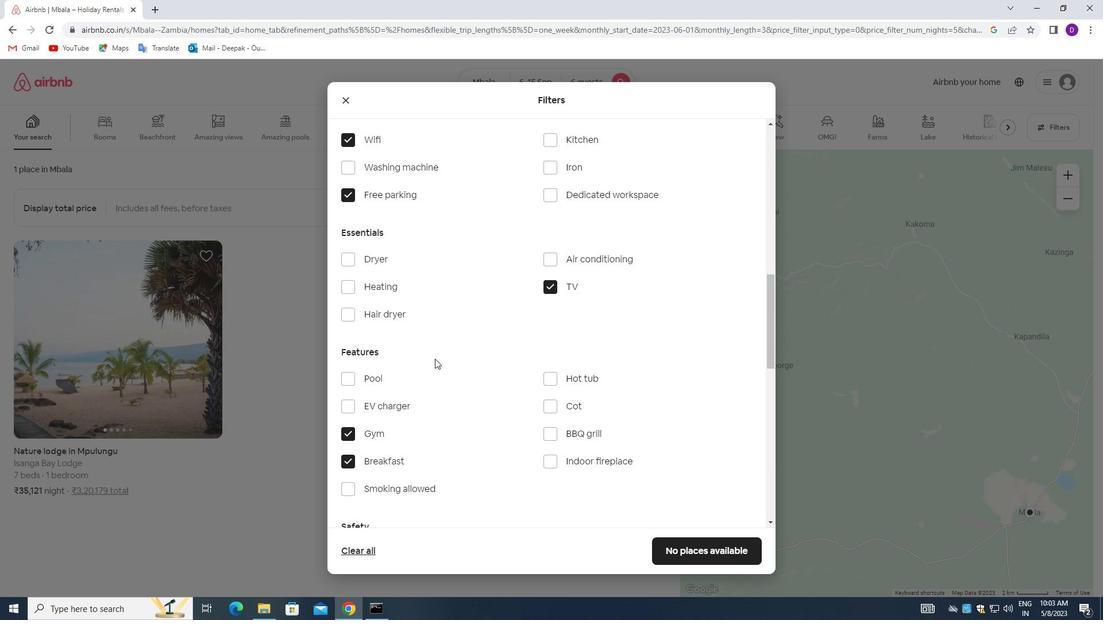 
Action: Mouse moved to (438, 363)
Screenshot: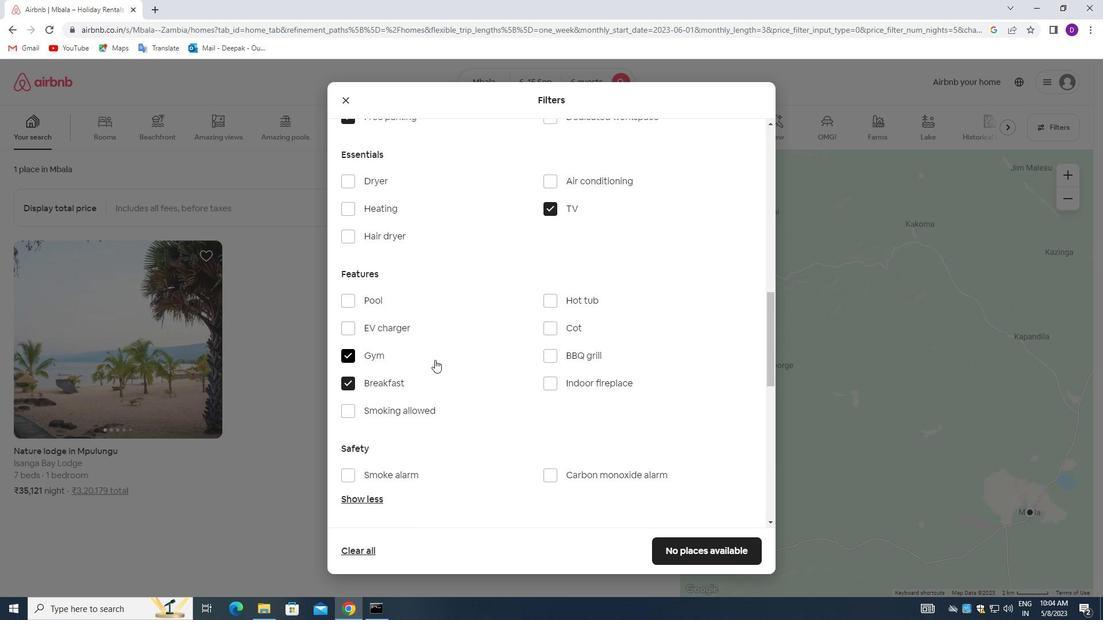 
Action: Mouse scrolled (438, 363) with delta (0, 0)
Screenshot: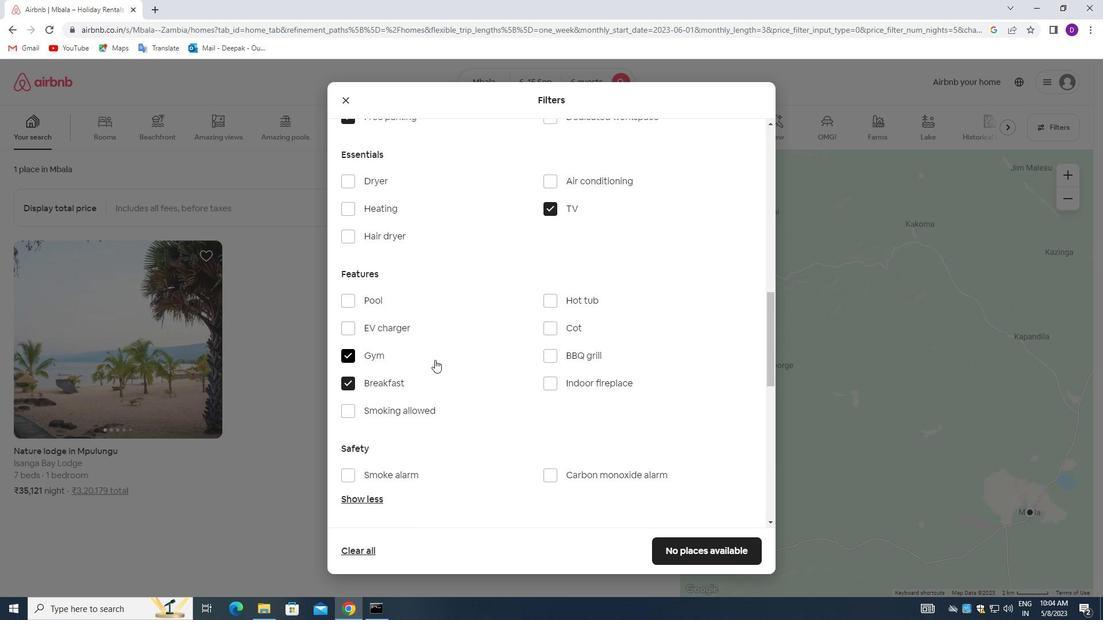 
Action: Mouse moved to (442, 368)
Screenshot: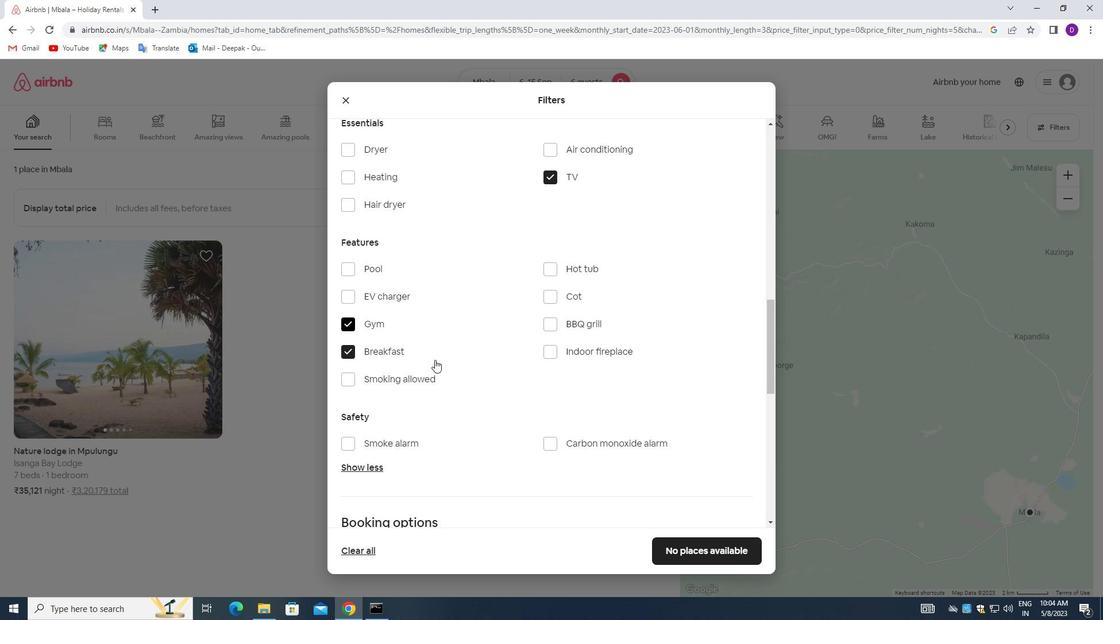 
Action: Mouse scrolled (442, 367) with delta (0, 0)
Screenshot: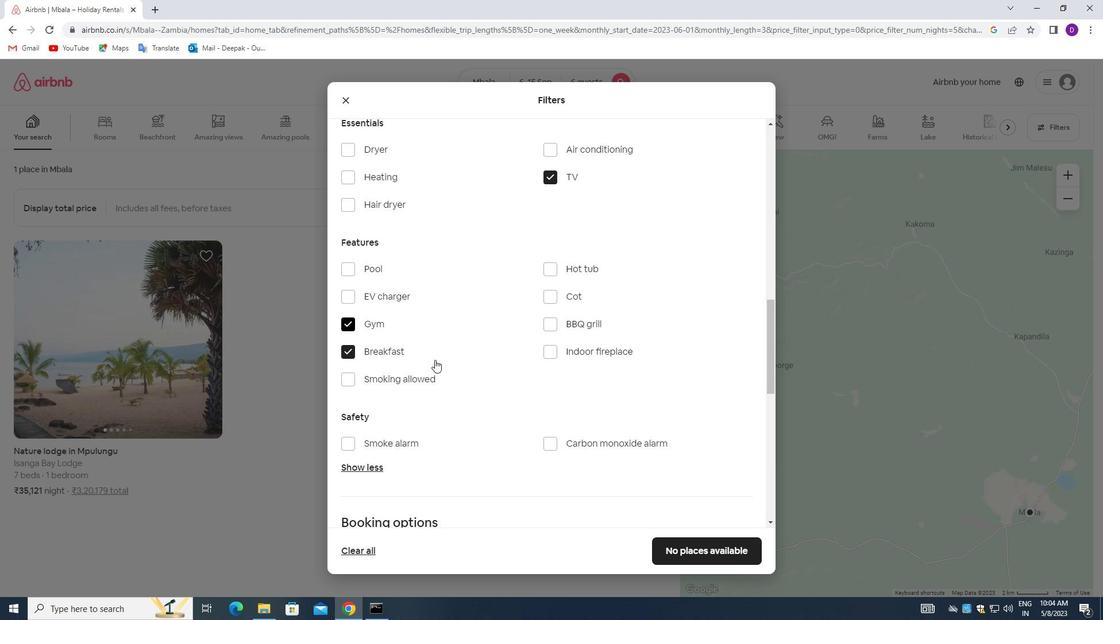 
Action: Mouse moved to (443, 370)
Screenshot: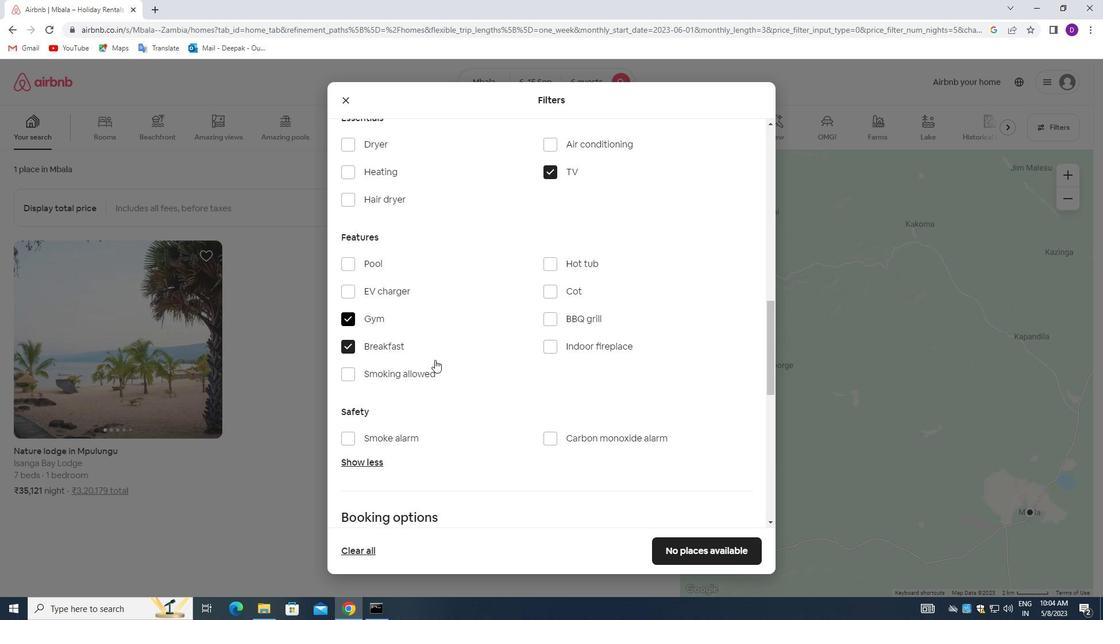 
Action: Mouse scrolled (443, 370) with delta (0, 0)
Screenshot: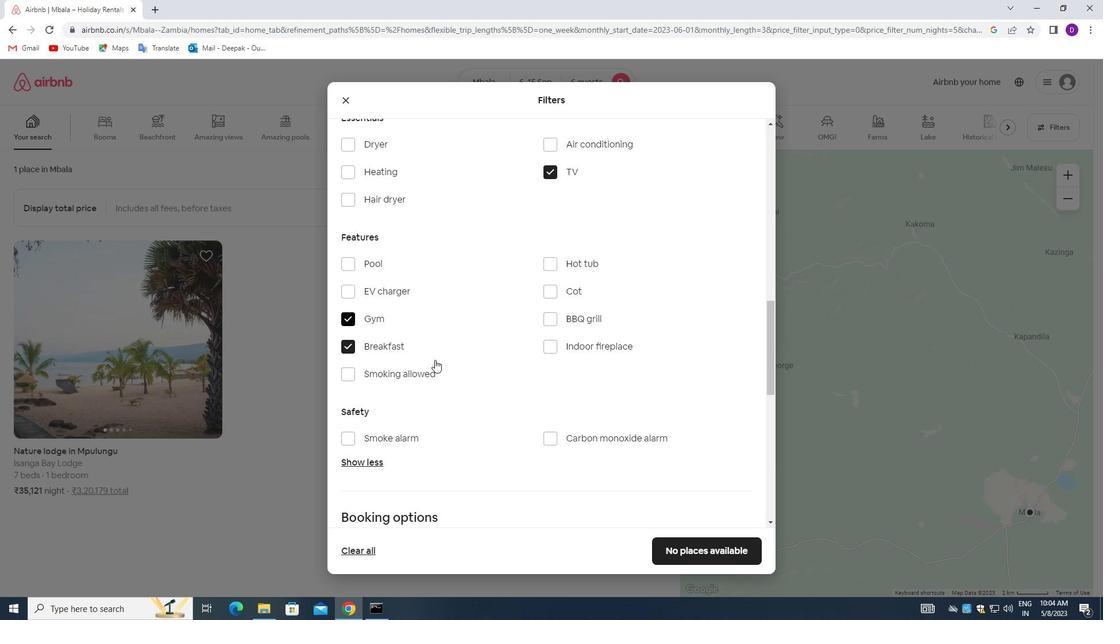 
Action: Mouse scrolled (443, 370) with delta (0, 0)
Screenshot: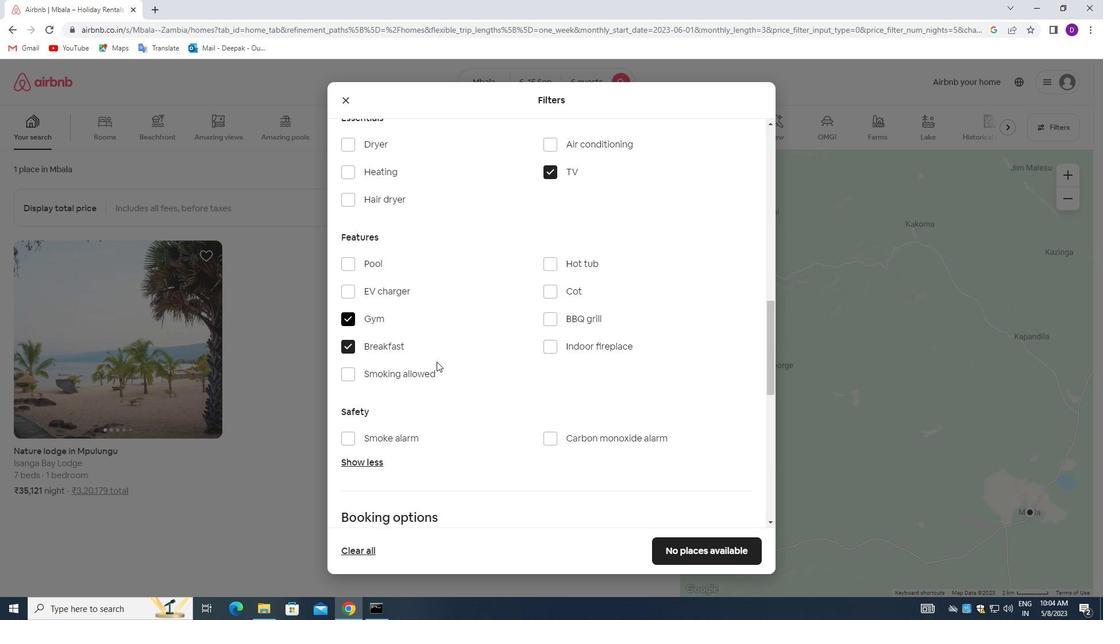 
Action: Mouse moved to (727, 366)
Screenshot: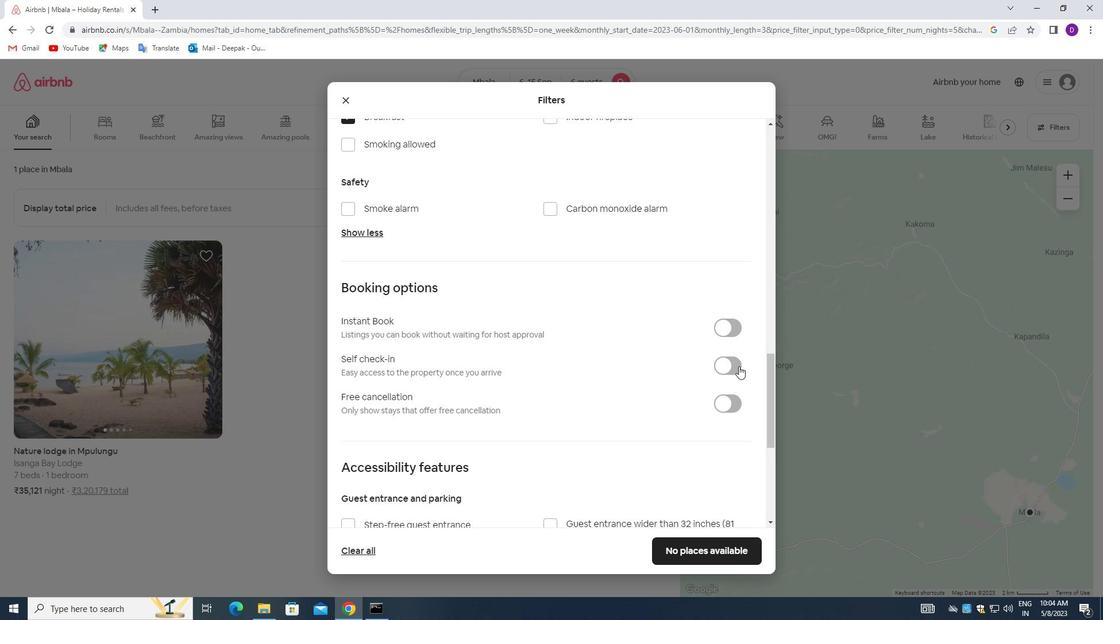 
Action: Mouse pressed left at (727, 366)
Screenshot: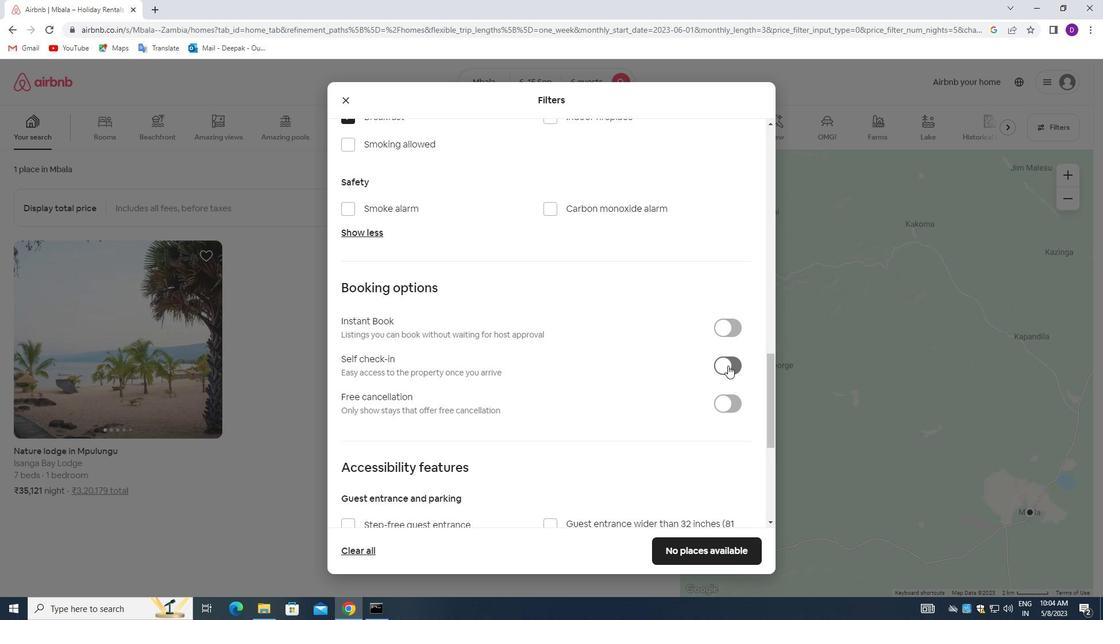 
Action: Mouse moved to (511, 402)
Screenshot: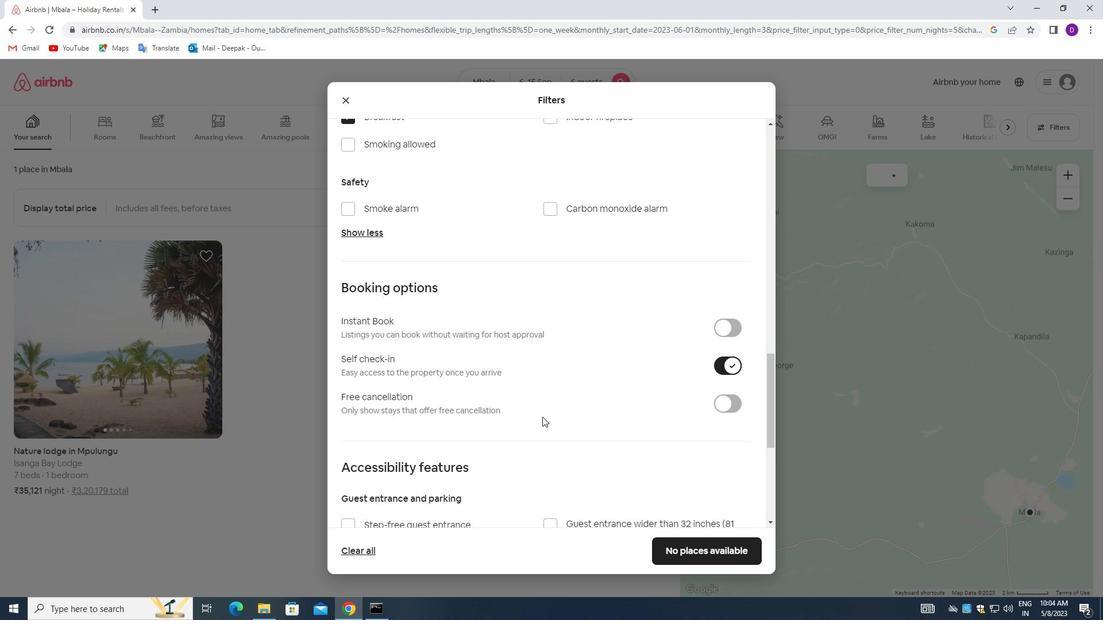 
Action: Mouse scrolled (511, 401) with delta (0, 0)
Screenshot: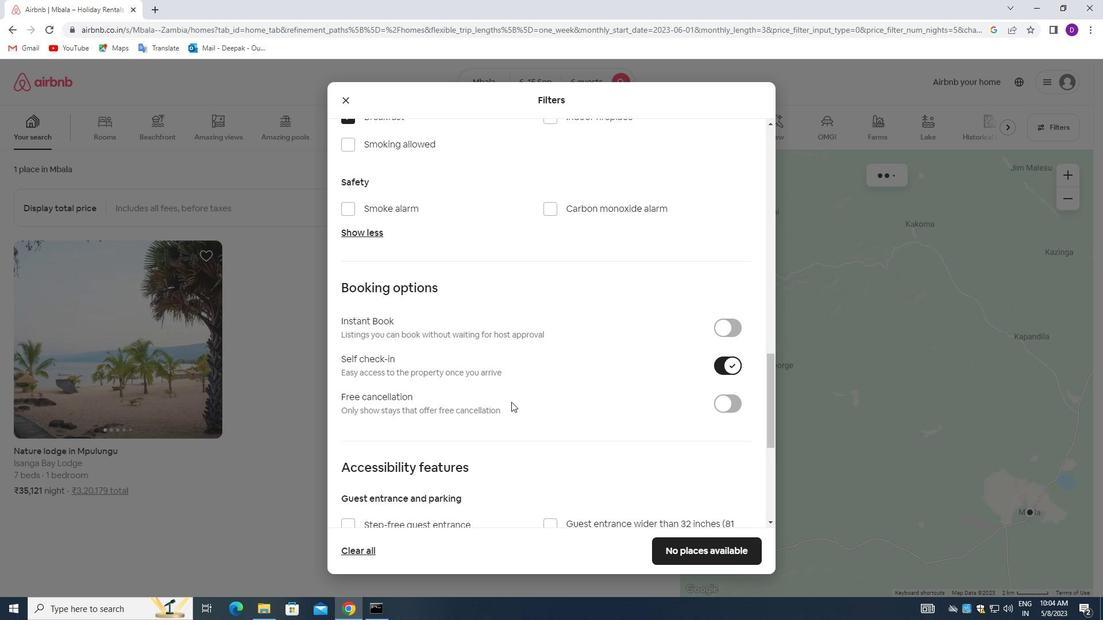 
Action: Mouse scrolled (511, 401) with delta (0, 0)
Screenshot: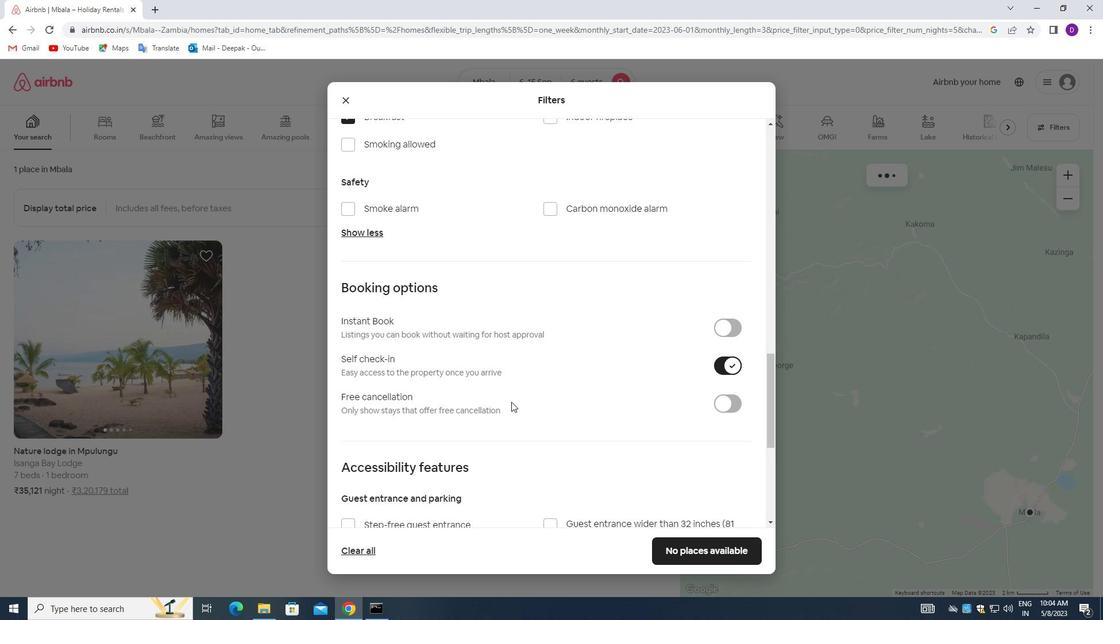 
Action: Mouse scrolled (511, 401) with delta (0, 0)
Screenshot: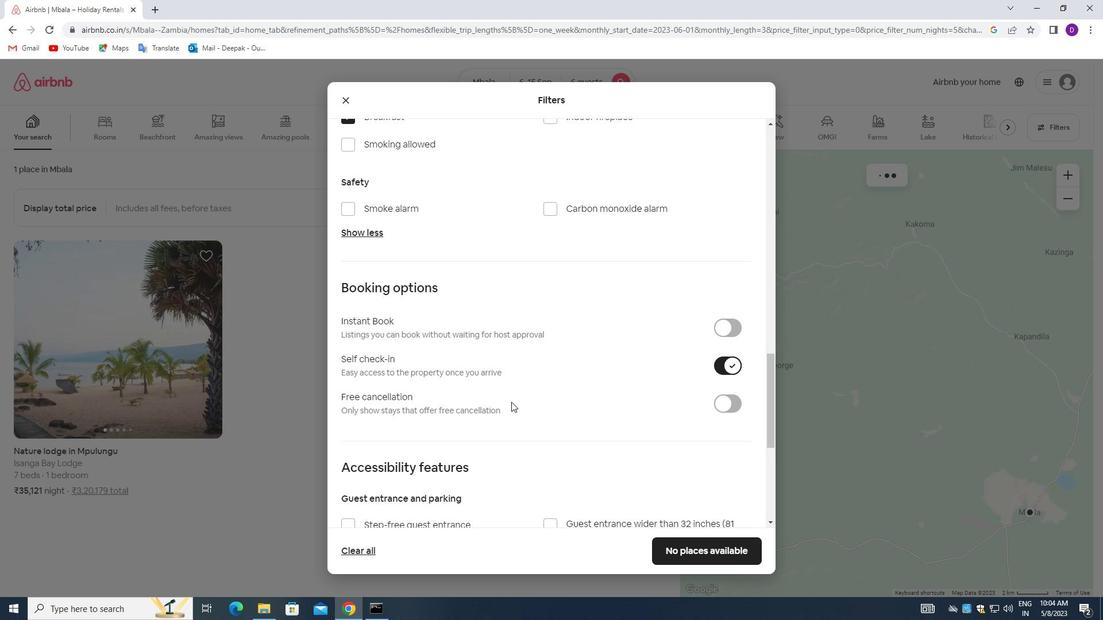 
Action: Mouse scrolled (511, 401) with delta (0, 0)
Screenshot: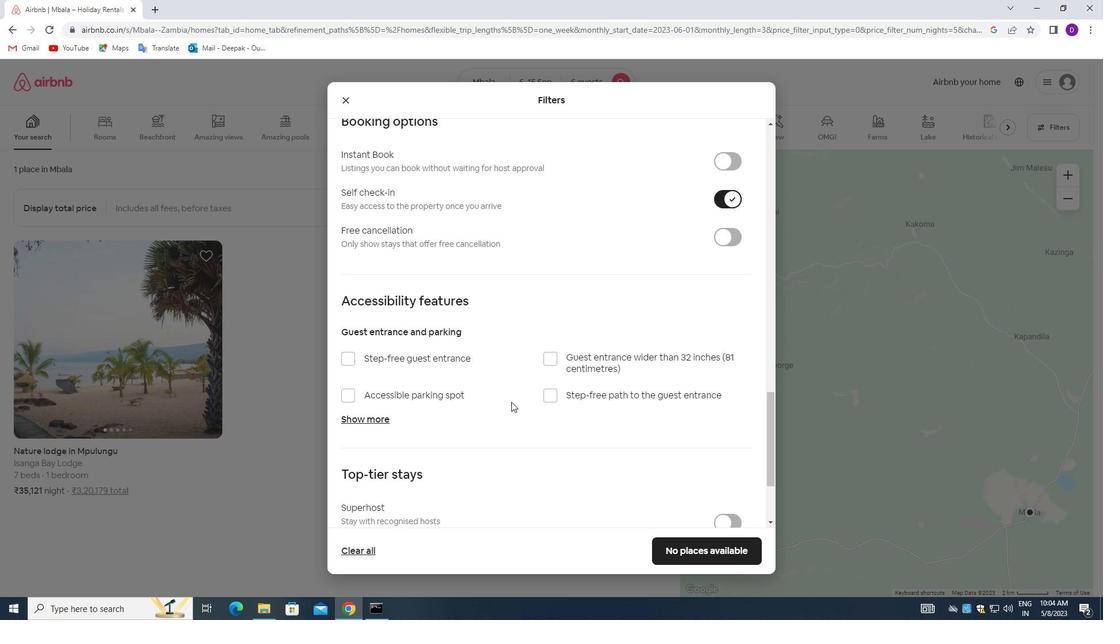 
Action: Mouse moved to (511, 402)
Screenshot: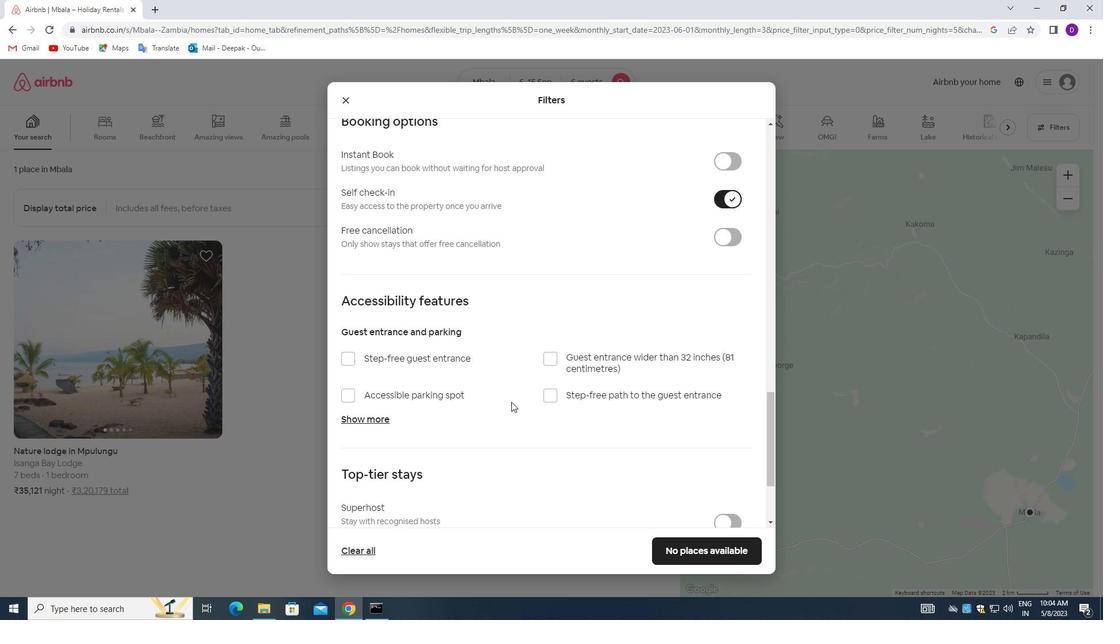 
Action: Mouse scrolled (511, 401) with delta (0, 0)
Screenshot: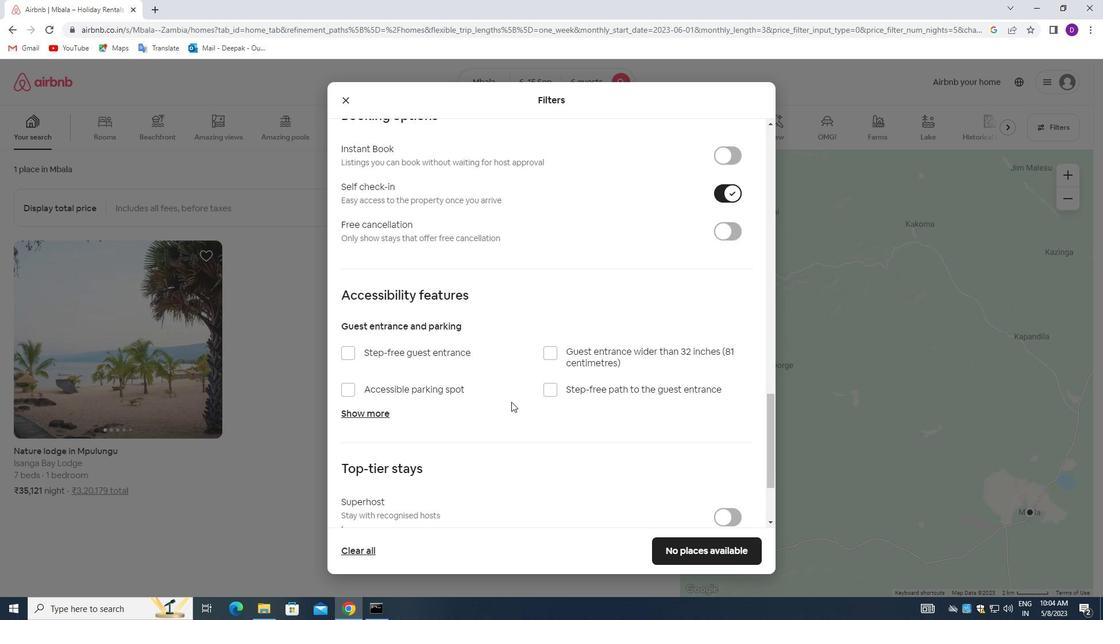 
Action: Mouse scrolled (511, 401) with delta (0, 0)
Screenshot: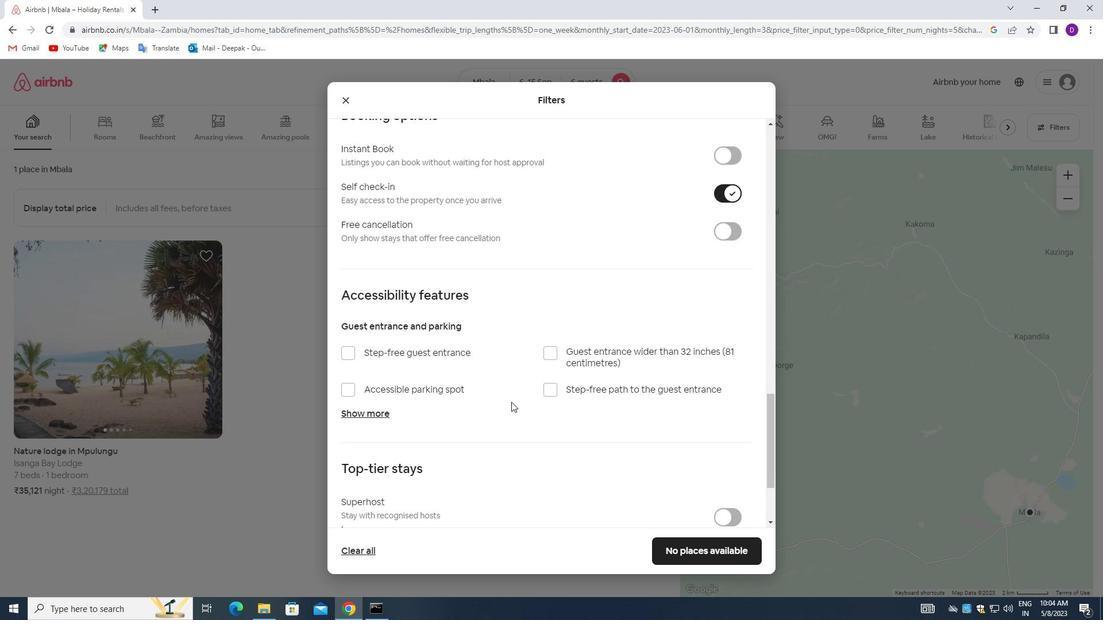 
Action: Mouse moved to (511, 416)
Screenshot: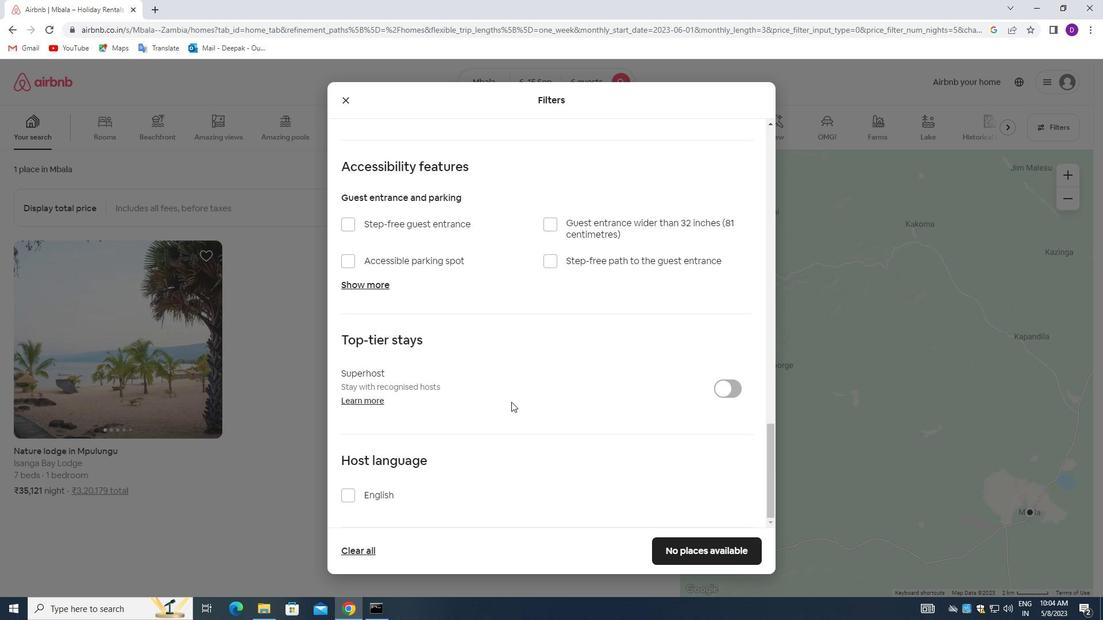 
Action: Mouse scrolled (511, 416) with delta (0, 0)
Screenshot: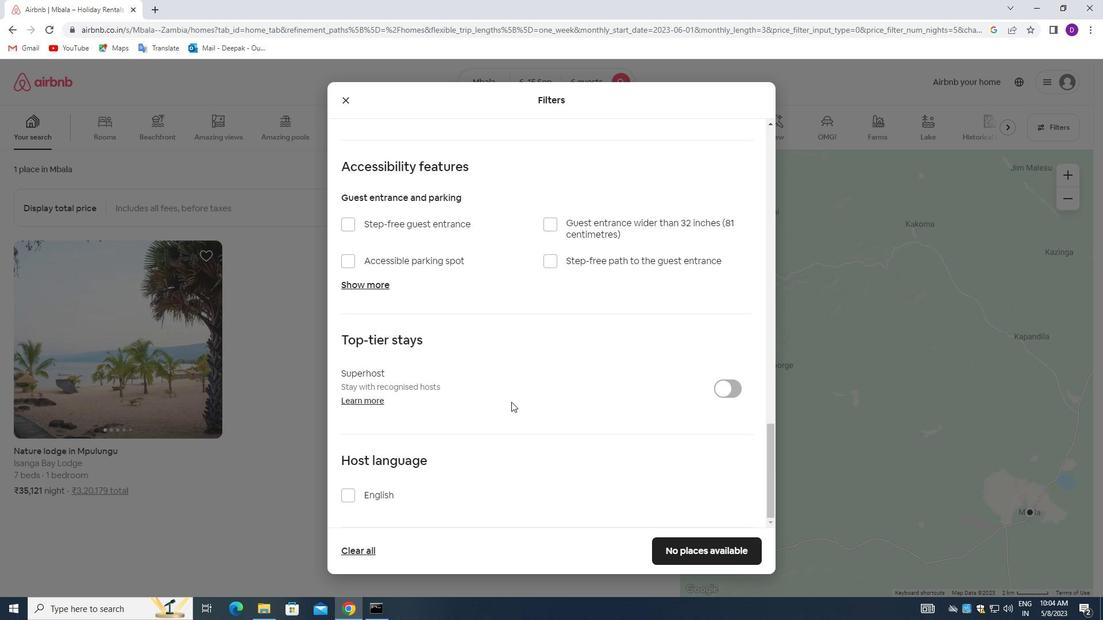 
Action: Mouse moved to (511, 421)
Screenshot: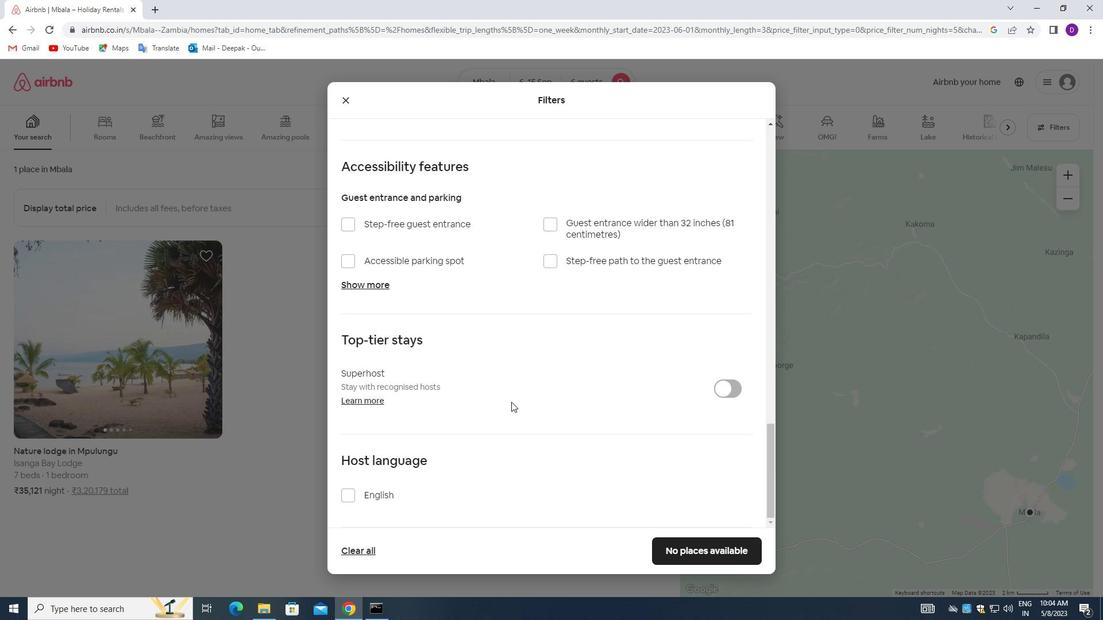 
Action: Mouse scrolled (511, 420) with delta (0, 0)
Screenshot: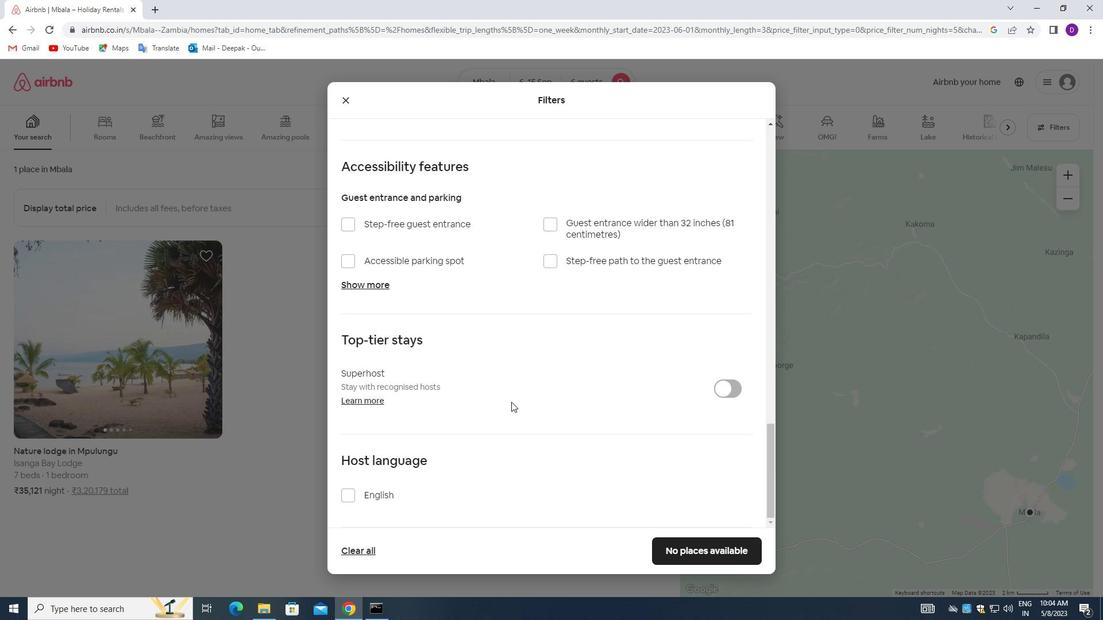 
Action: Mouse moved to (346, 497)
Screenshot: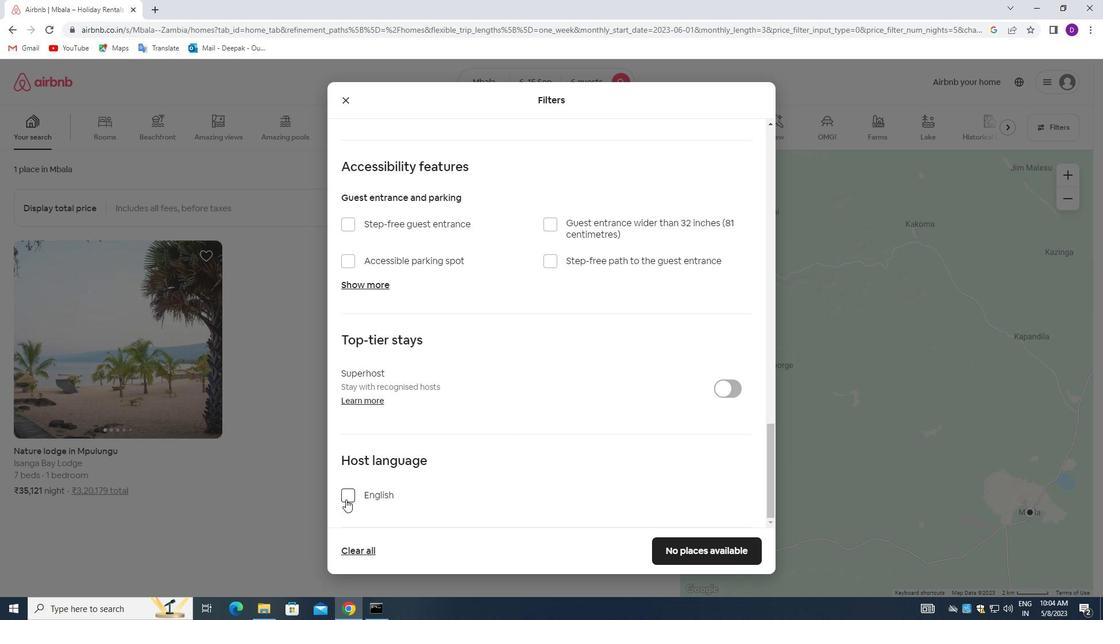 
Action: Mouse pressed left at (346, 497)
Screenshot: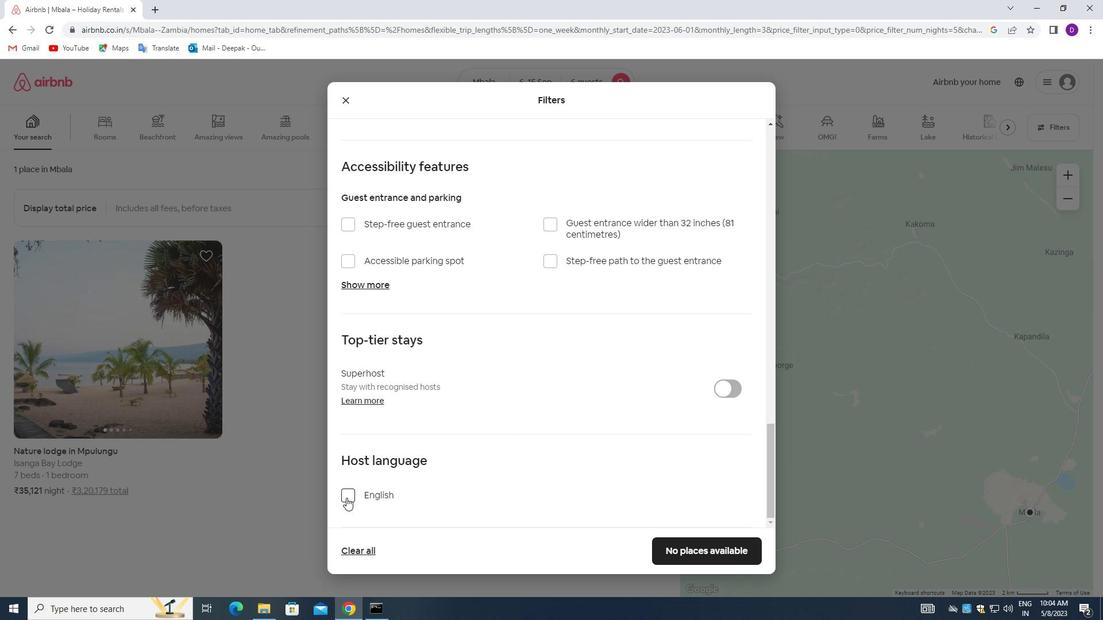 
Action: Mouse moved to (659, 544)
Screenshot: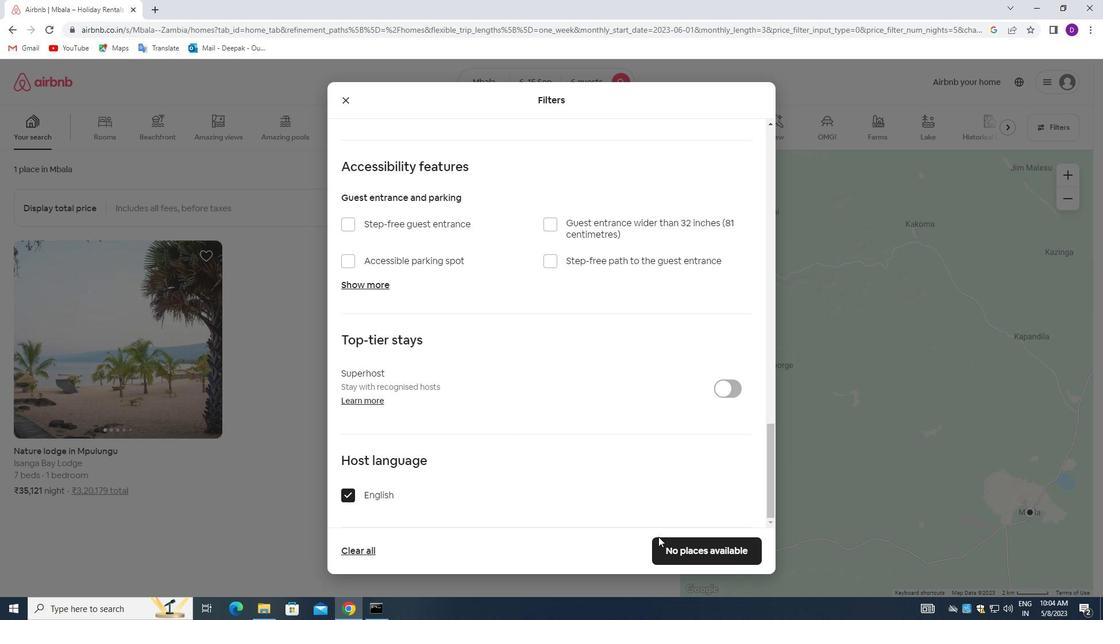 
Action: Mouse pressed left at (659, 544)
Screenshot: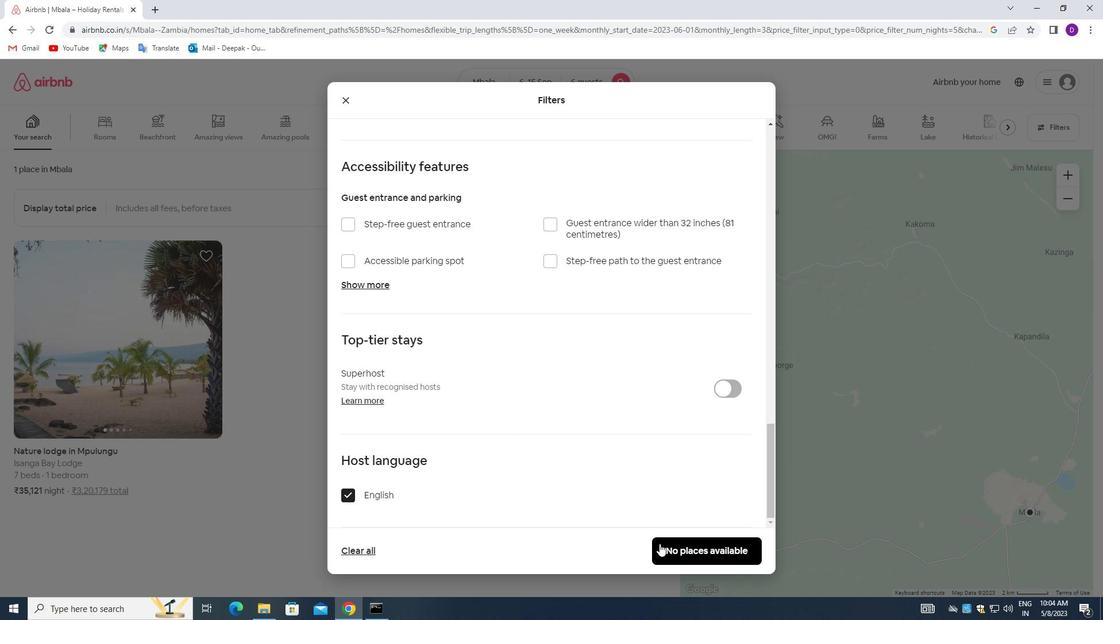 
Action: Mouse moved to (623, 432)
Screenshot: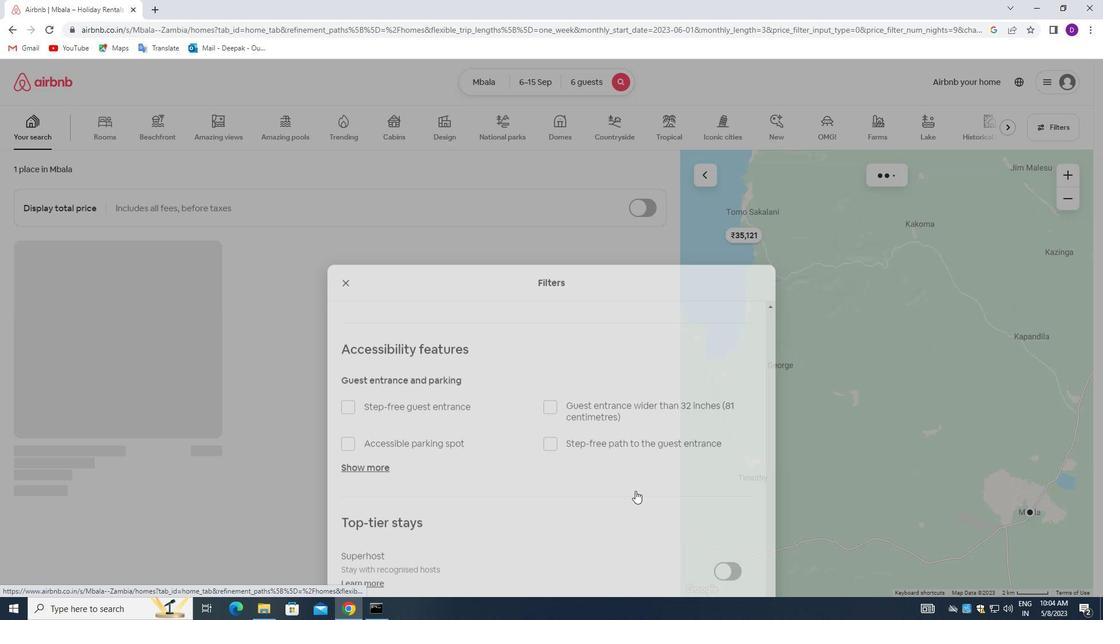 
